 Task: Add a signature Erin Martin containing With warm thanks and appreciation, Erin Martin to email address softage.10@softage.net and add a label Performance reviews
Action: Mouse moved to (101, 125)
Screenshot: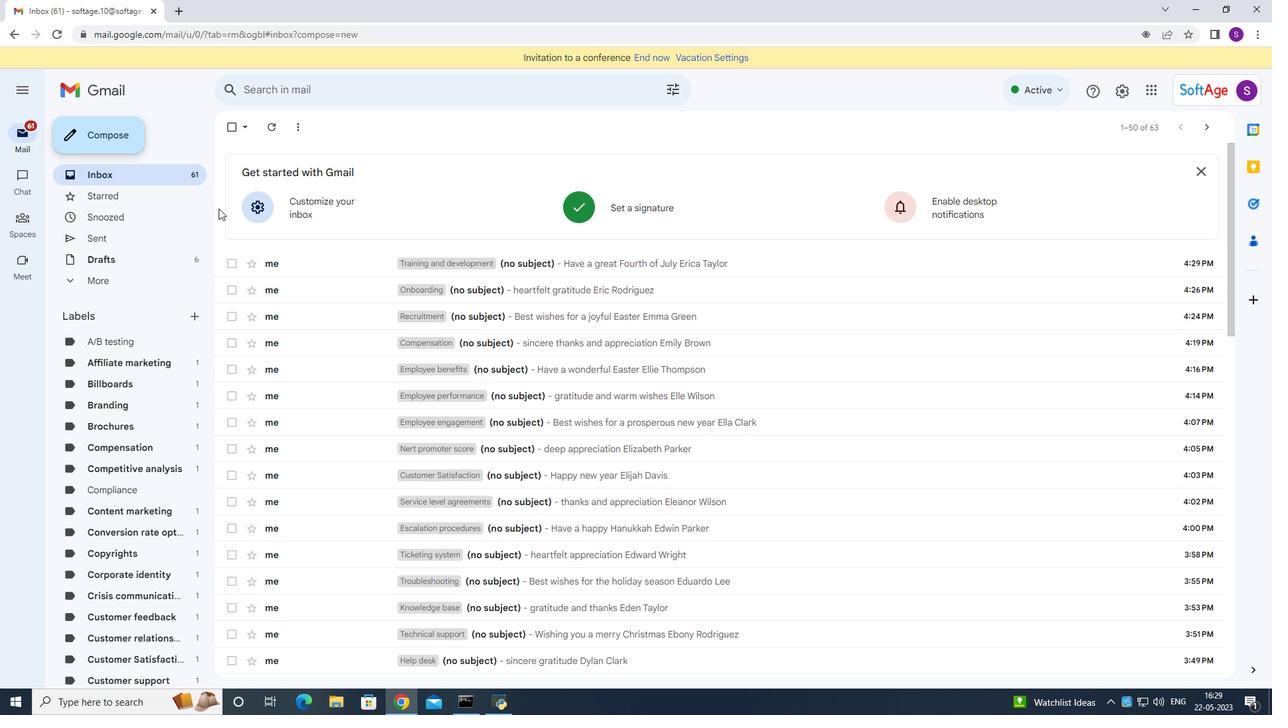 
Action: Mouse pressed left at (101, 125)
Screenshot: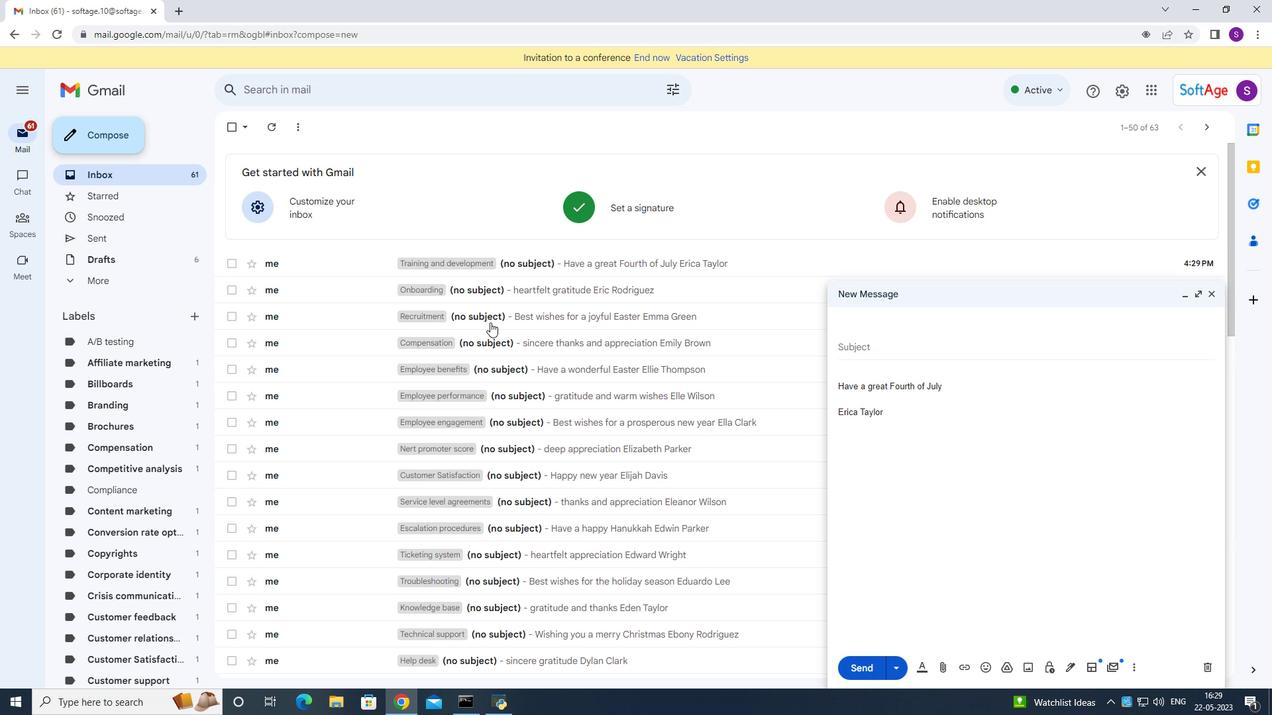 
Action: Mouse moved to (884, 328)
Screenshot: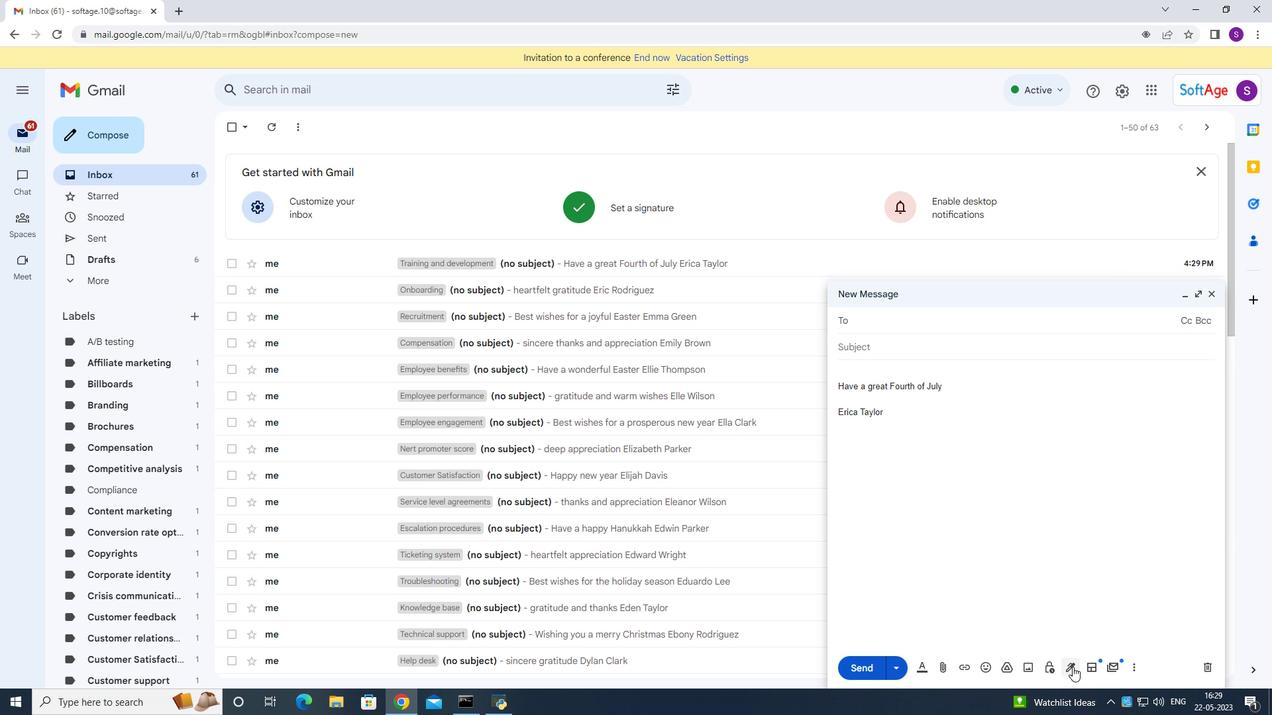 
Action: Key pressed <Key.shift>Erin<Key.space><Key.shift>Martin<Key.space>
Screenshot: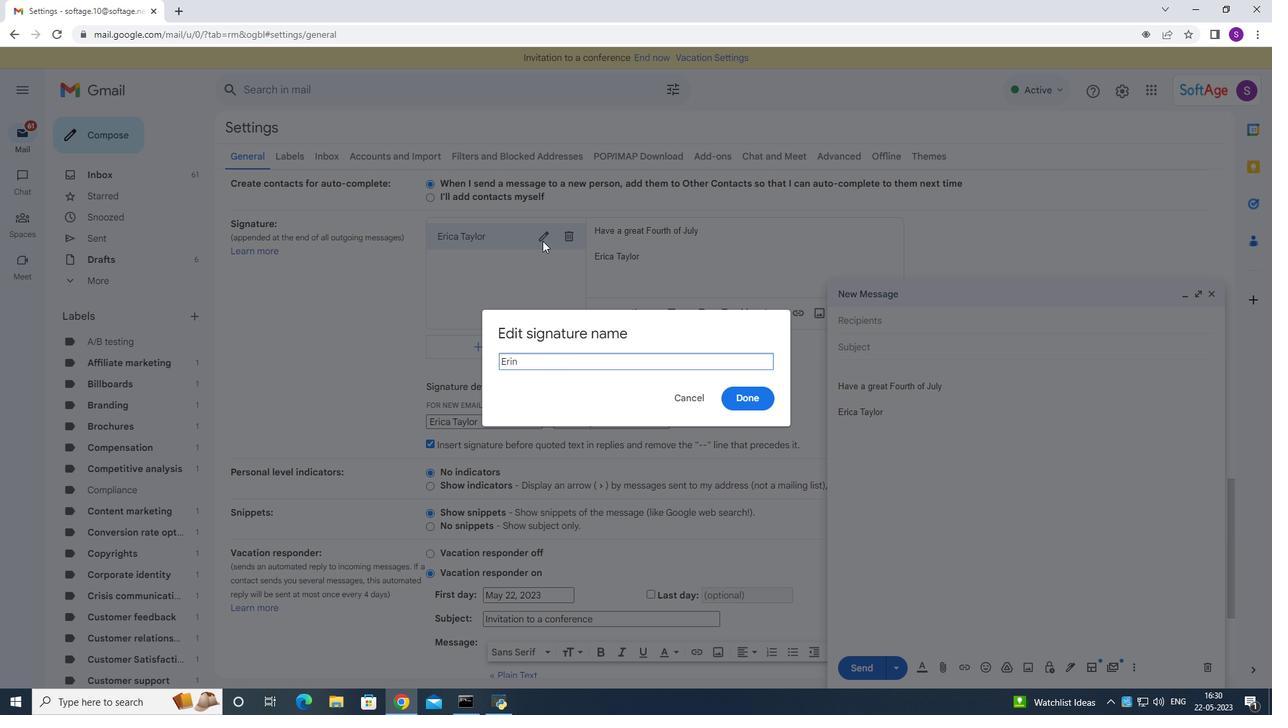 
Action: Mouse moved to (84, 132)
Screenshot: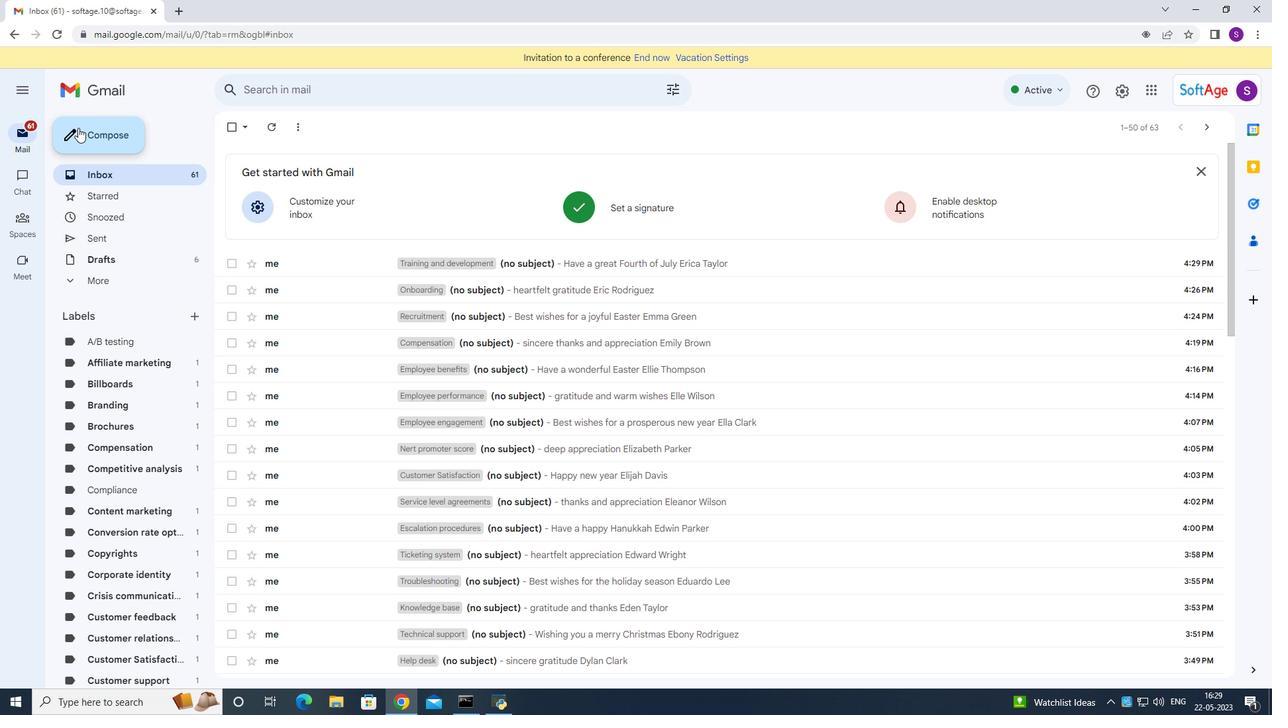 
Action: Mouse pressed left at (84, 132)
Screenshot: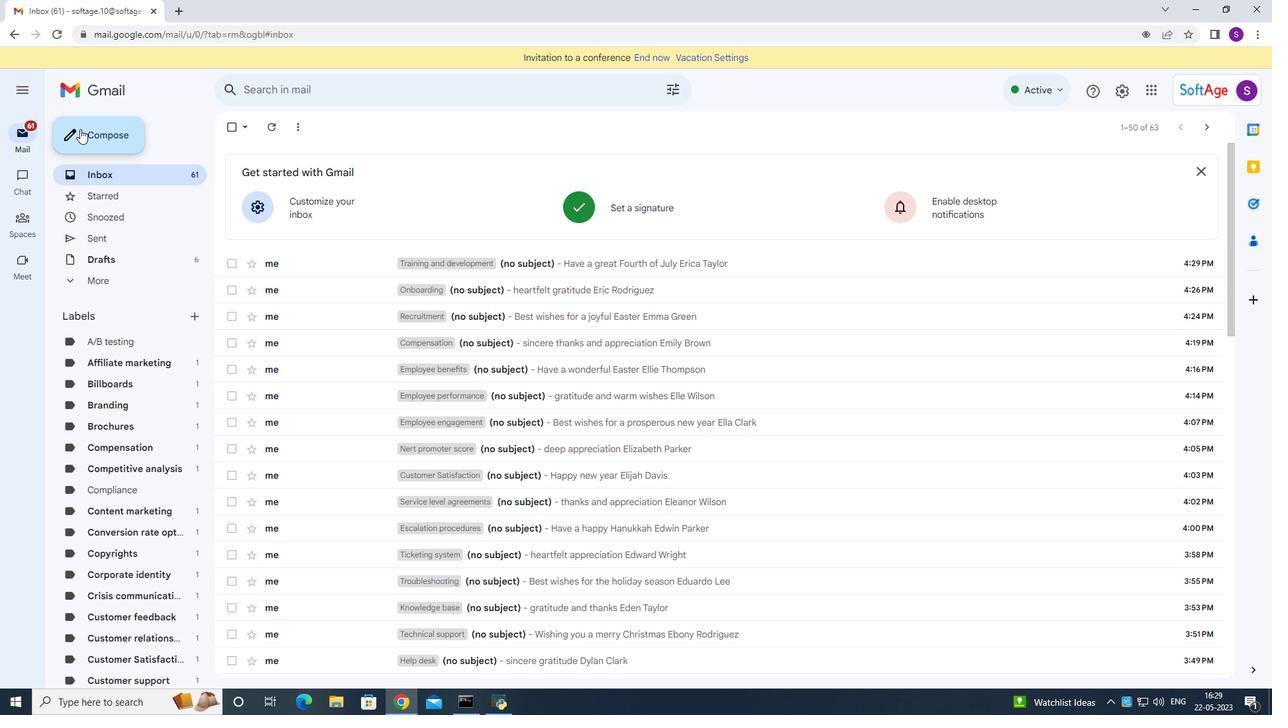 
Action: Mouse moved to (1073, 667)
Screenshot: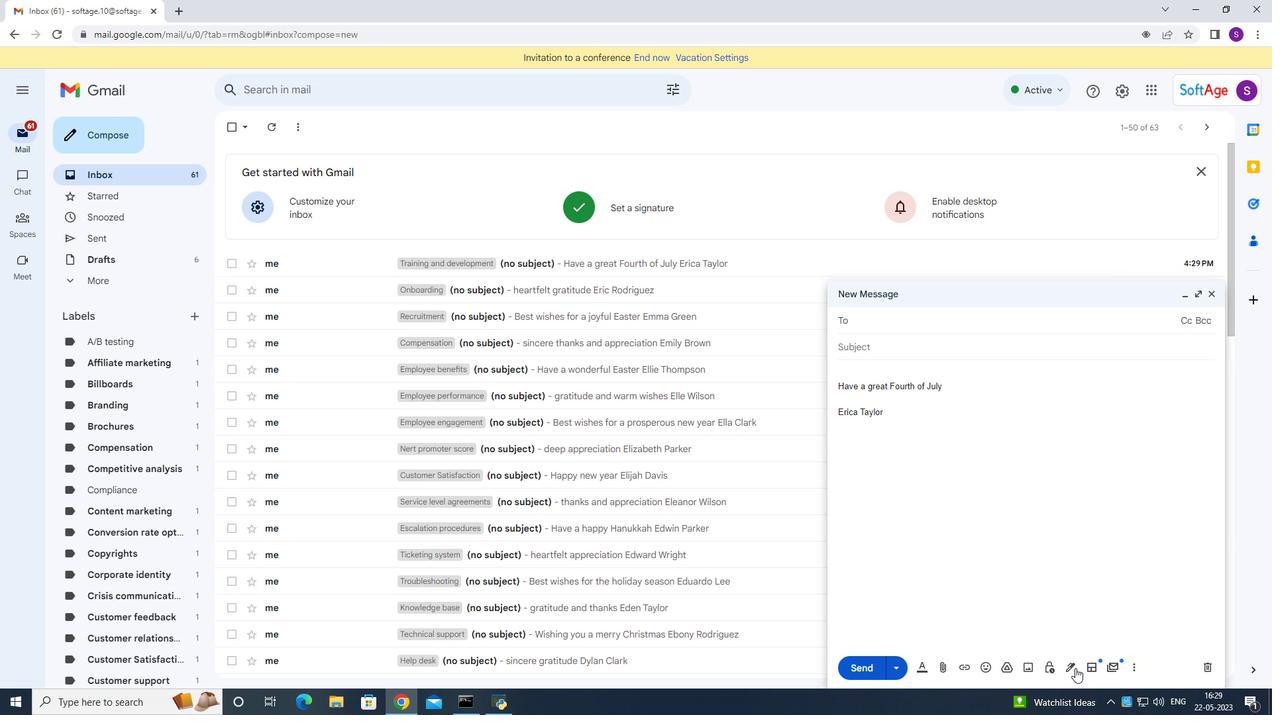 
Action: Mouse pressed left at (1073, 667)
Screenshot: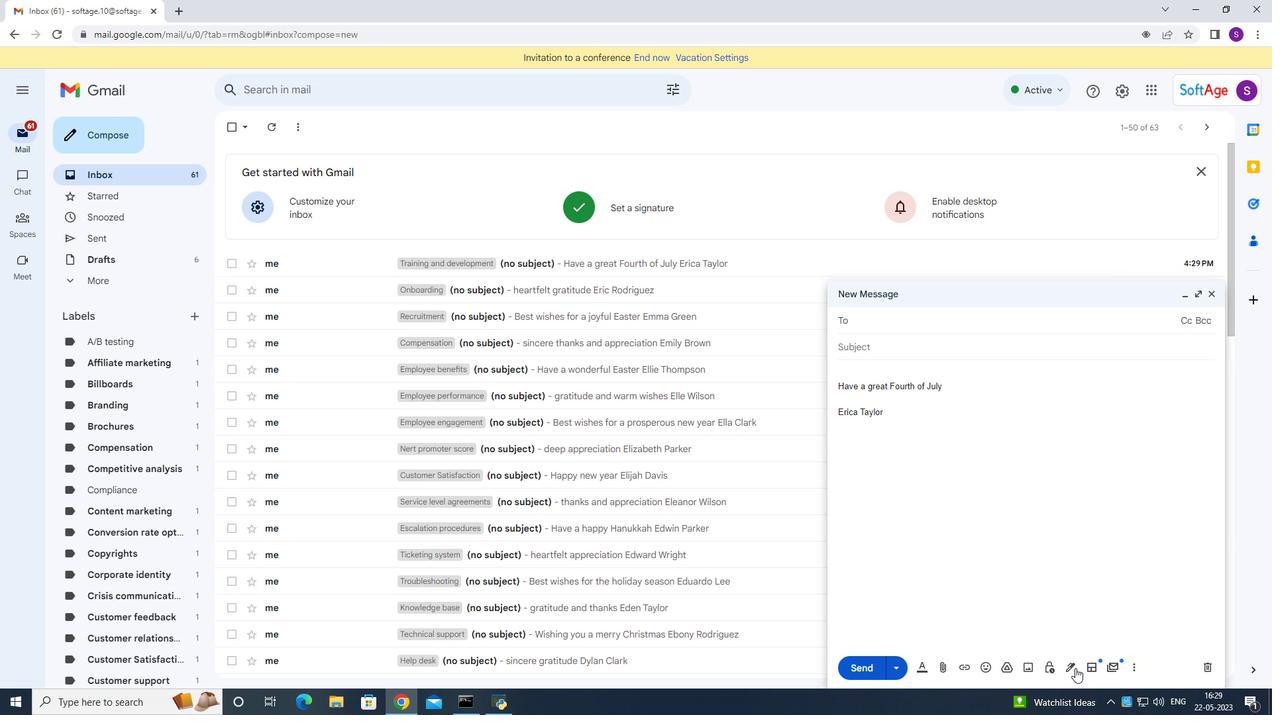 
Action: Mouse moved to (1104, 596)
Screenshot: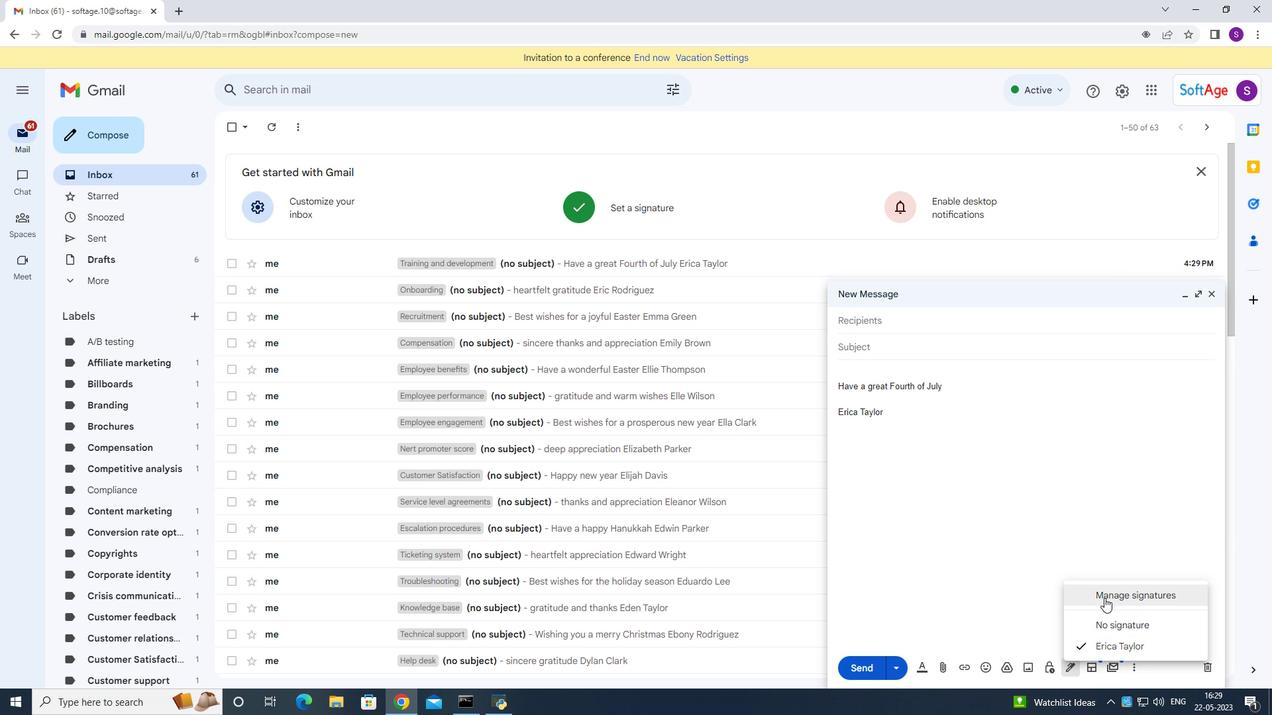 
Action: Mouse pressed left at (1104, 596)
Screenshot: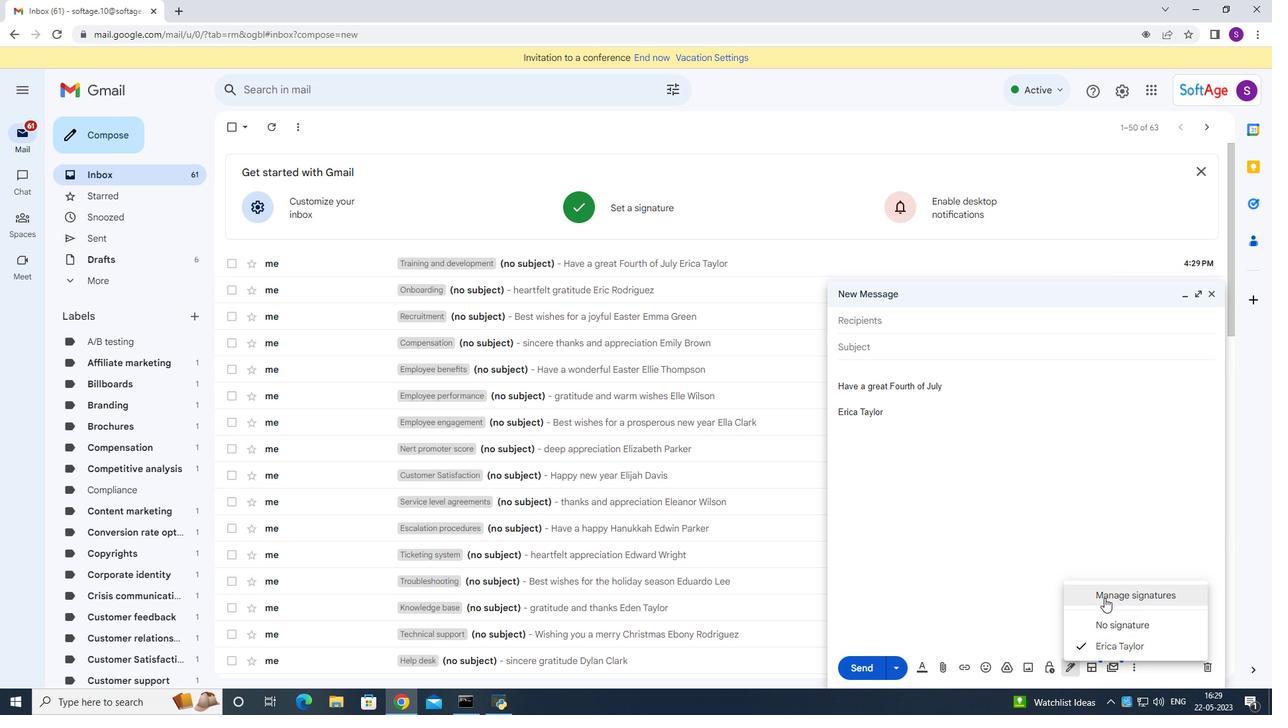
Action: Mouse moved to (518, 334)
Screenshot: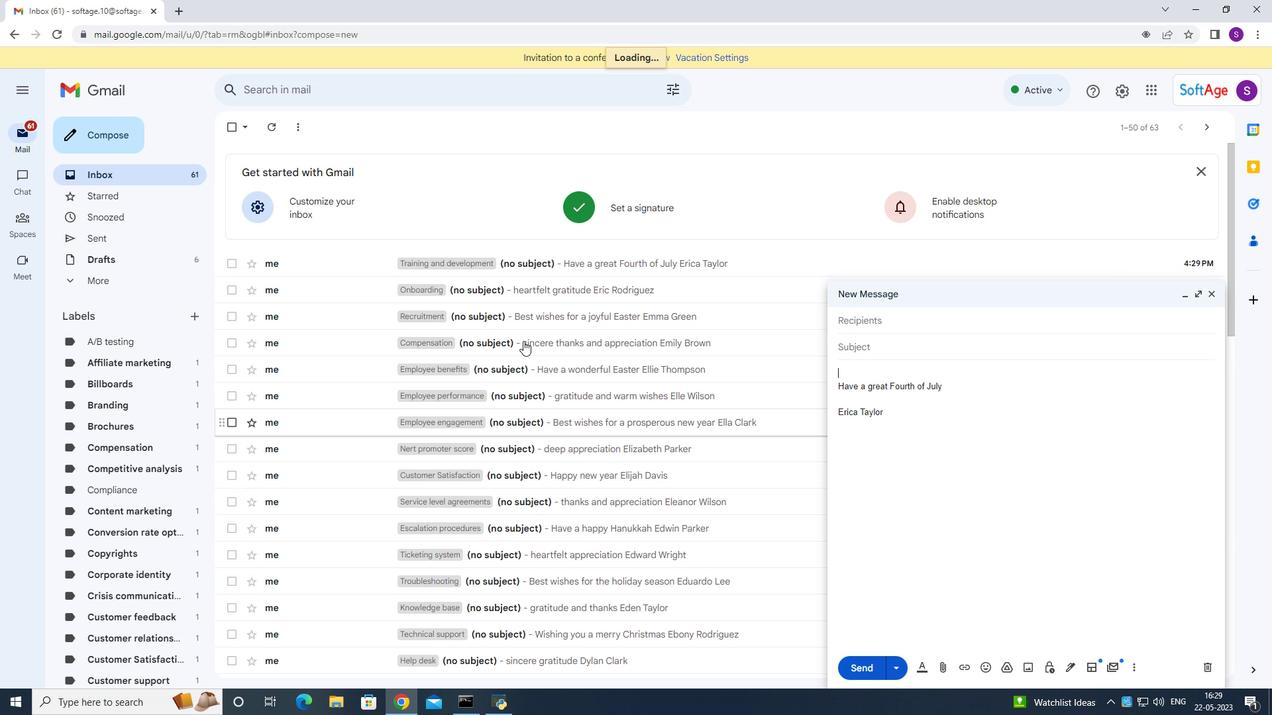 
Action: Mouse scrolled (518, 333) with delta (0, 0)
Screenshot: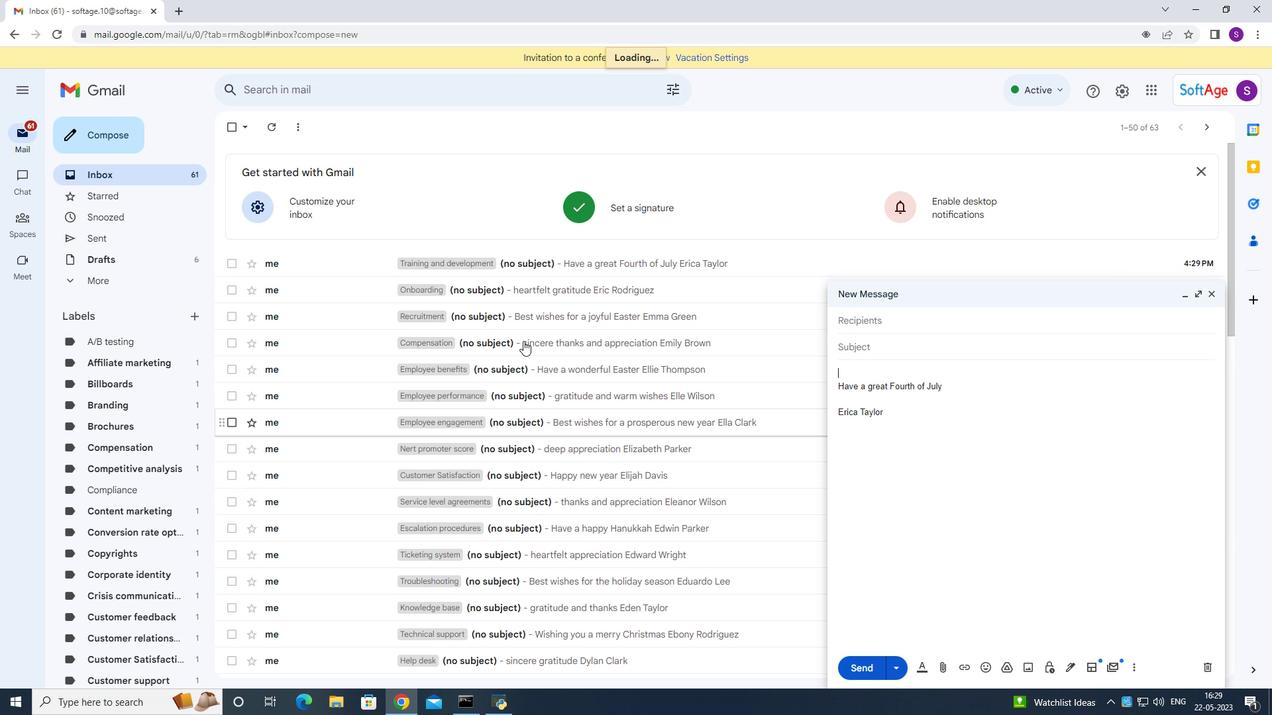 
Action: Mouse moved to (518, 334)
Screenshot: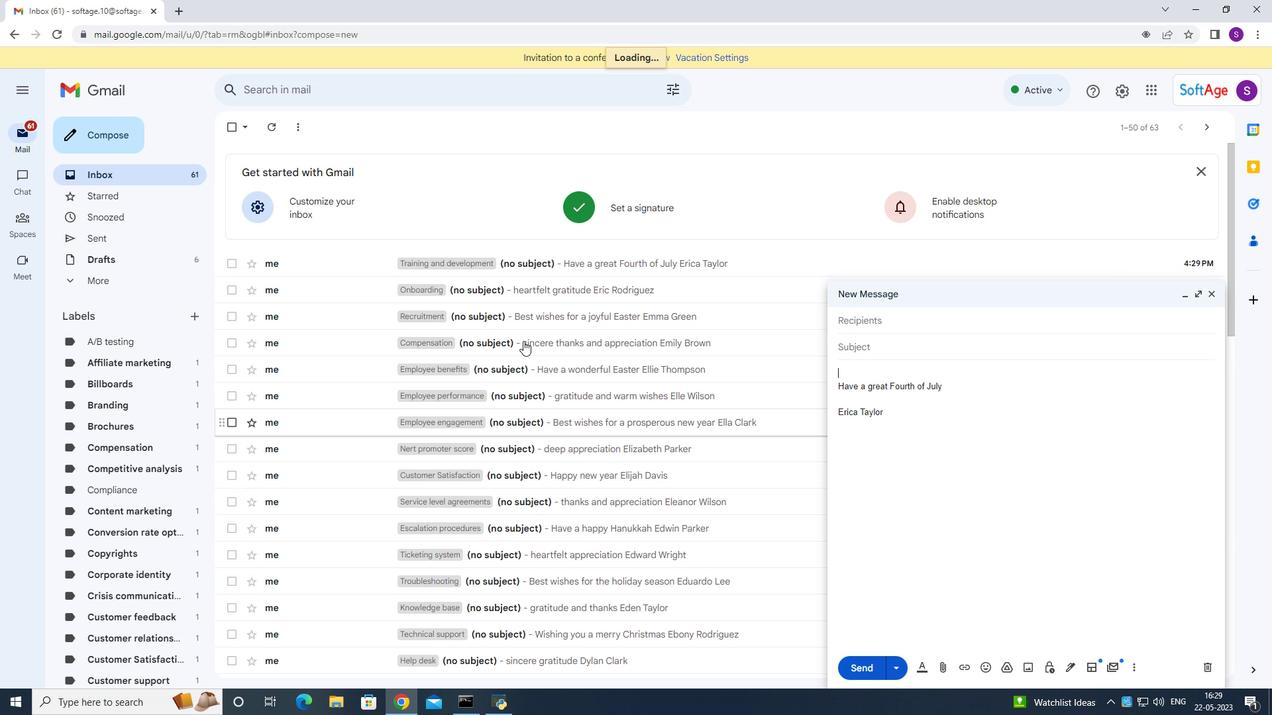 
Action: Mouse scrolled (518, 333) with delta (0, 0)
Screenshot: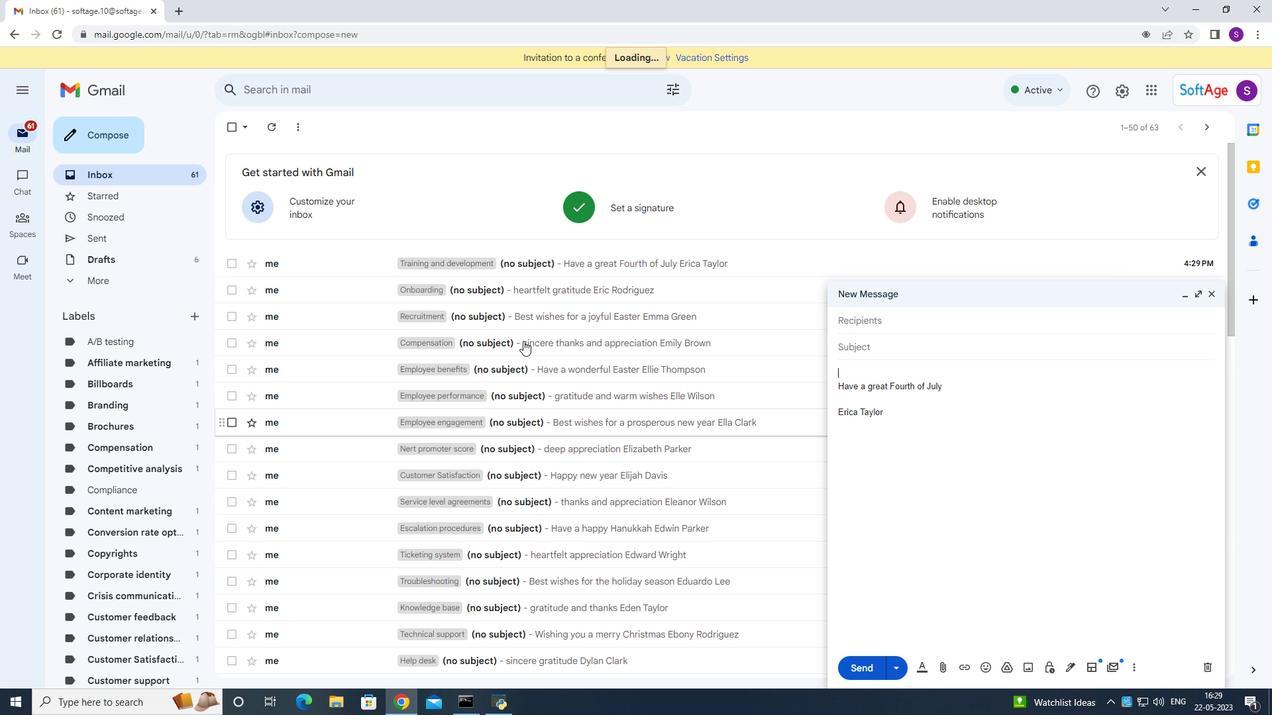 
Action: Mouse moved to (519, 334)
Screenshot: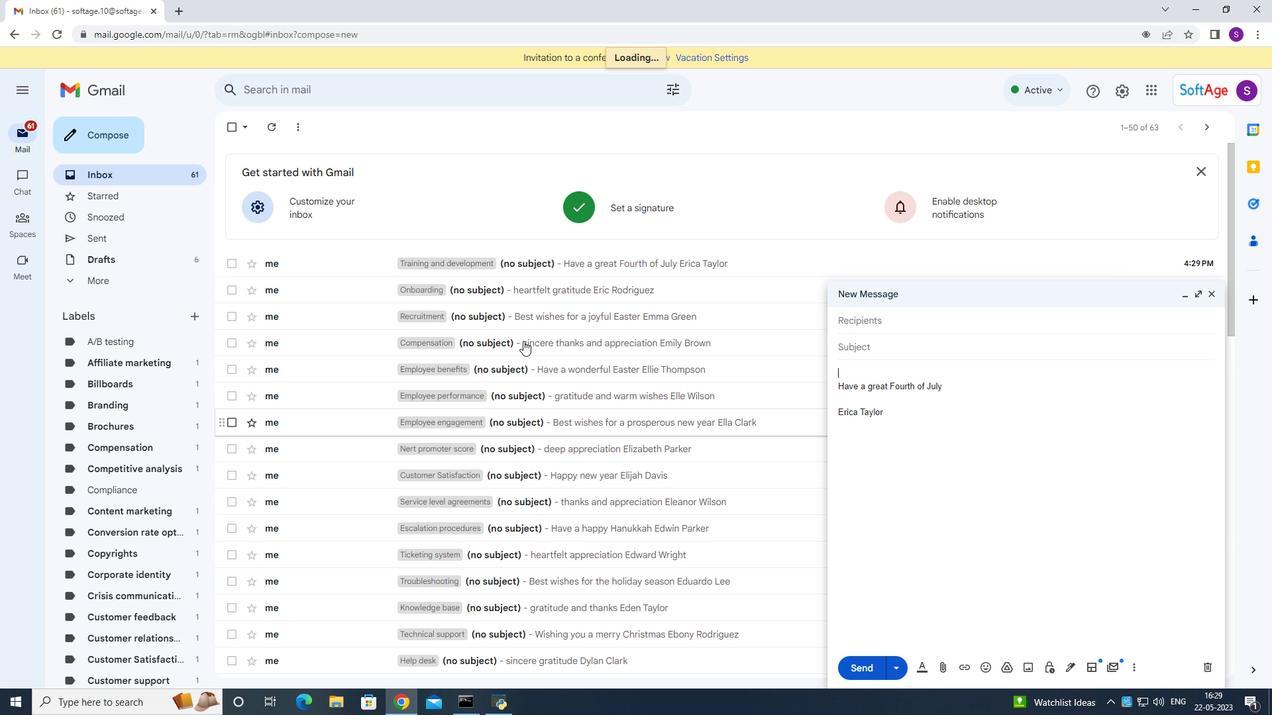 
Action: Mouse scrolled (519, 333) with delta (0, 0)
Screenshot: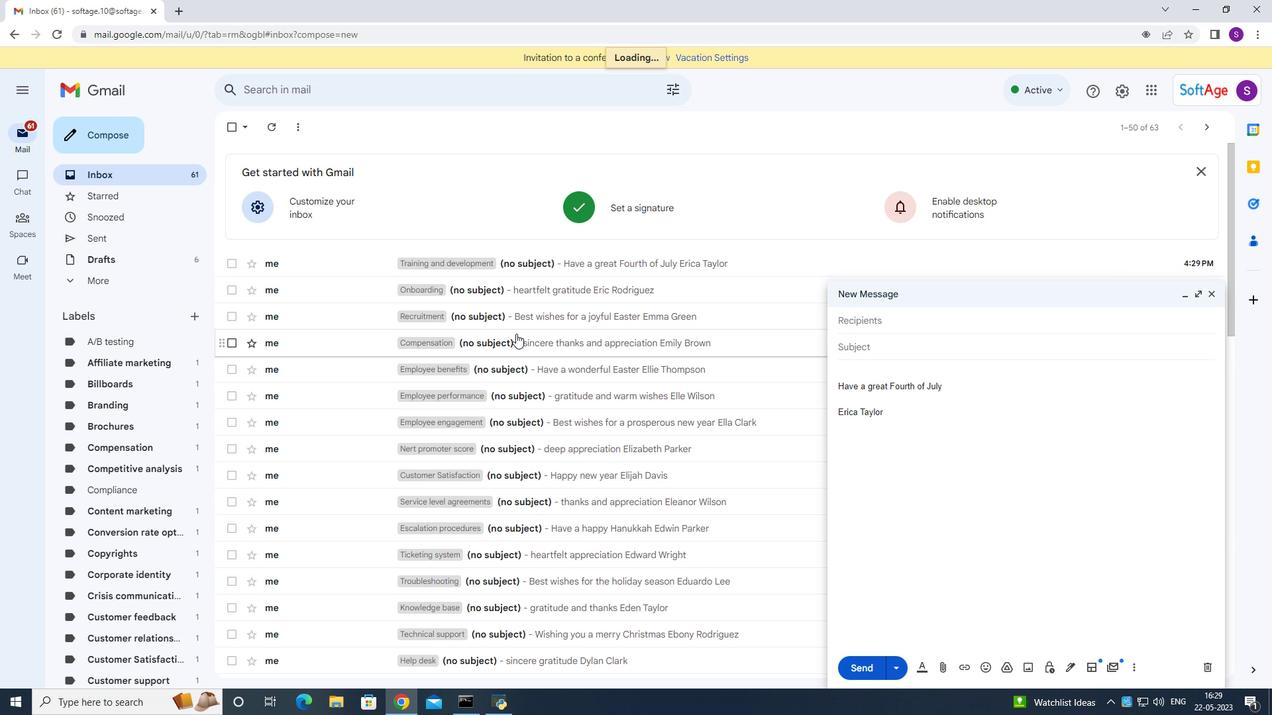 
Action: Mouse moved to (520, 334)
Screenshot: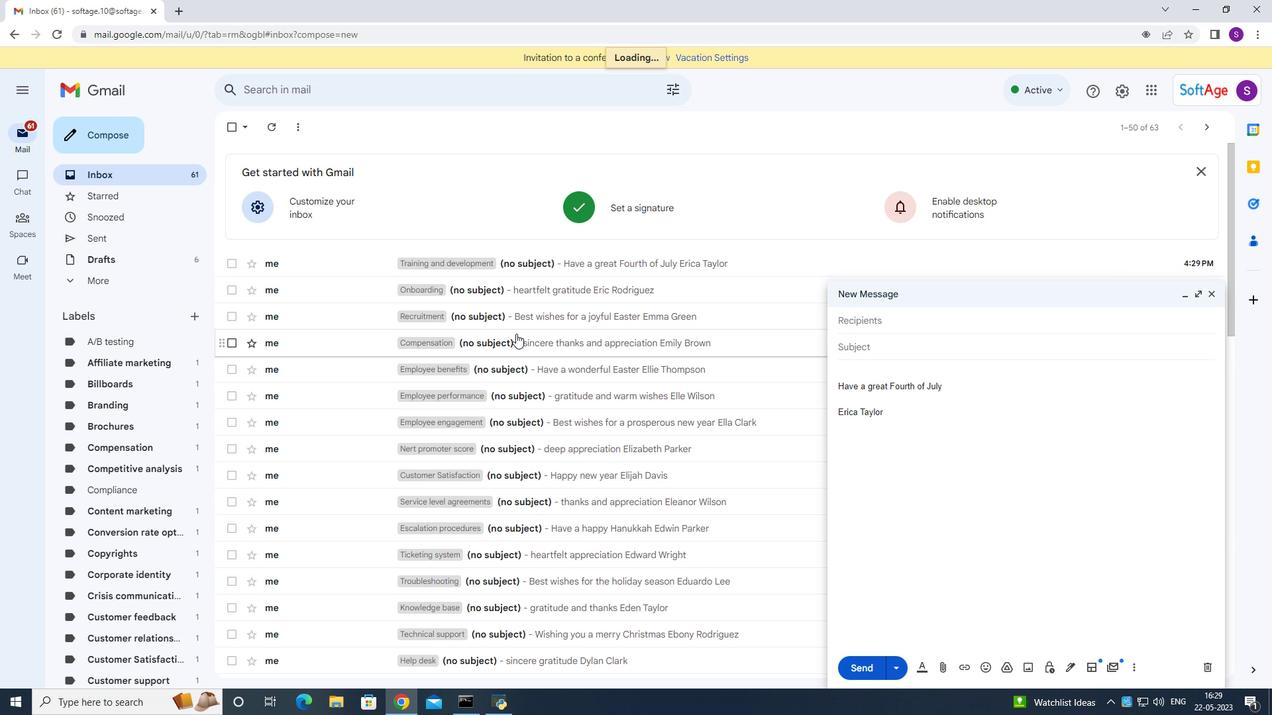 
Action: Mouse scrolled (520, 333) with delta (0, 0)
Screenshot: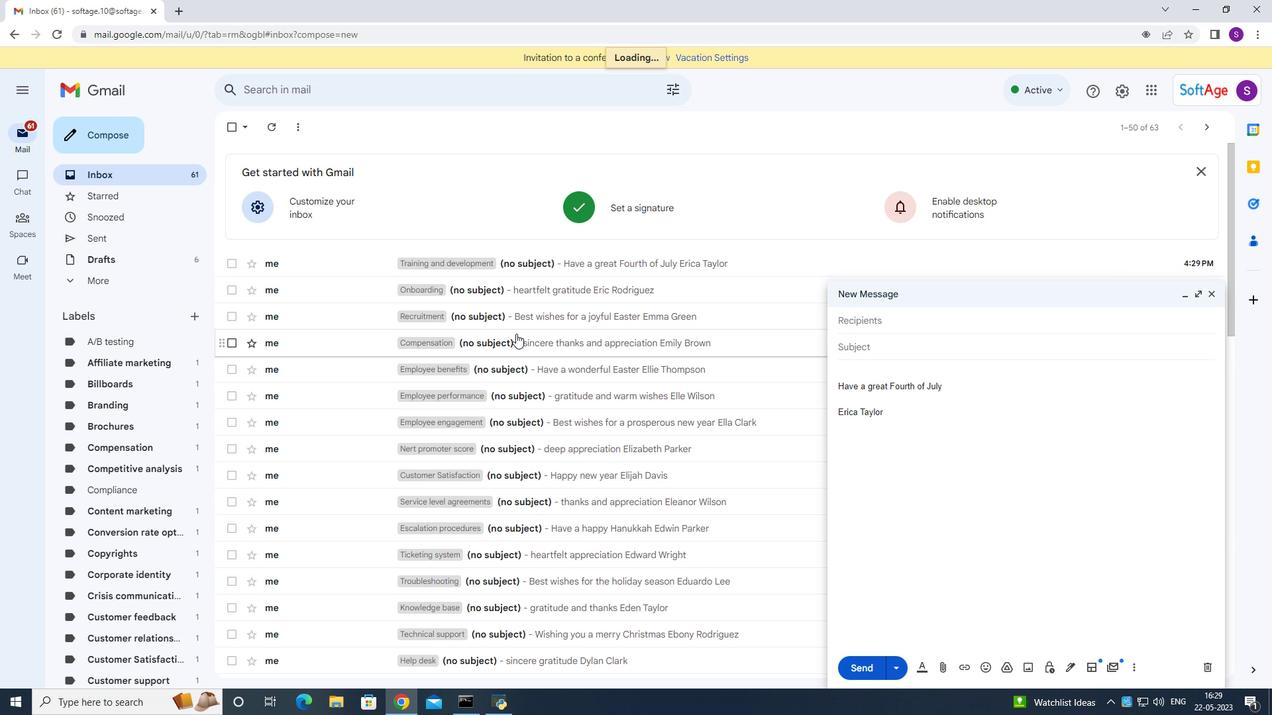
Action: Mouse moved to (520, 334)
Screenshot: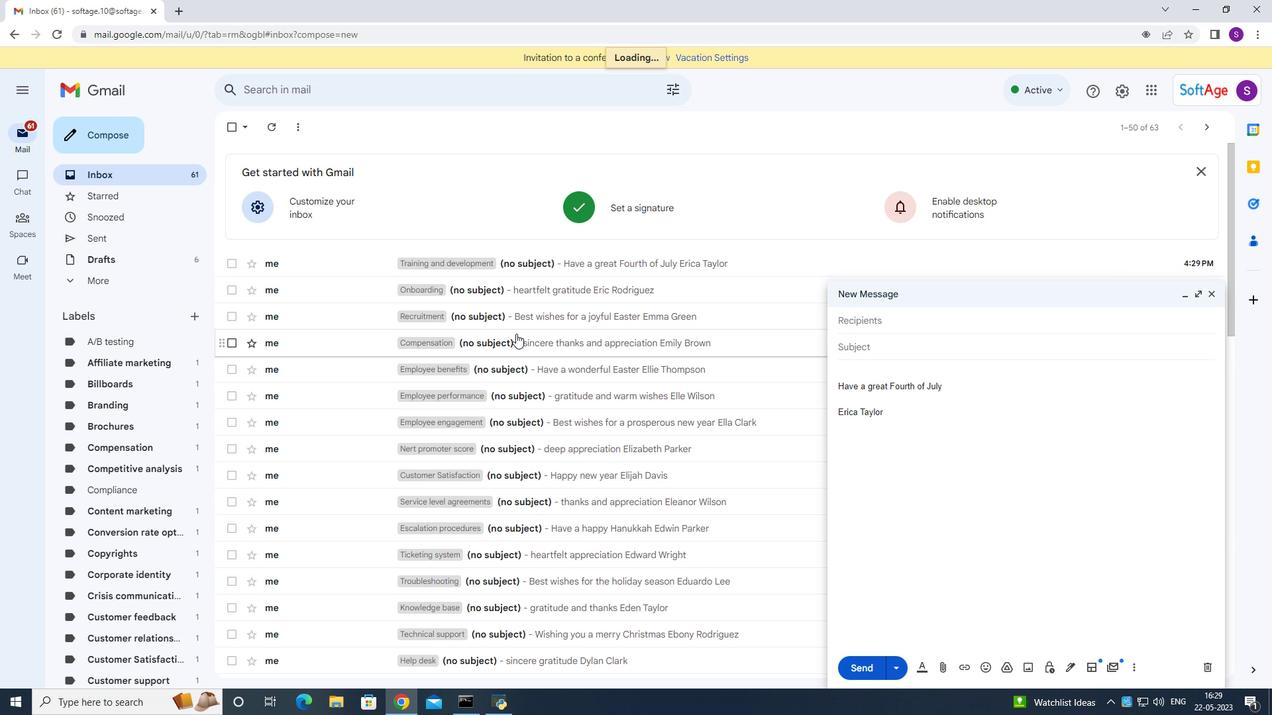 
Action: Mouse scrolled (520, 334) with delta (0, 0)
Screenshot: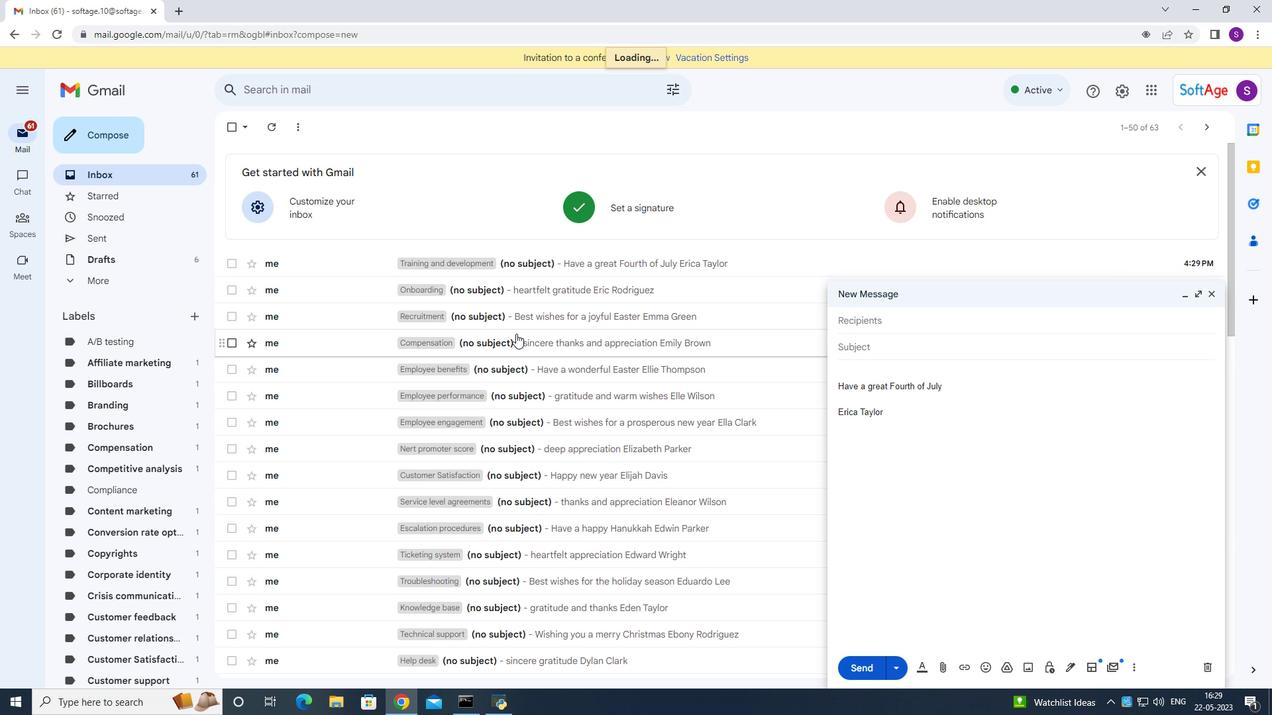 
Action: Mouse moved to (526, 337)
Screenshot: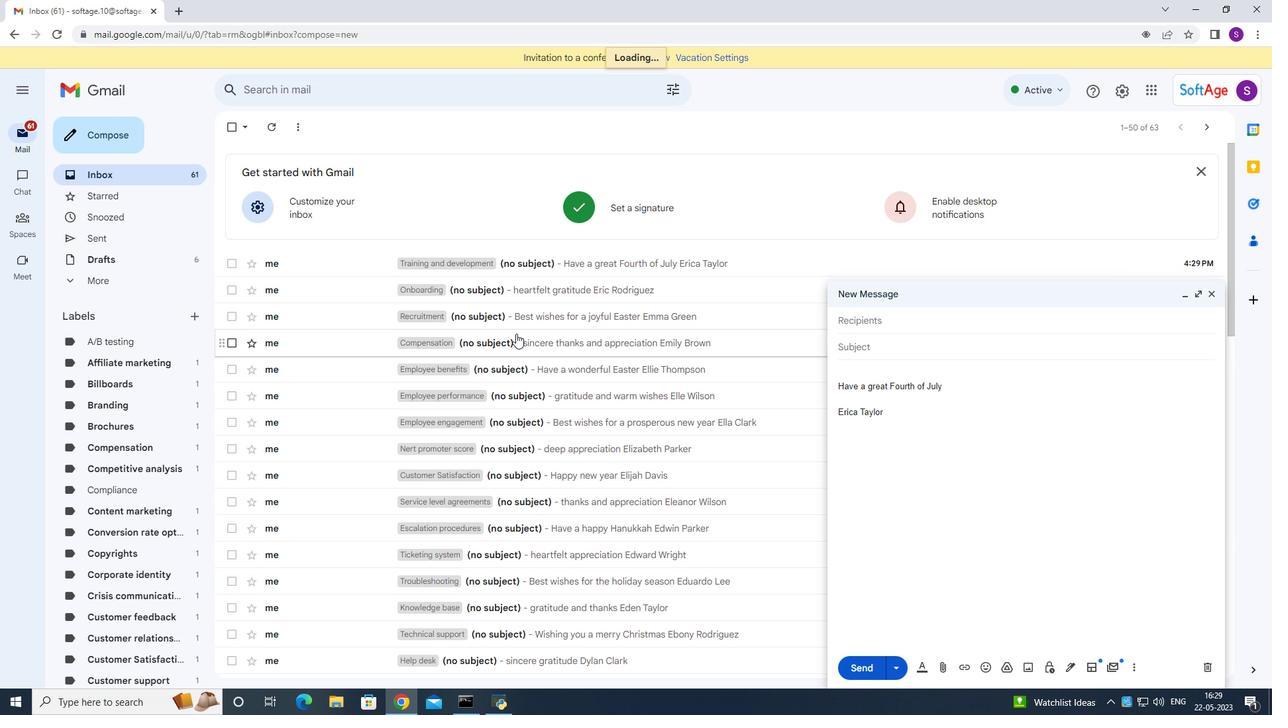 
Action: Mouse scrolled (526, 336) with delta (0, 0)
Screenshot: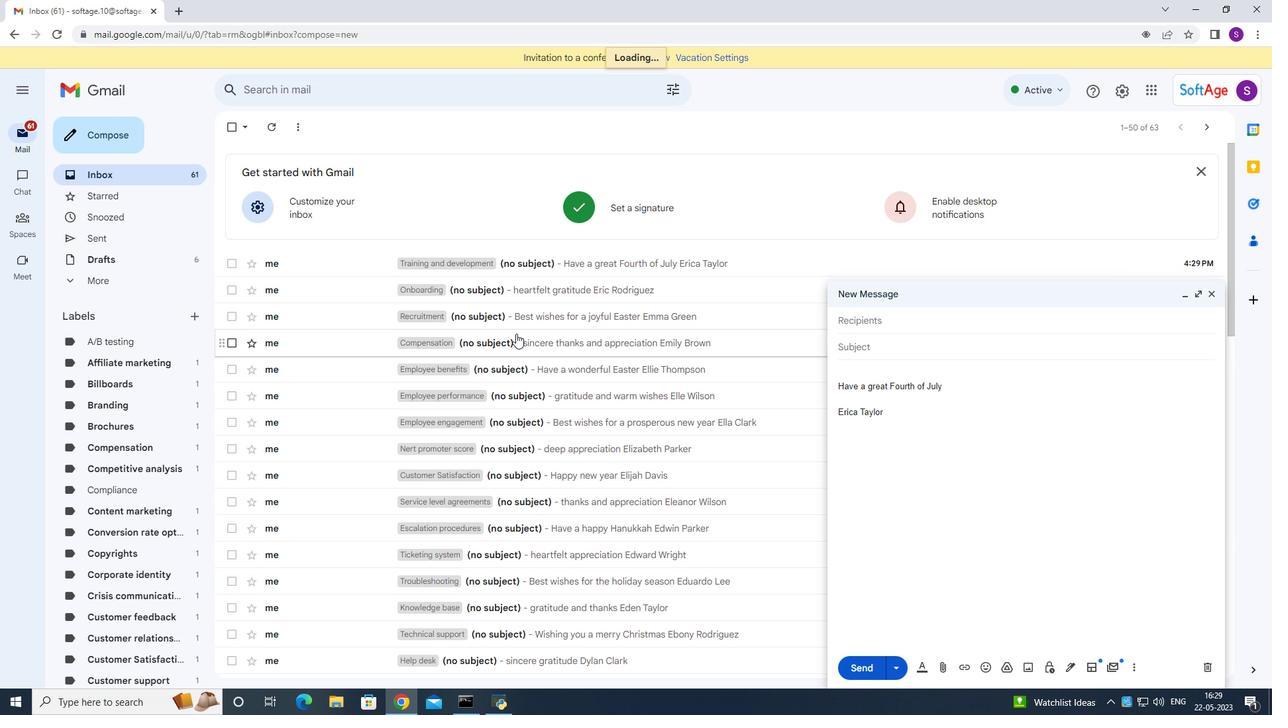 
Action: Mouse moved to (625, 385)
Screenshot: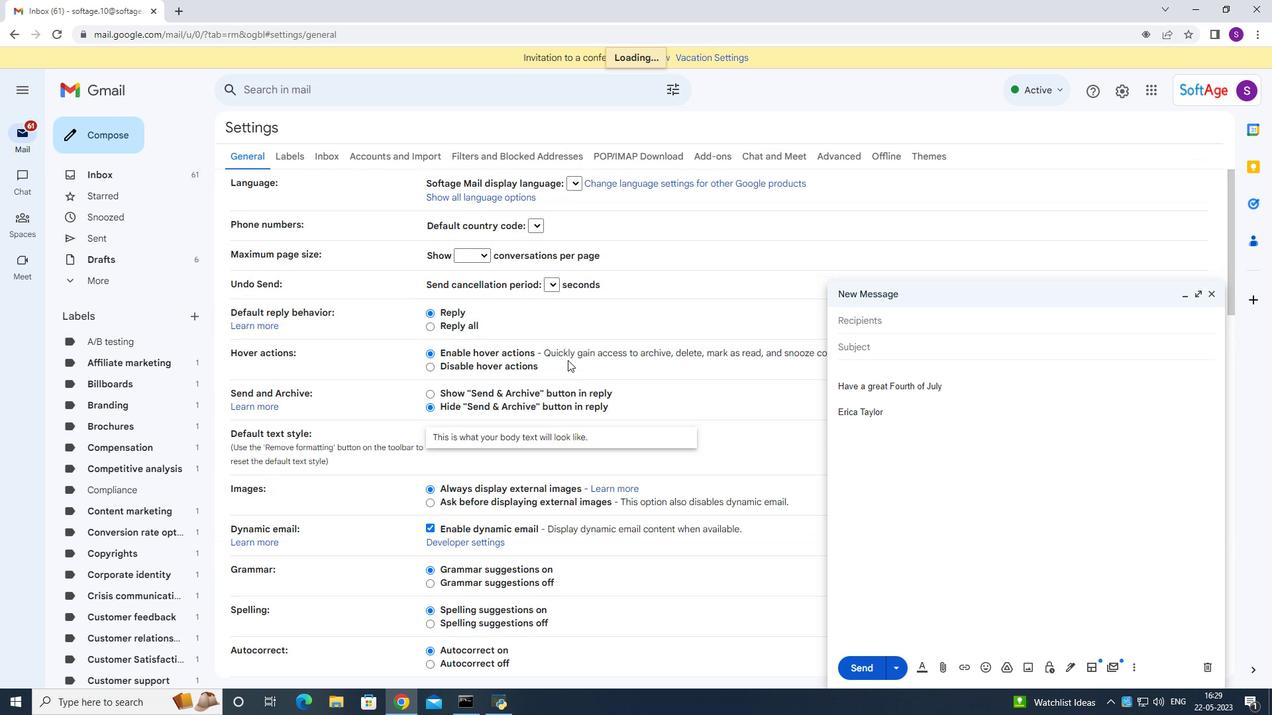 
Action: Mouse scrolled (625, 383) with delta (0, 0)
Screenshot: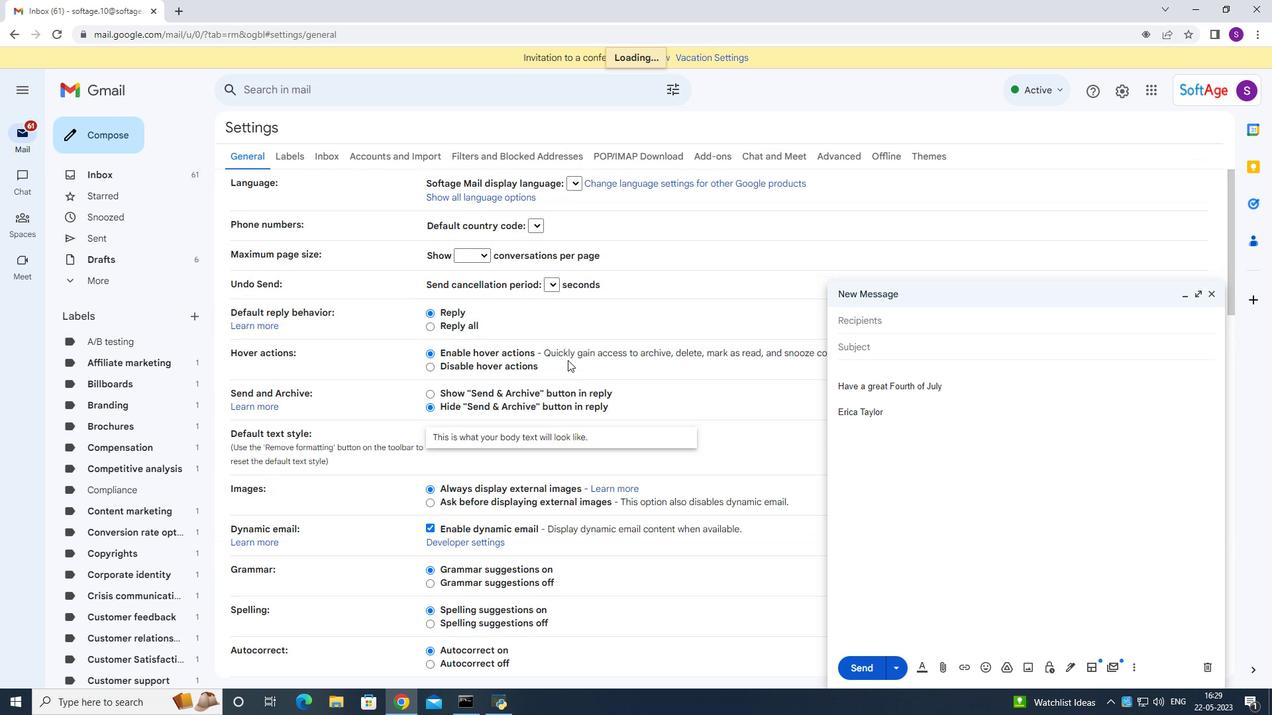 
Action: Mouse moved to (625, 385)
Screenshot: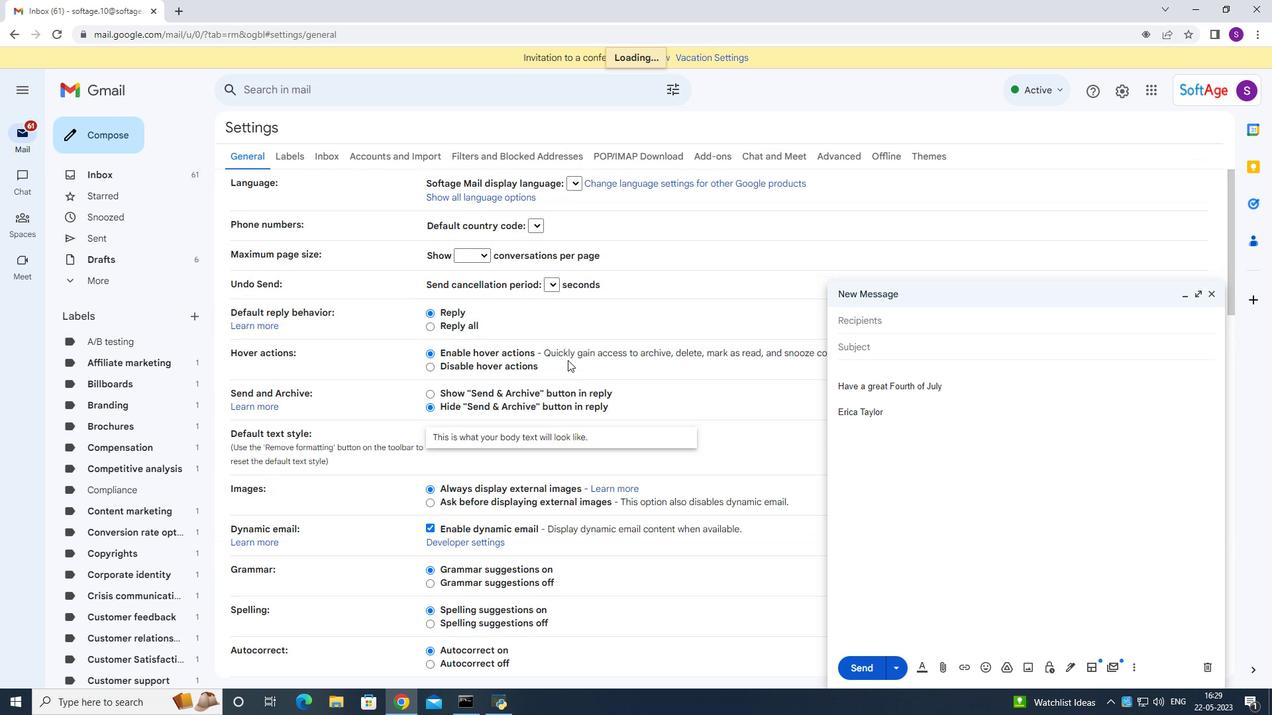 
Action: Mouse scrolled (625, 385) with delta (0, 0)
Screenshot: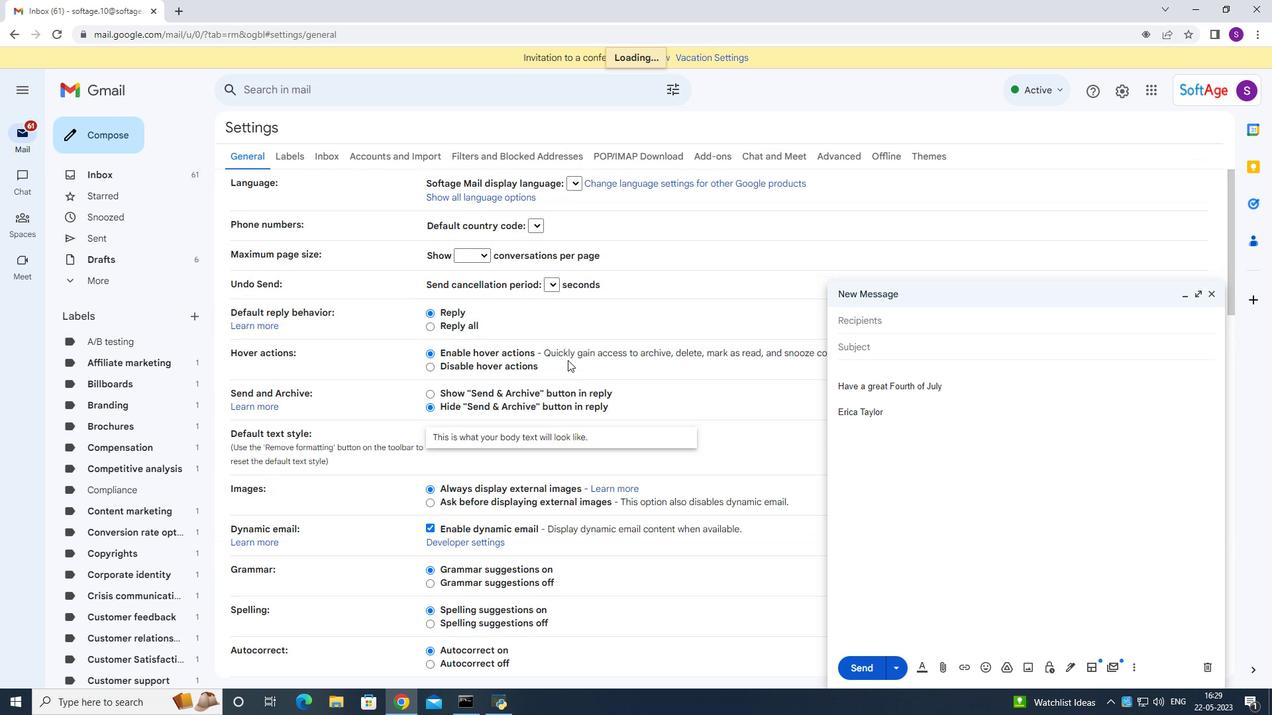 
Action: Mouse scrolled (625, 385) with delta (0, 0)
Screenshot: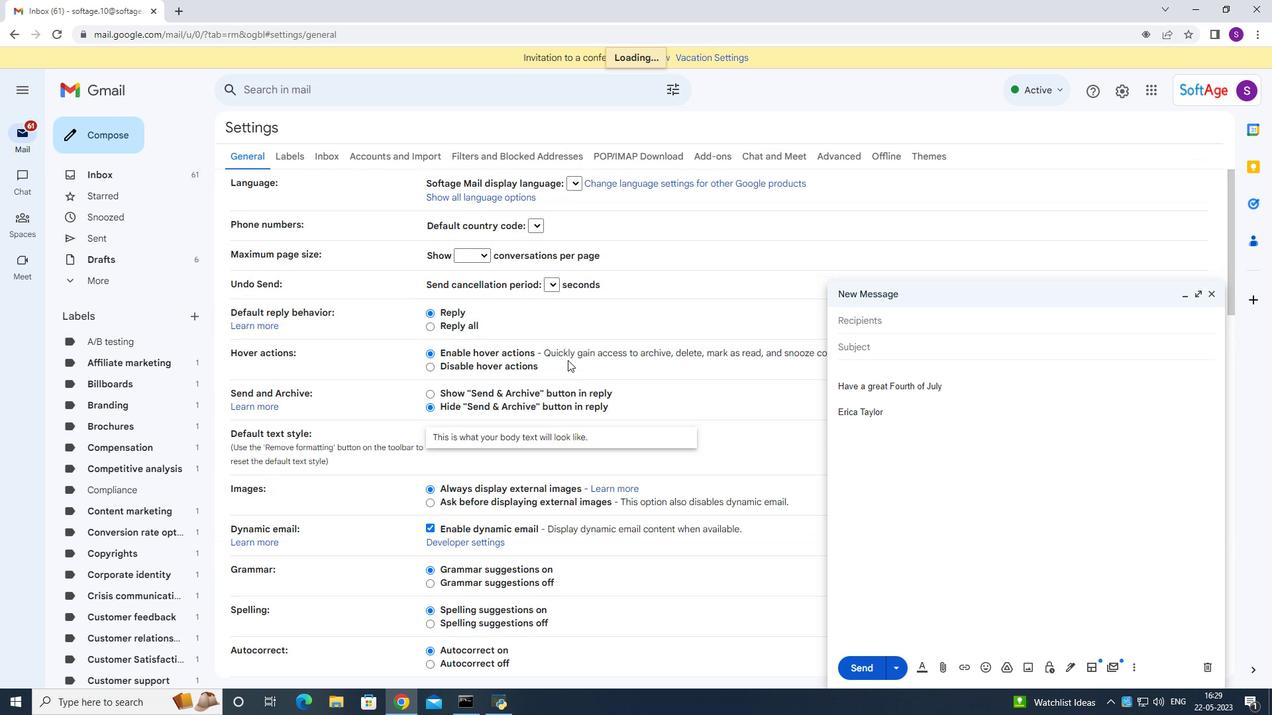 
Action: Mouse scrolled (625, 385) with delta (0, 0)
Screenshot: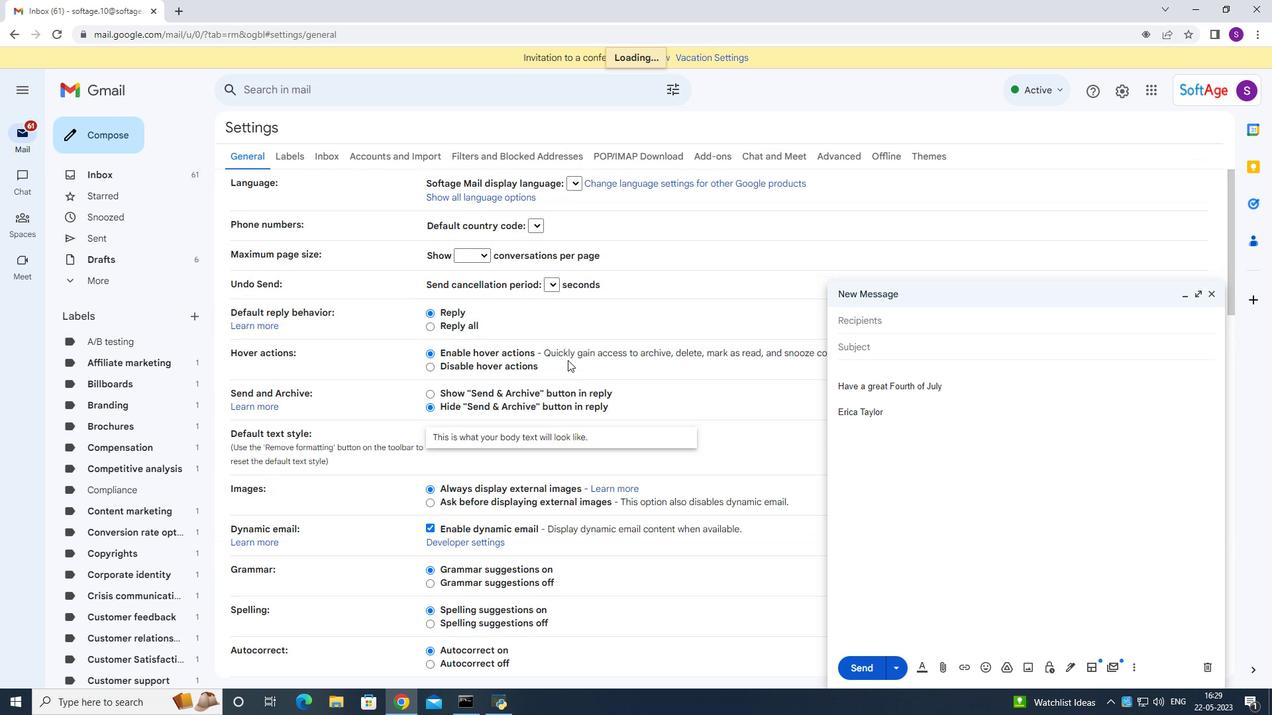 
Action: Mouse scrolled (625, 385) with delta (0, 0)
Screenshot: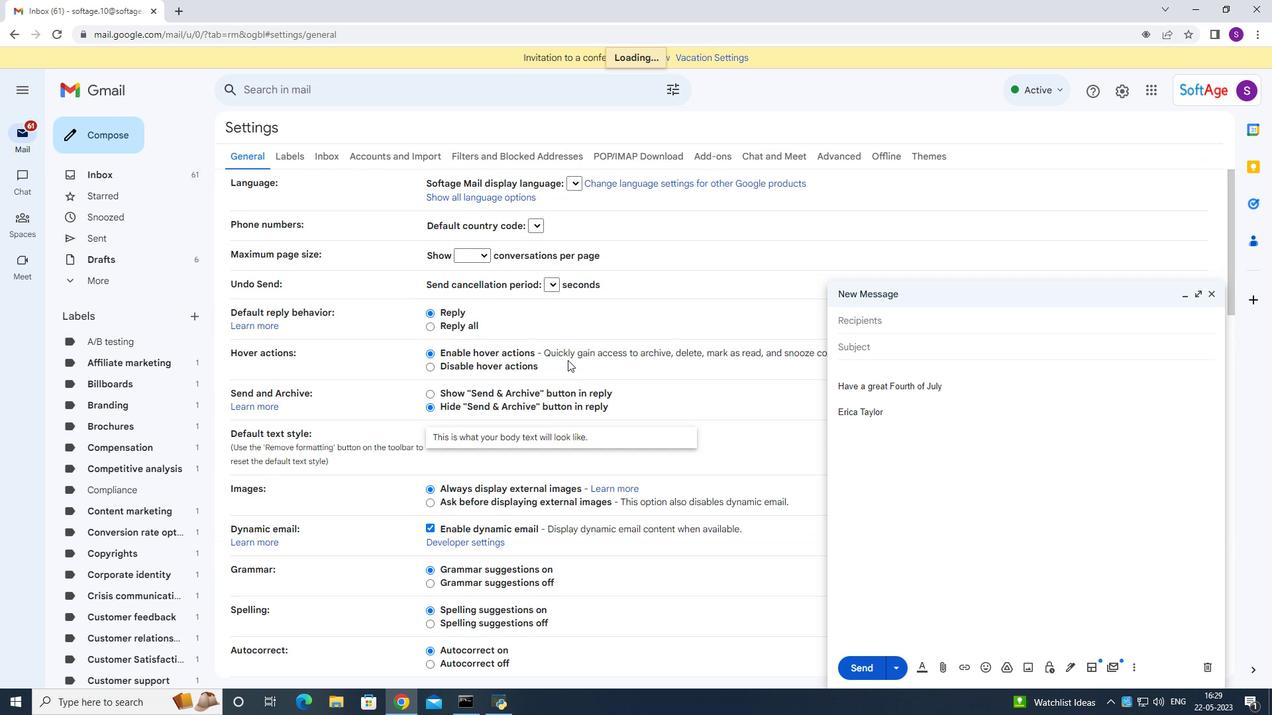 
Action: Mouse moved to (625, 391)
Screenshot: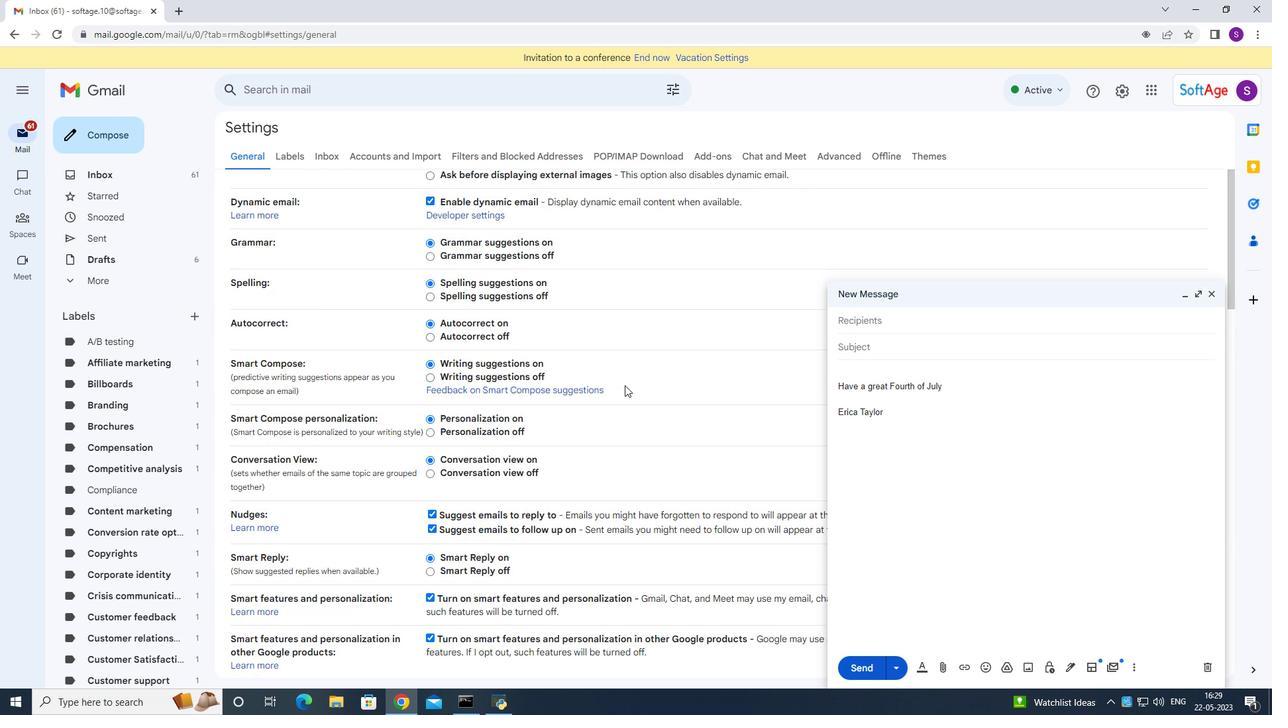 
Action: Mouse scrolled (625, 390) with delta (0, 0)
Screenshot: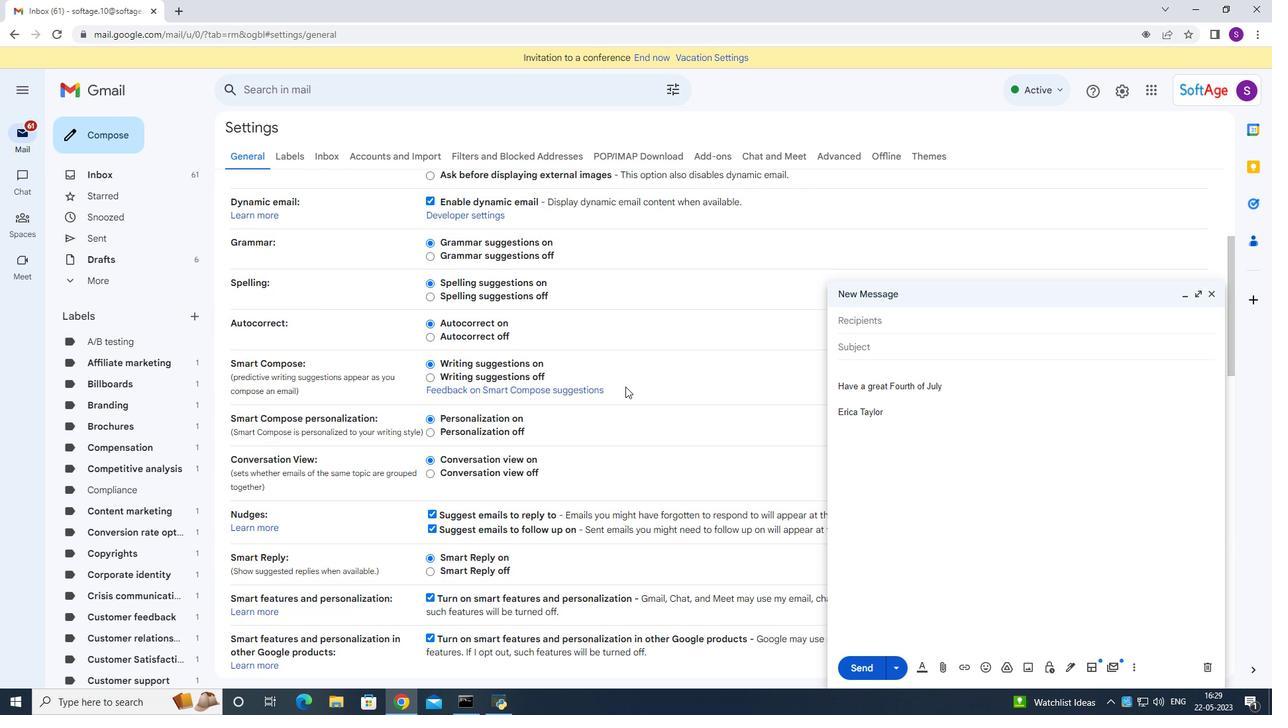 
Action: Mouse moved to (625, 392)
Screenshot: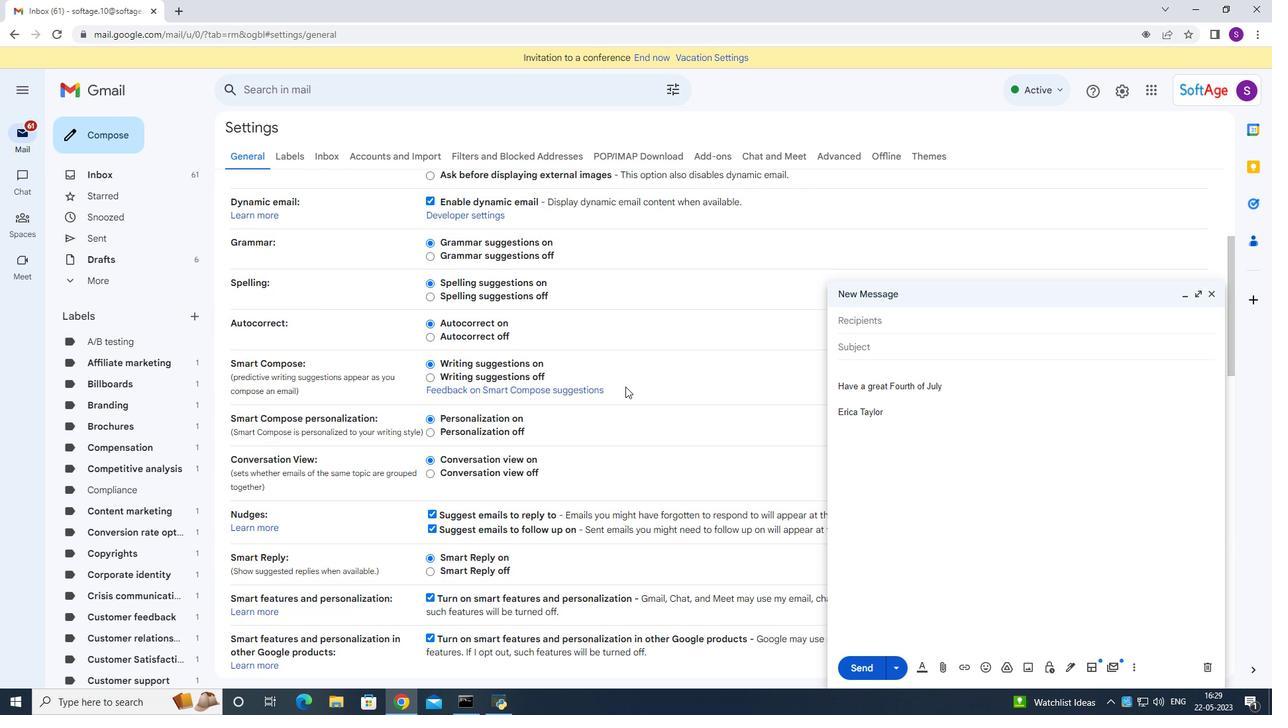 
Action: Mouse scrolled (625, 391) with delta (0, 0)
Screenshot: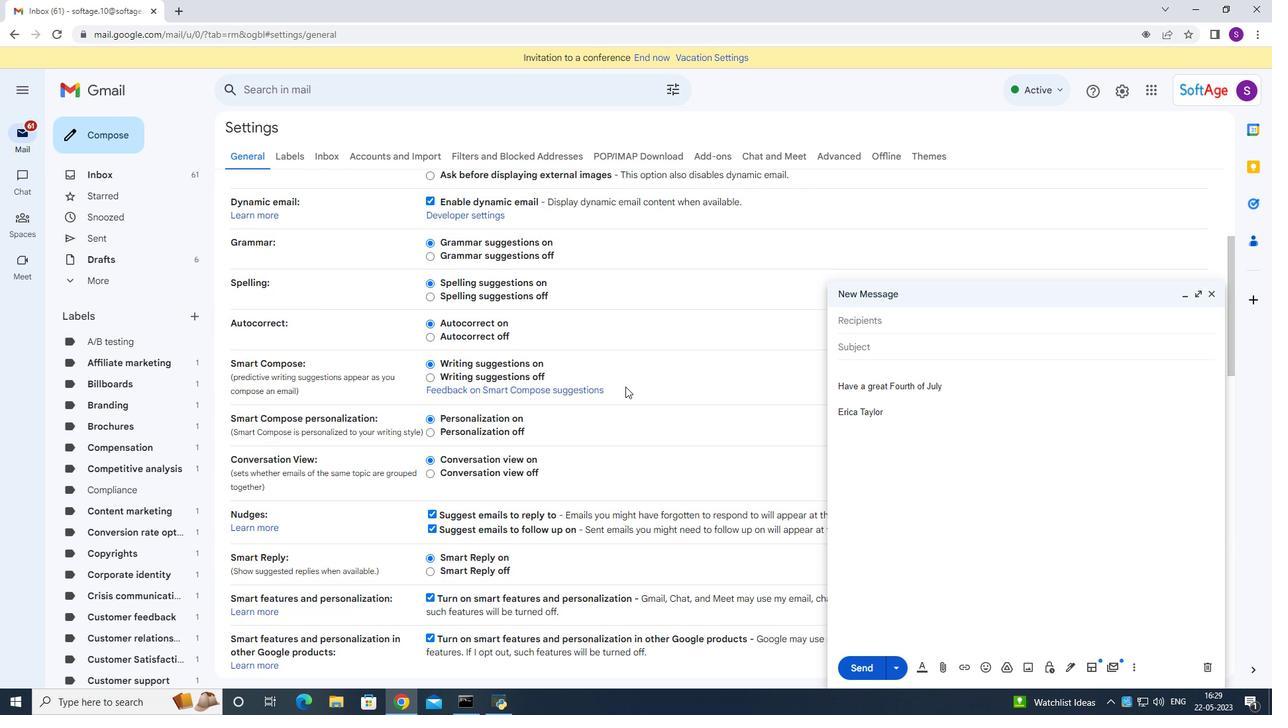 
Action: Mouse moved to (625, 393)
Screenshot: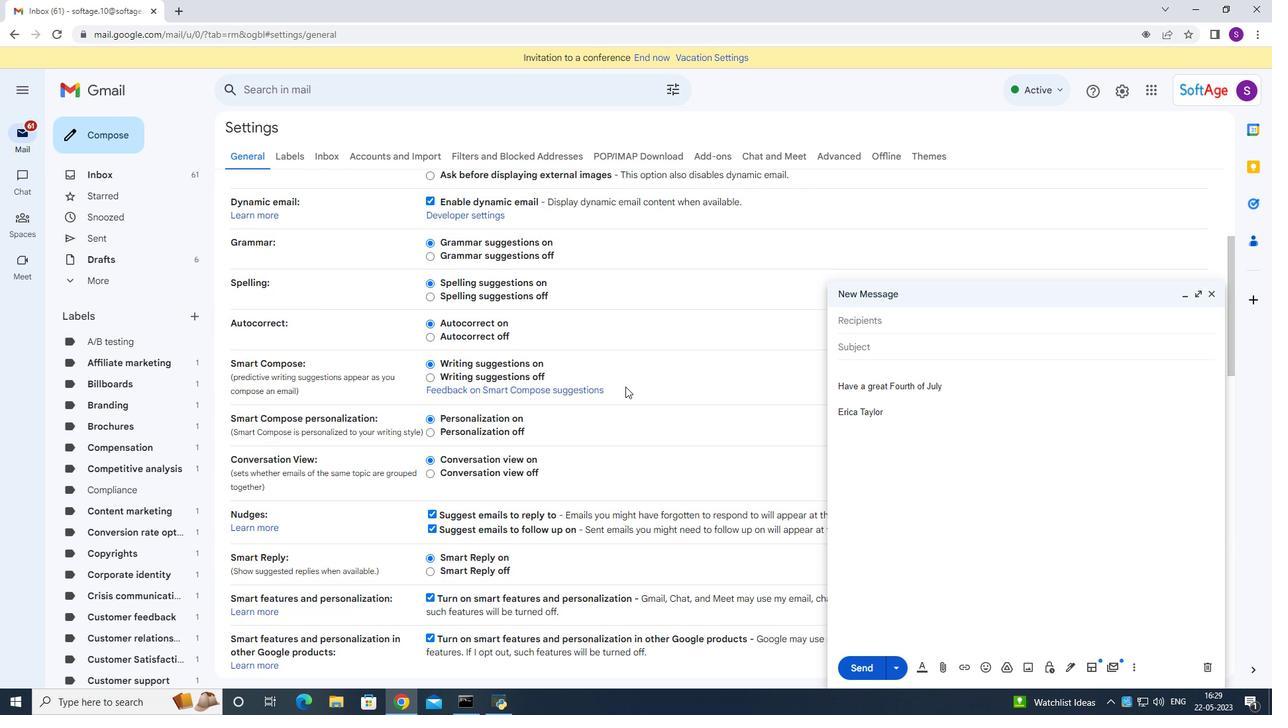 
Action: Mouse scrolled (625, 392) with delta (0, 0)
Screenshot: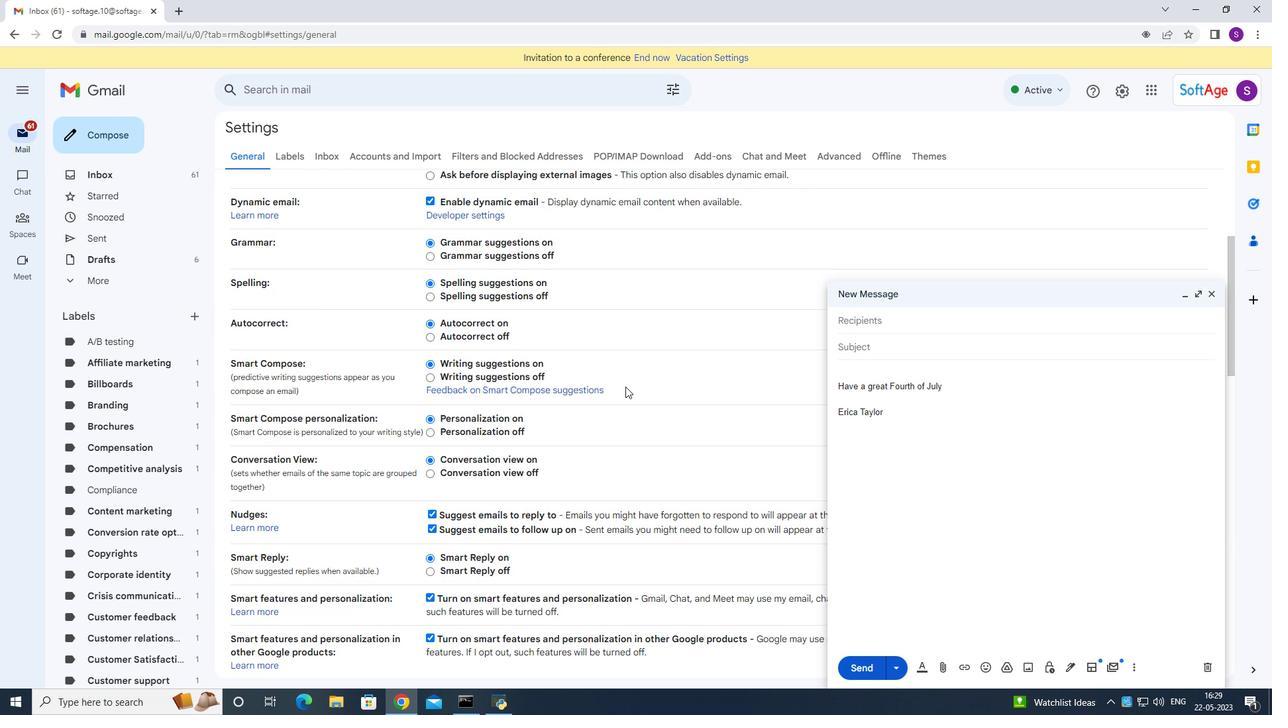 
Action: Mouse scrolled (625, 392) with delta (0, 0)
Screenshot: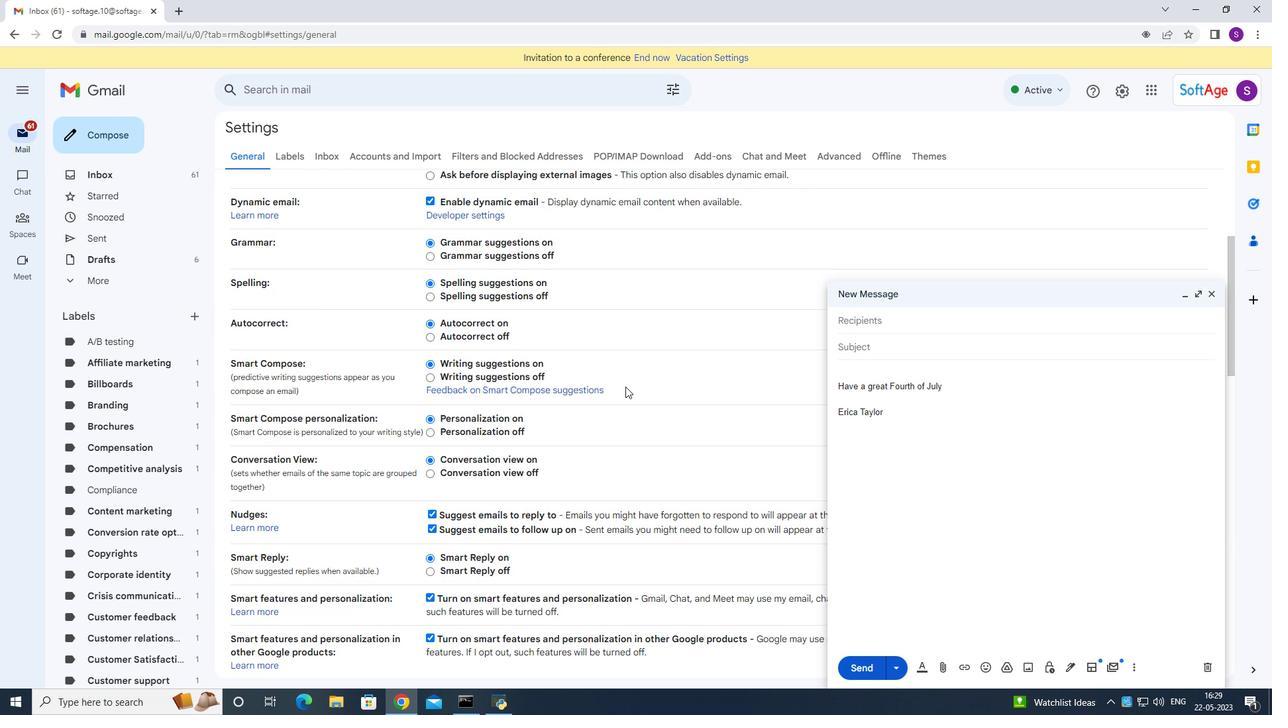 
Action: Mouse scrolled (625, 392) with delta (0, 0)
Screenshot: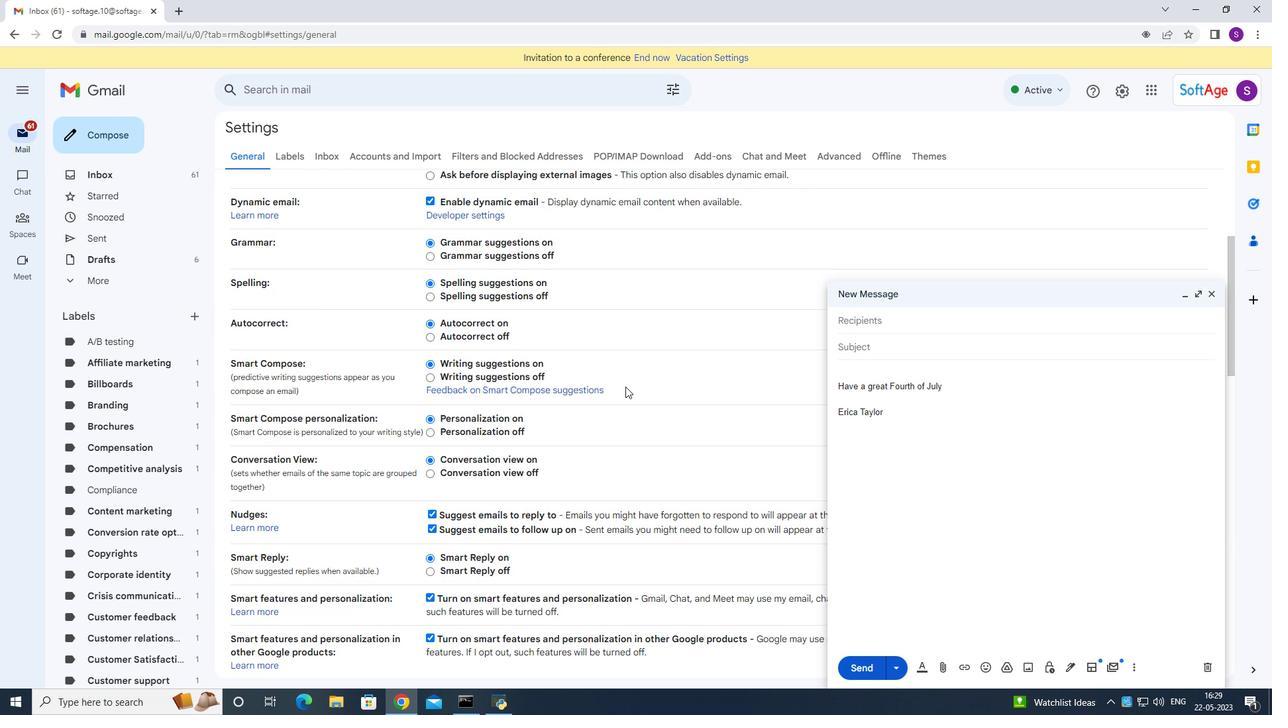 
Action: Mouse moved to (625, 393)
Screenshot: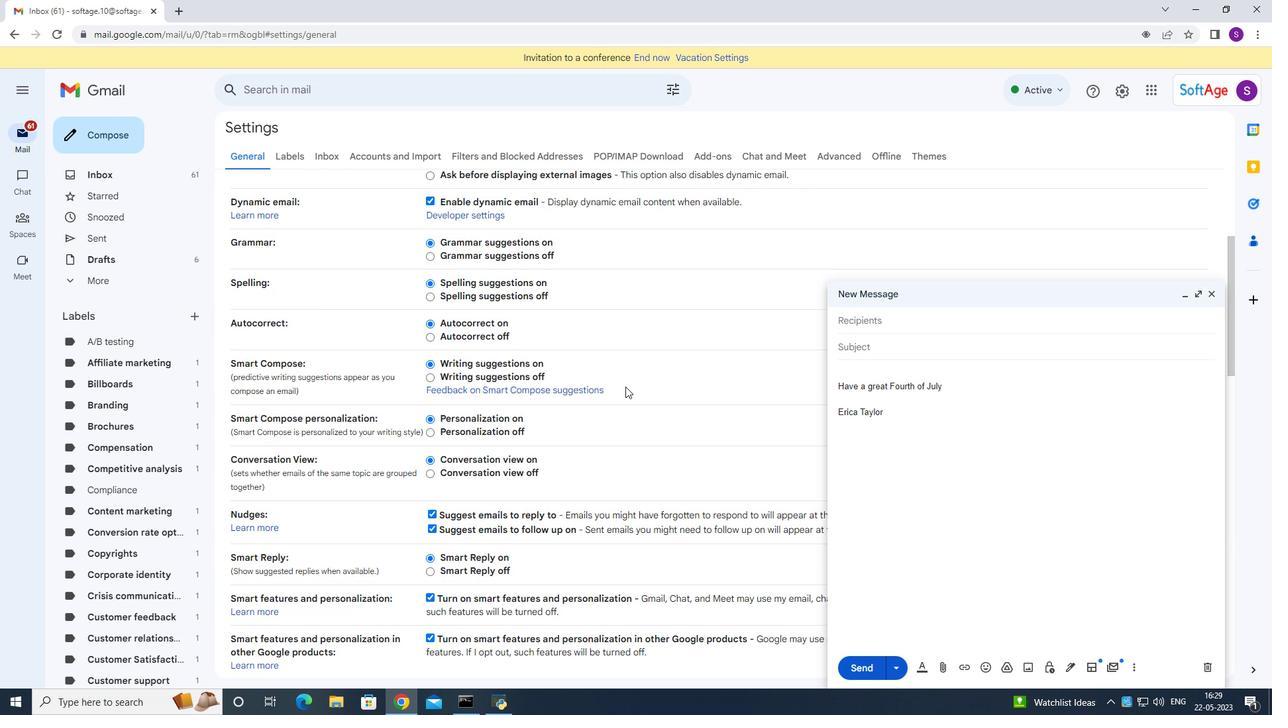 
Action: Mouse scrolled (625, 393) with delta (0, 0)
Screenshot: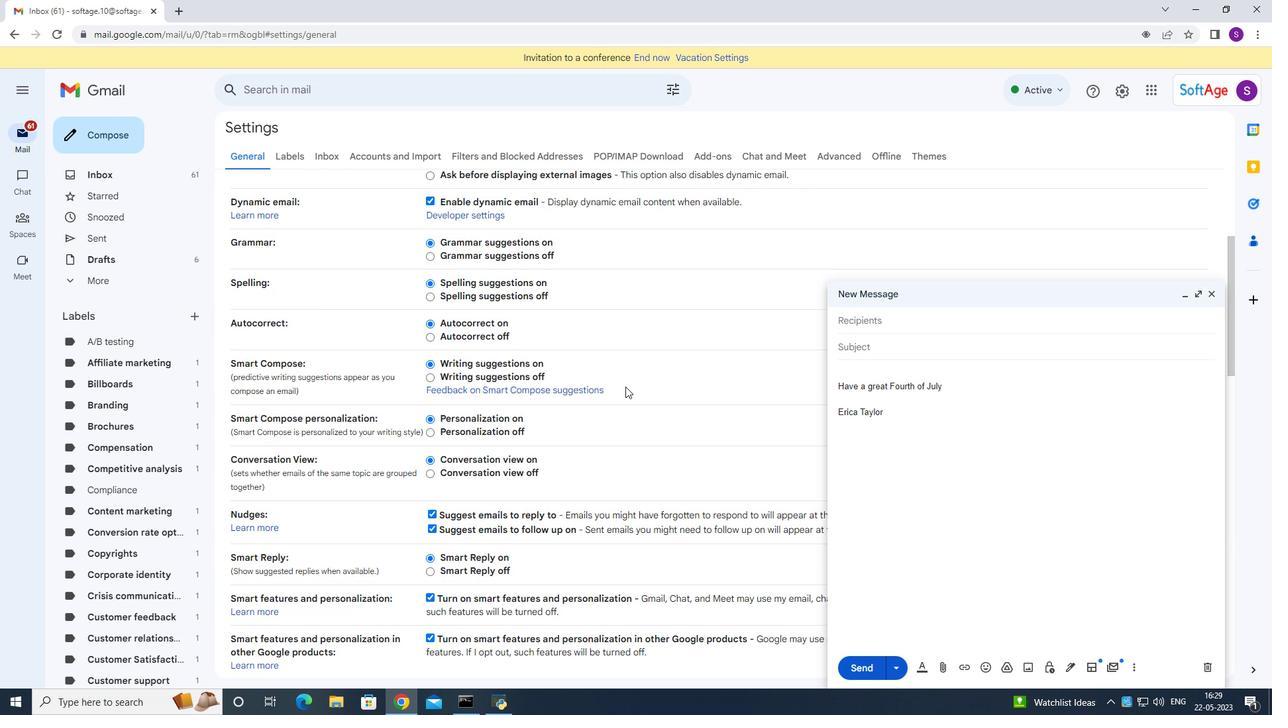 
Action: Mouse moved to (613, 414)
Screenshot: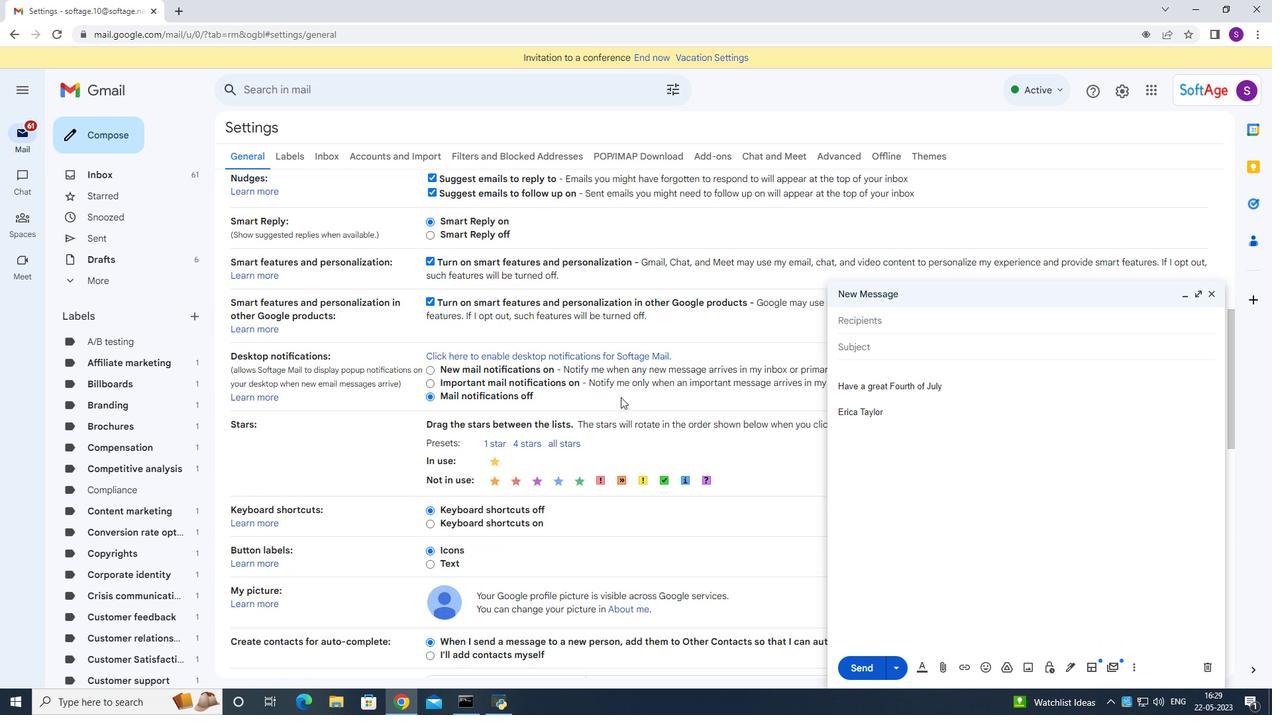 
Action: Mouse scrolled (613, 413) with delta (0, 0)
Screenshot: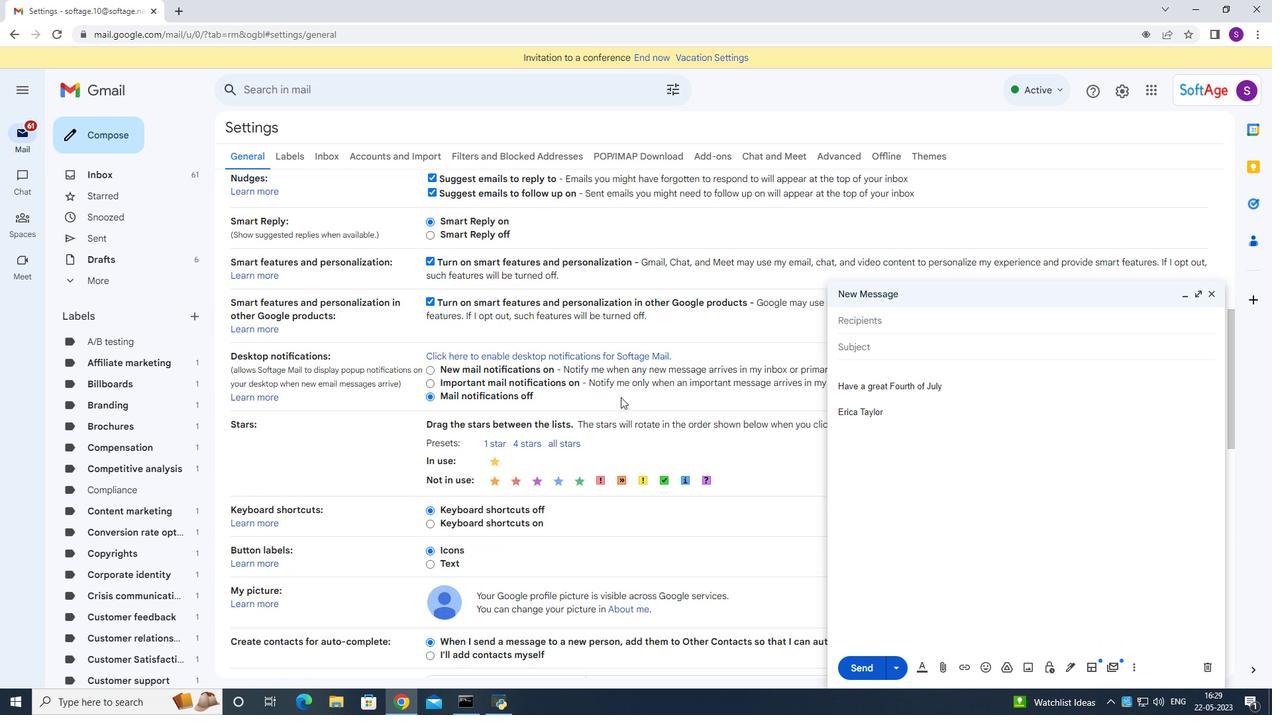 
Action: Mouse moved to (613, 415)
Screenshot: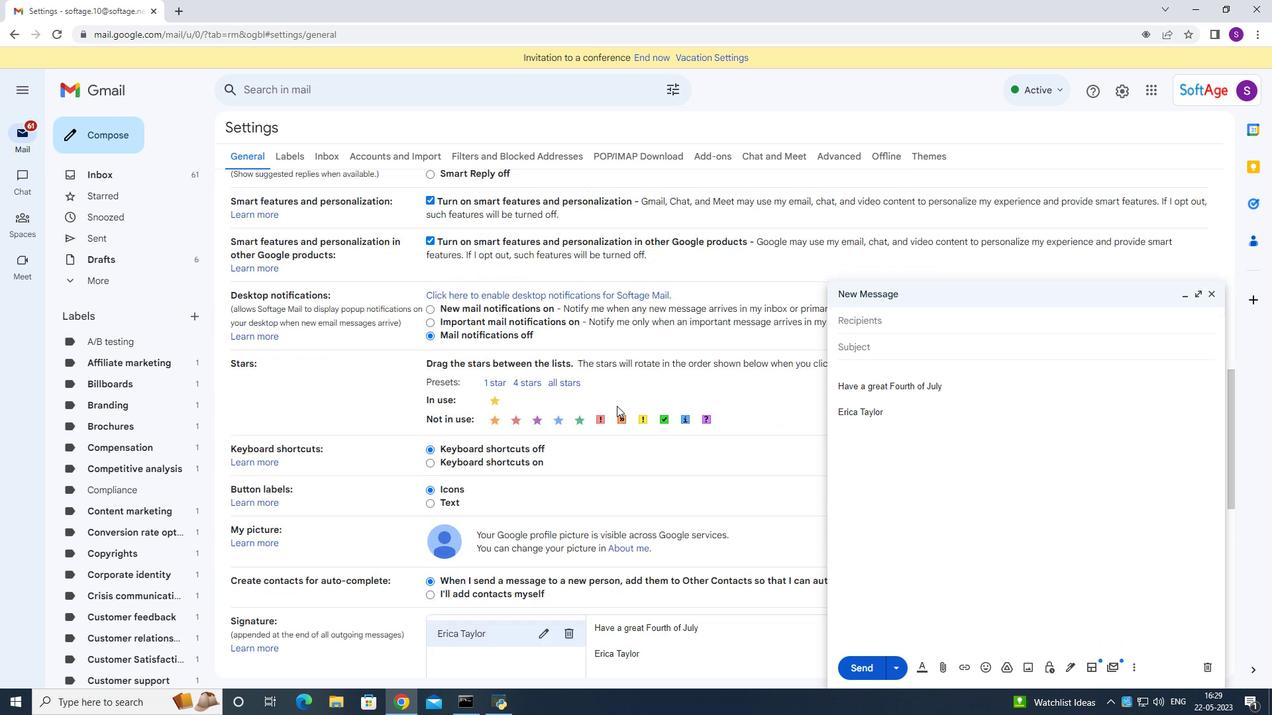 
Action: Mouse scrolled (613, 414) with delta (0, 0)
Screenshot: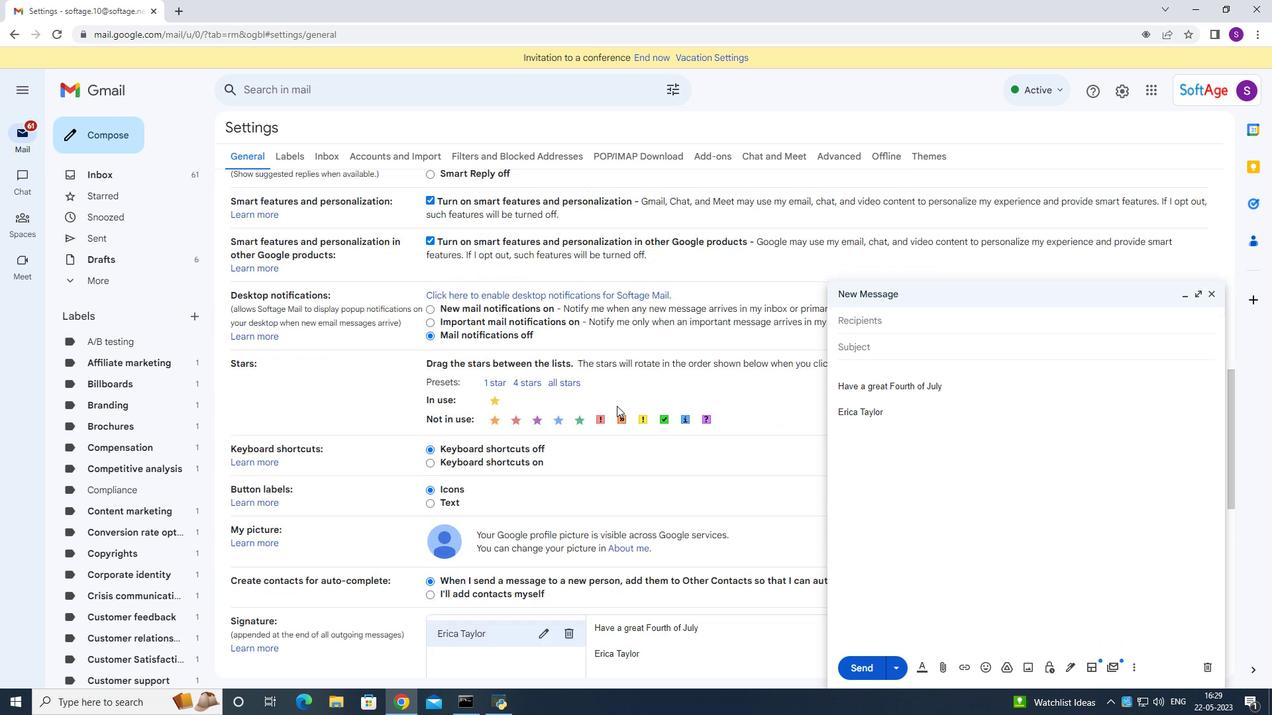 
Action: Mouse moved to (612, 415)
Screenshot: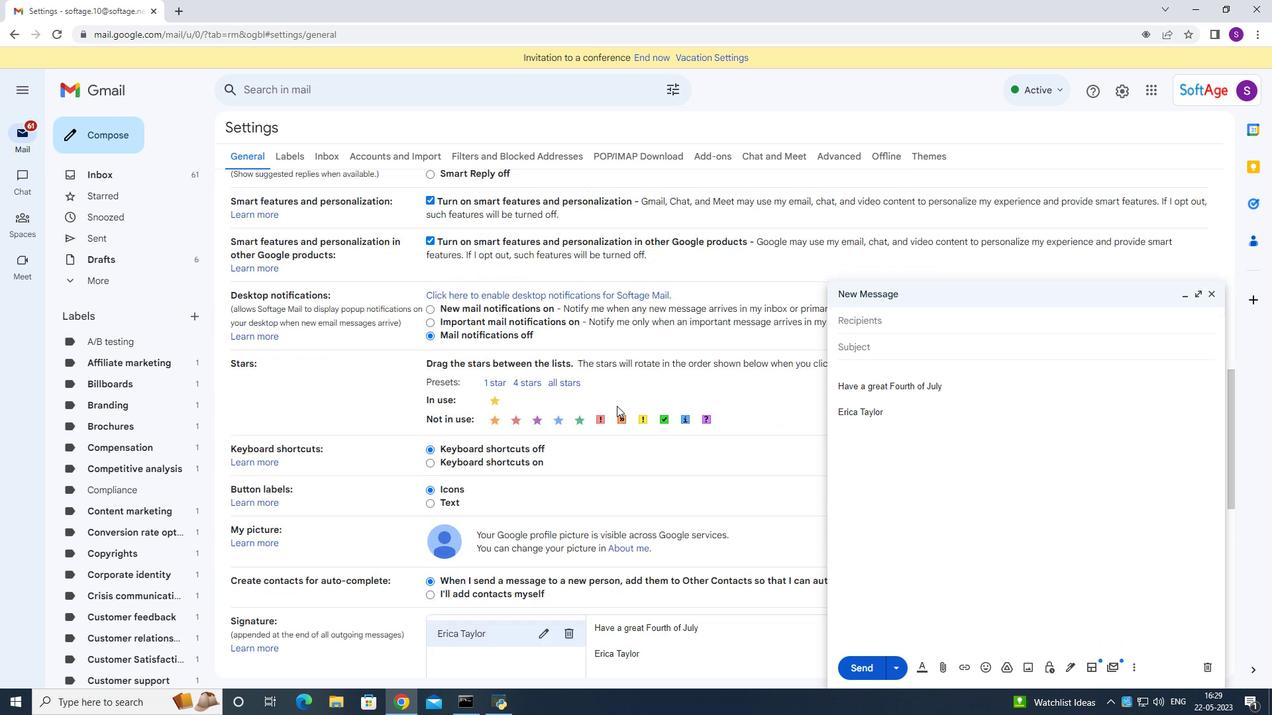 
Action: Mouse scrolled (612, 414) with delta (0, 0)
Screenshot: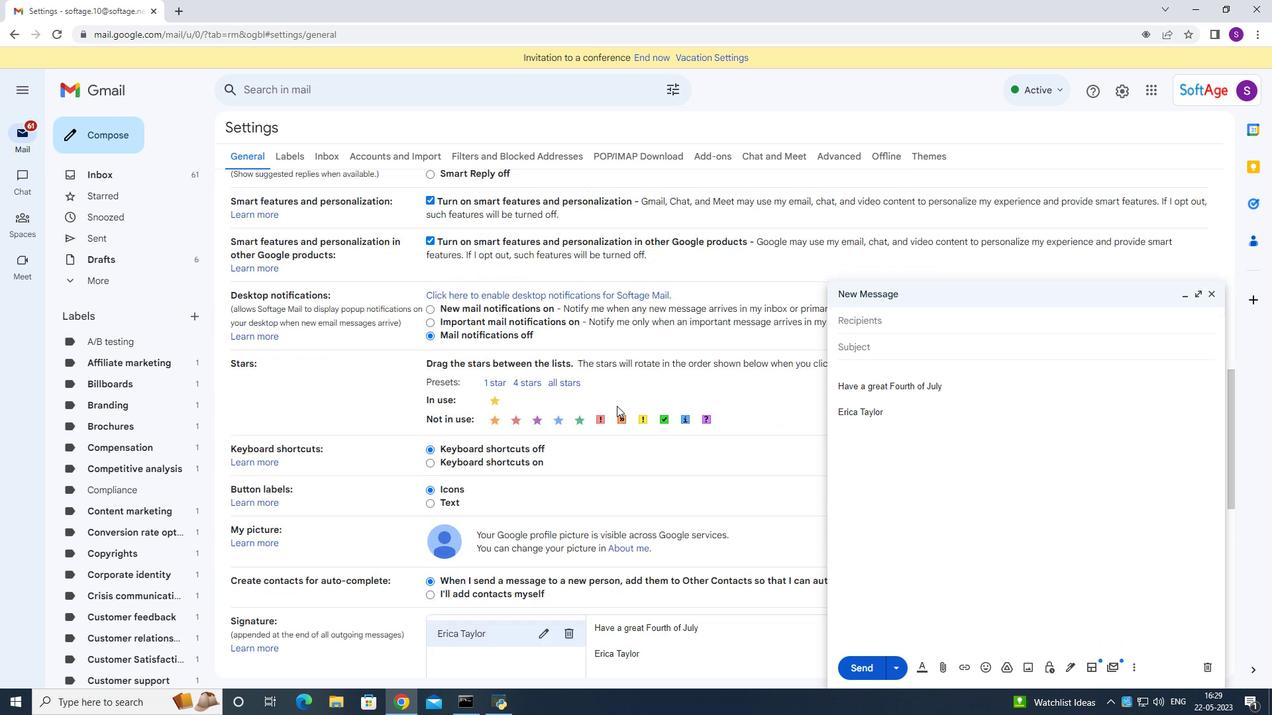 
Action: Mouse moved to (612, 416)
Screenshot: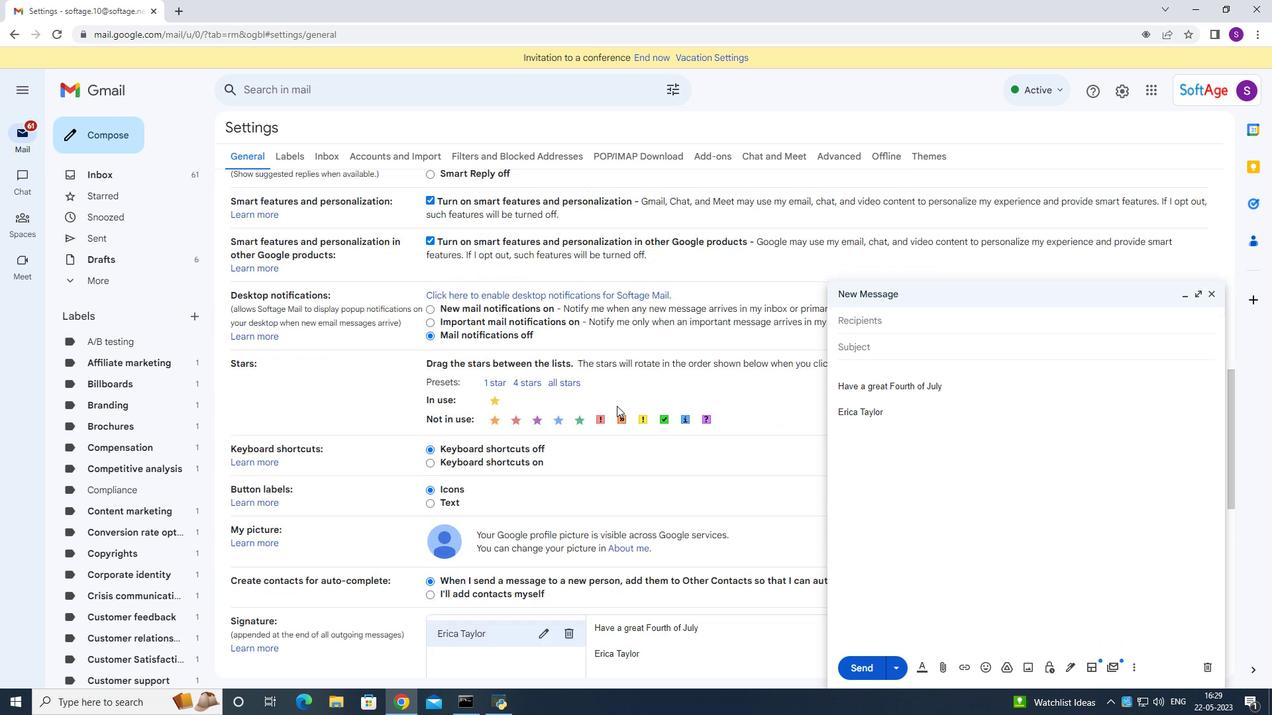 
Action: Mouse scrolled (612, 415) with delta (0, 0)
Screenshot: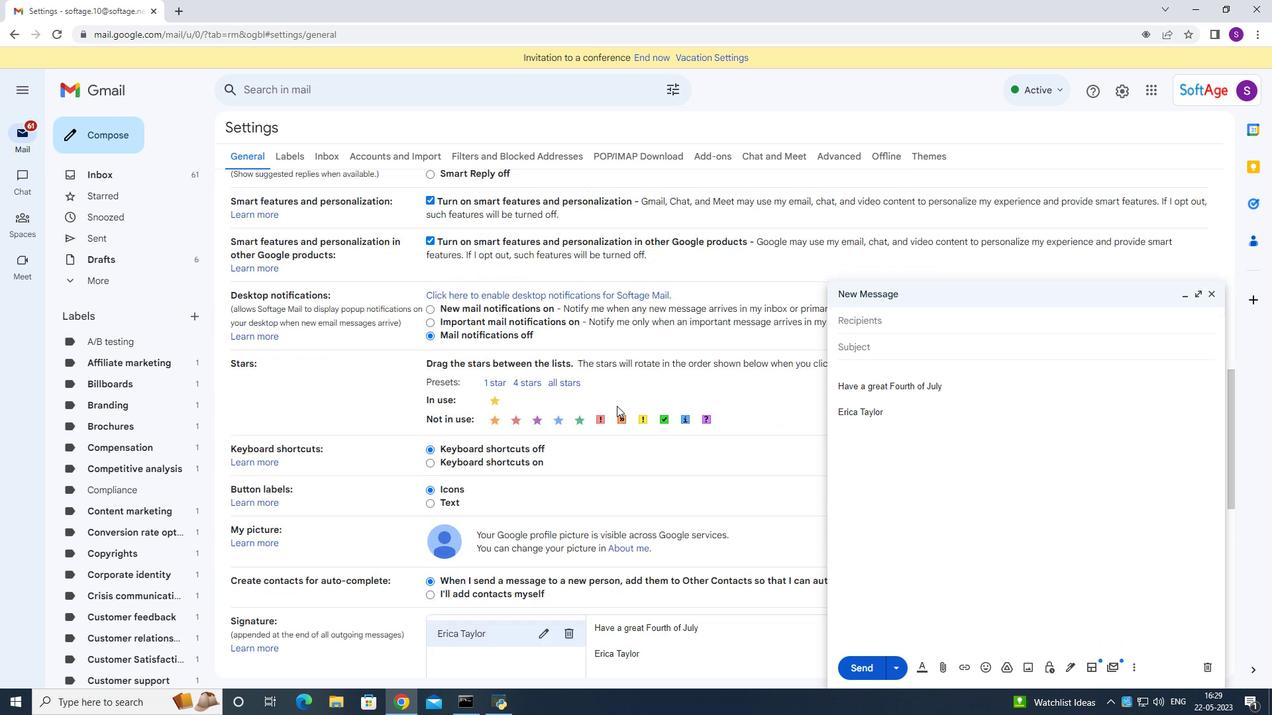 
Action: Mouse moved to (612, 416)
Screenshot: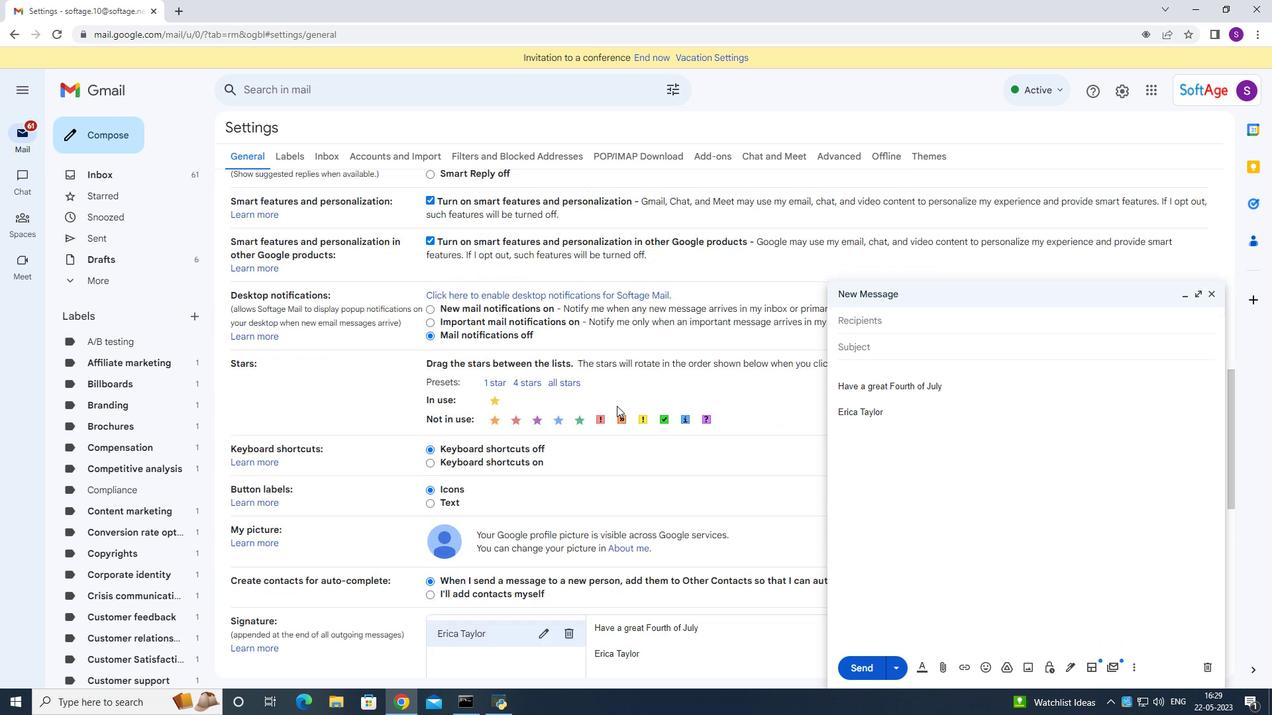 
Action: Mouse scrolled (612, 415) with delta (0, 0)
Screenshot: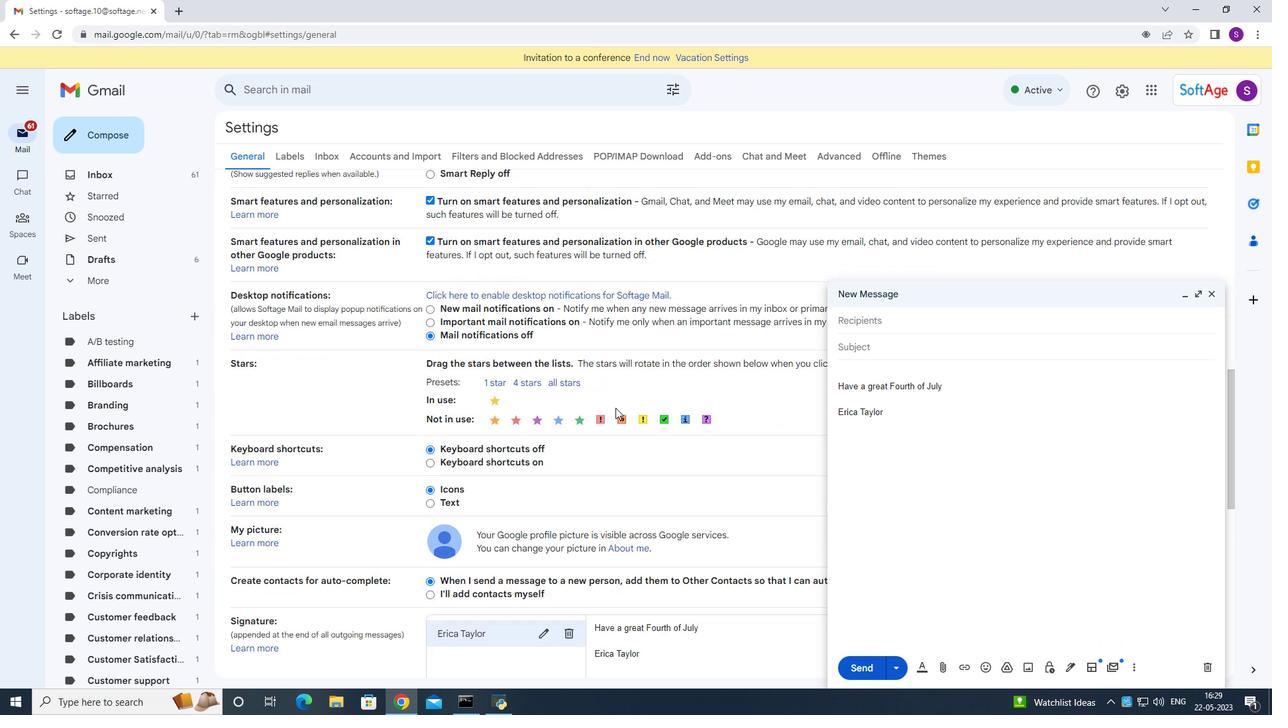 
Action: Mouse moved to (611, 416)
Screenshot: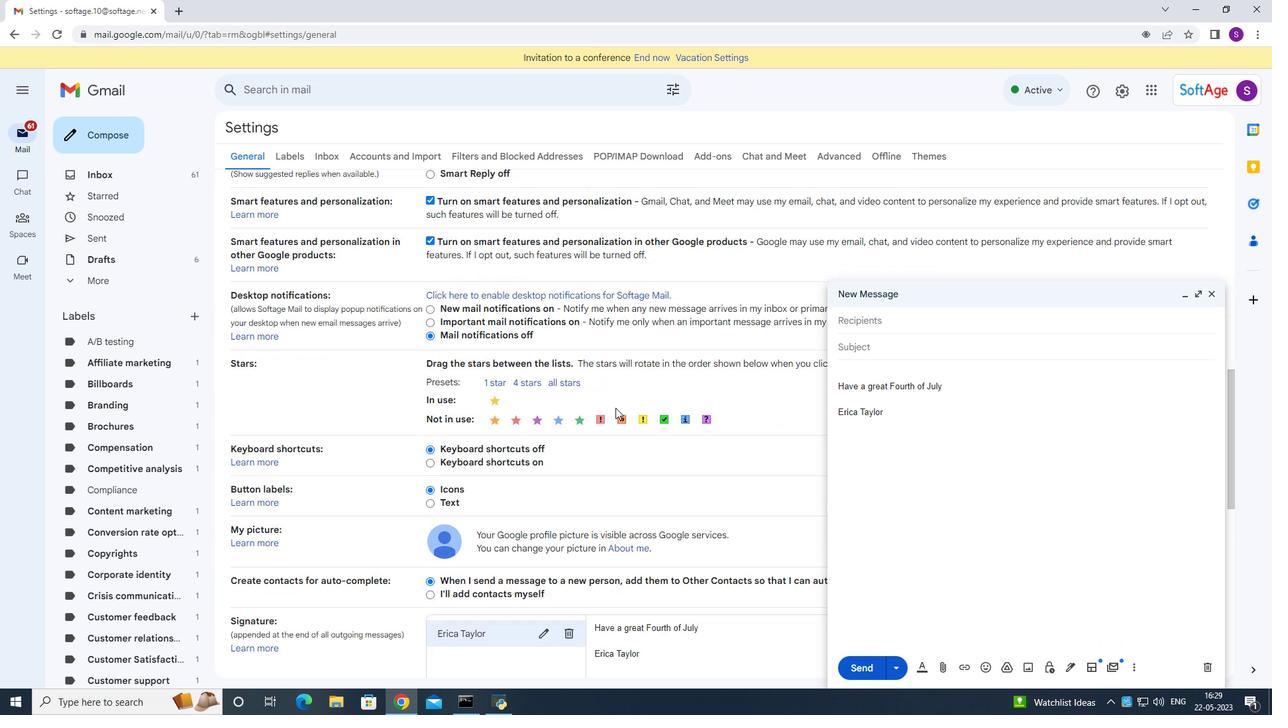 
Action: Mouse scrolled (611, 415) with delta (0, 0)
Screenshot: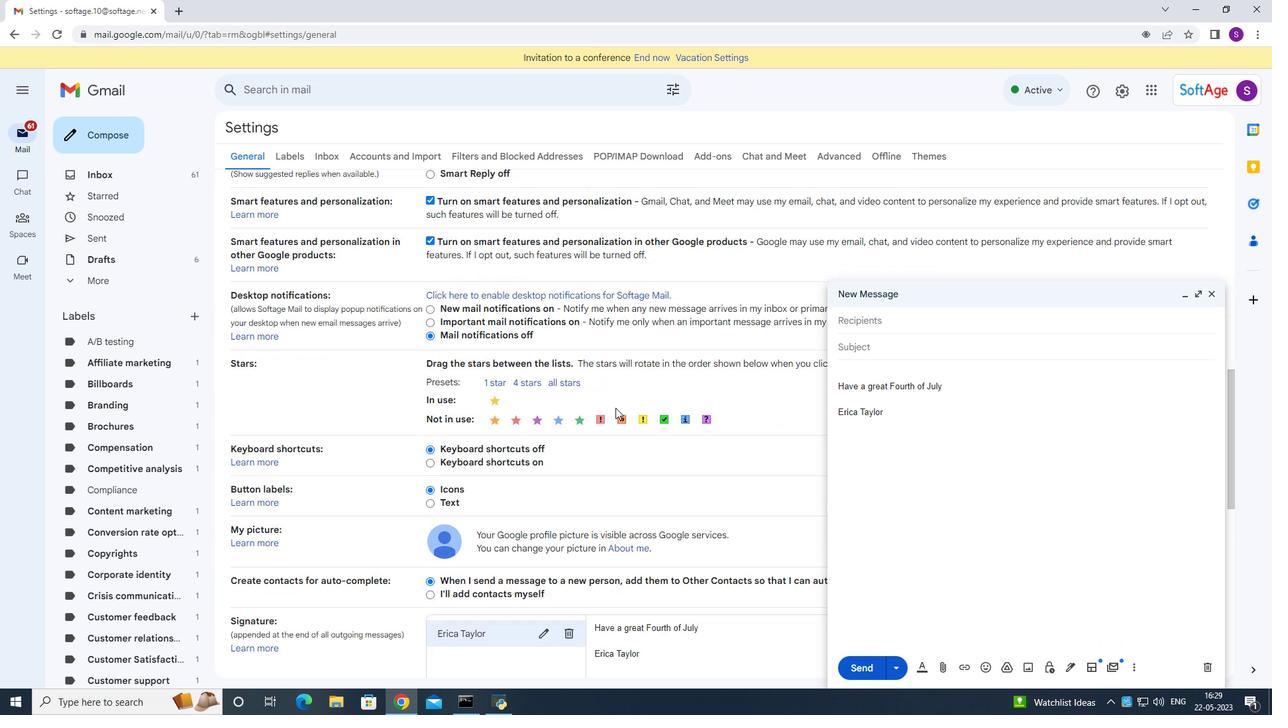 
Action: Mouse moved to (542, 241)
Screenshot: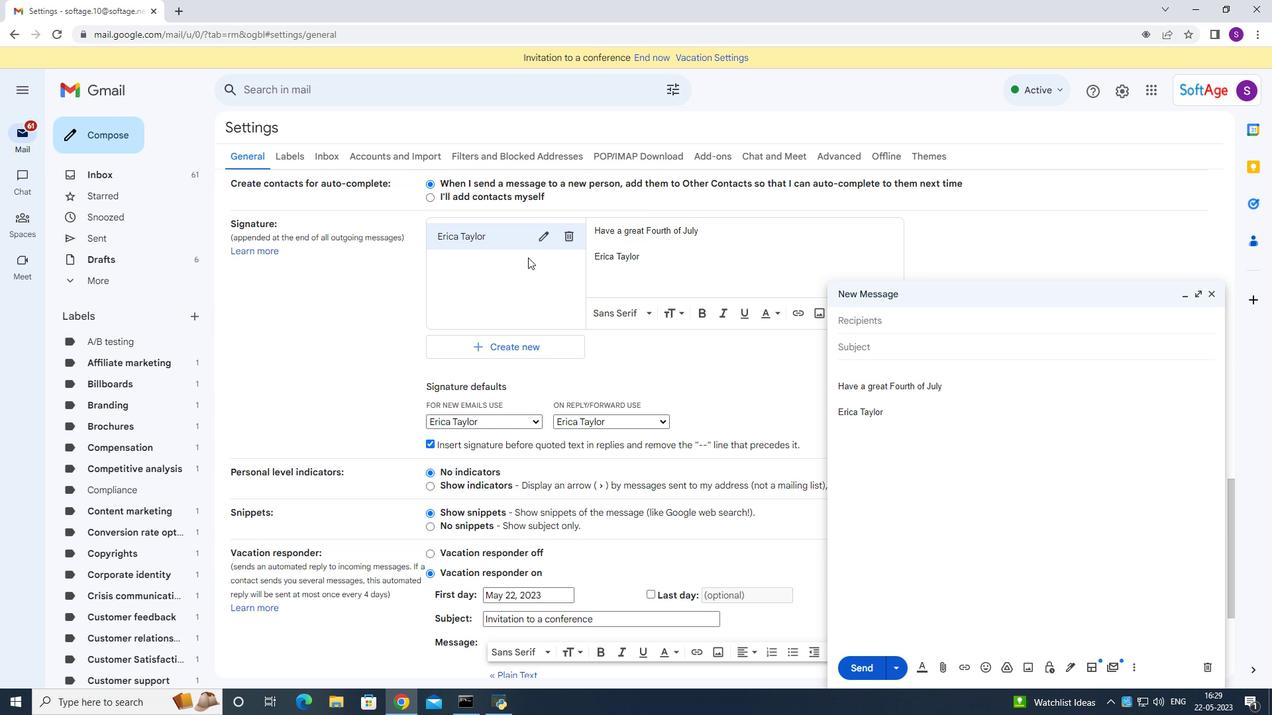 
Action: Mouse pressed left at (542, 241)
Screenshot: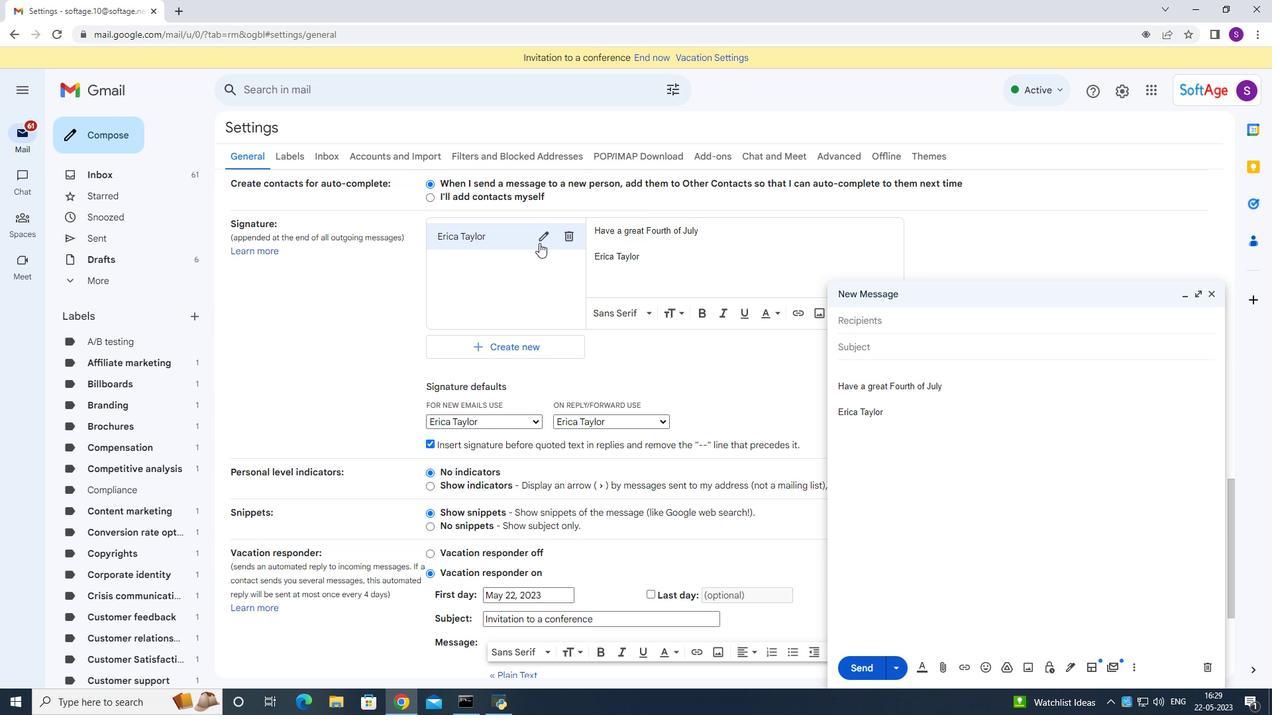 
Action: Key pressed ctrl+A<Key.backspace><Key.shift><Key.shift><Key.shift><Key.shift>Erin<Key.space><Key.shift>MA<Key.backspace>artin<Key.space>
Screenshot: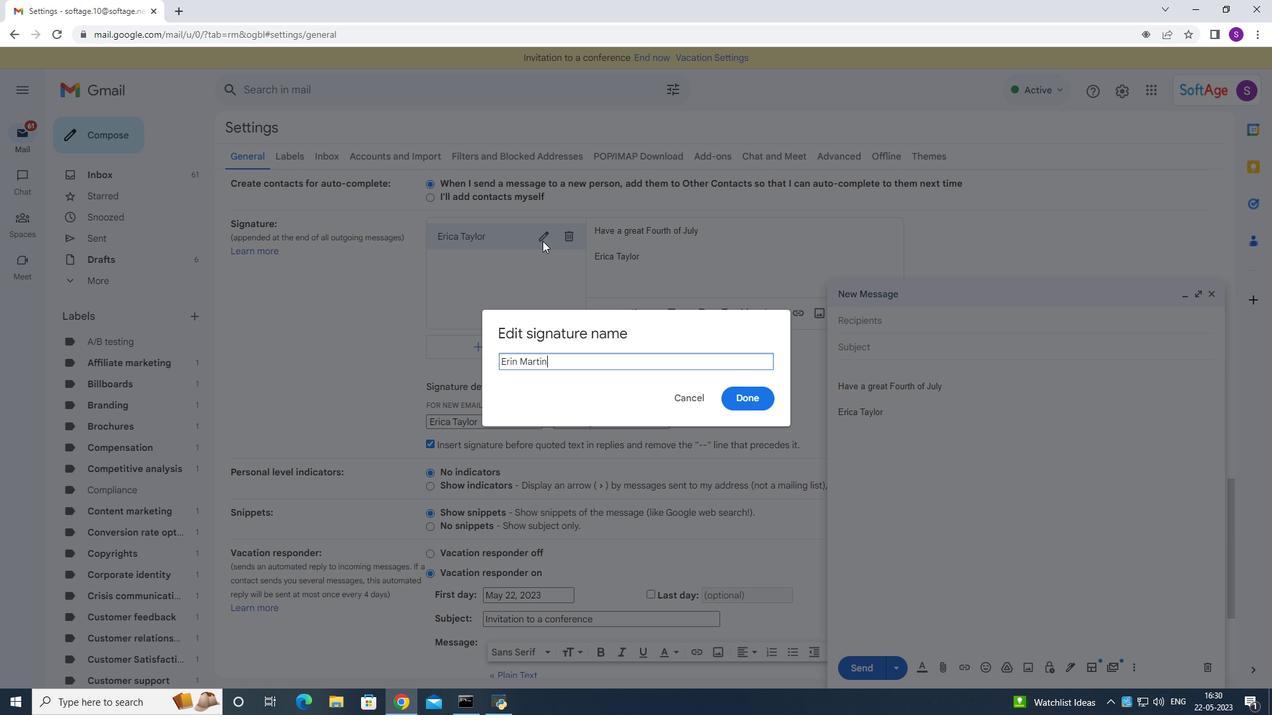 
Action: Mouse moved to (758, 393)
Screenshot: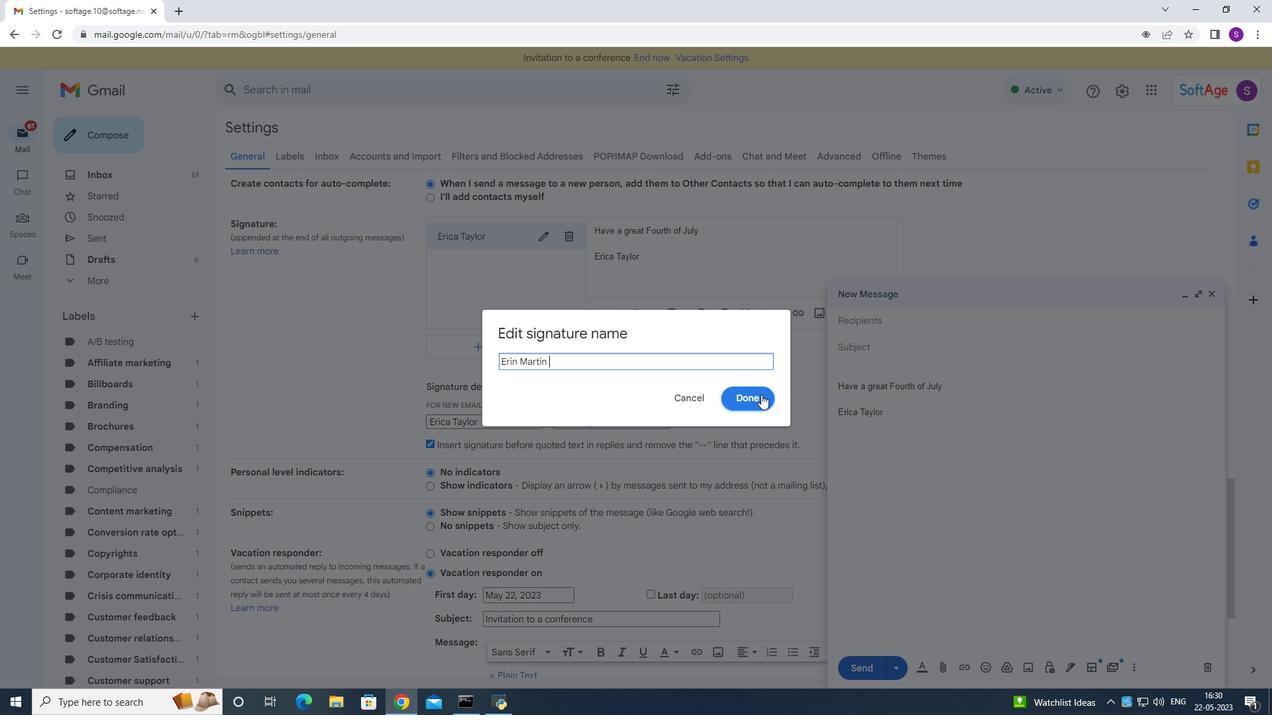 
Action: Mouse pressed left at (758, 393)
Screenshot: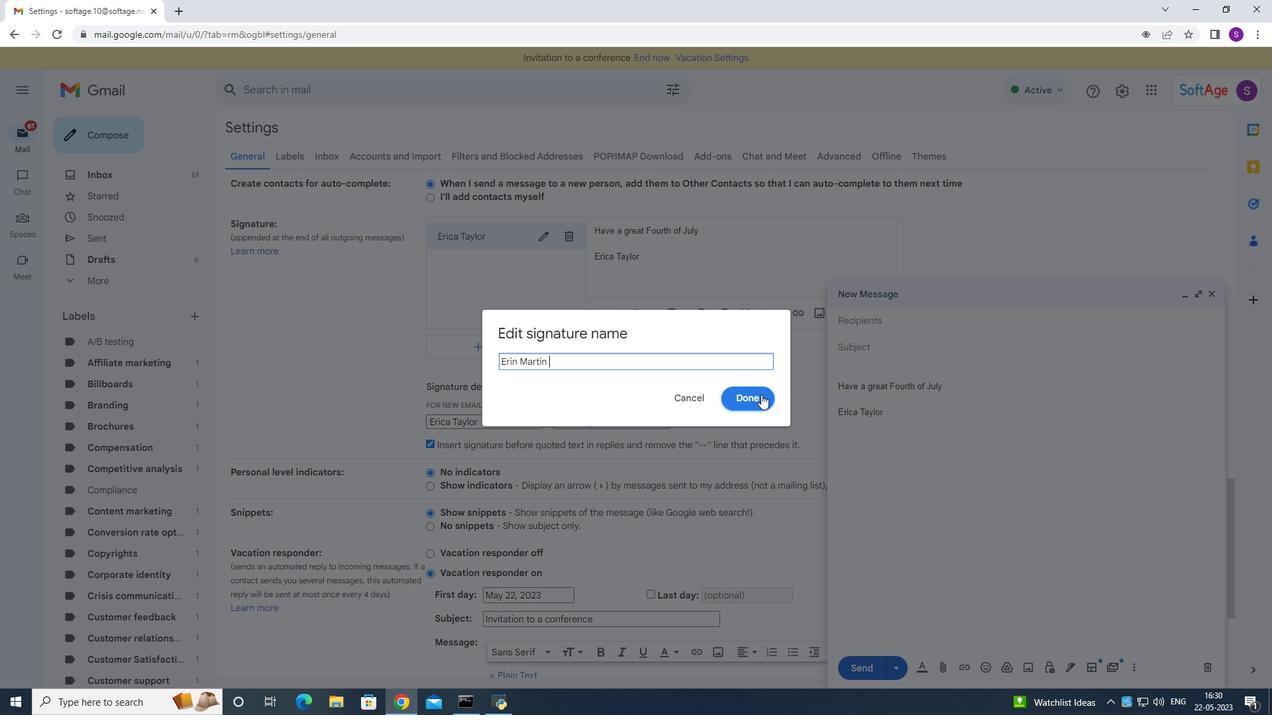 
Action: Mouse moved to (756, 275)
Screenshot: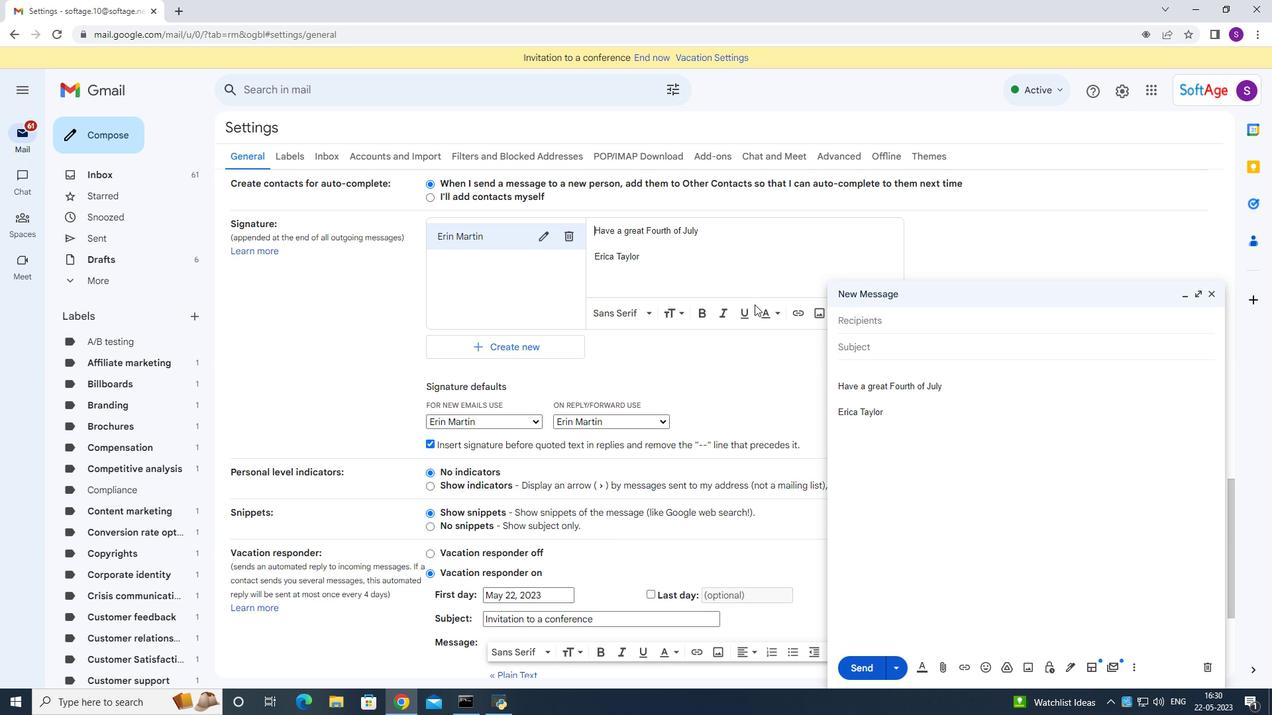 
Action: Mouse pressed left at (756, 275)
Screenshot: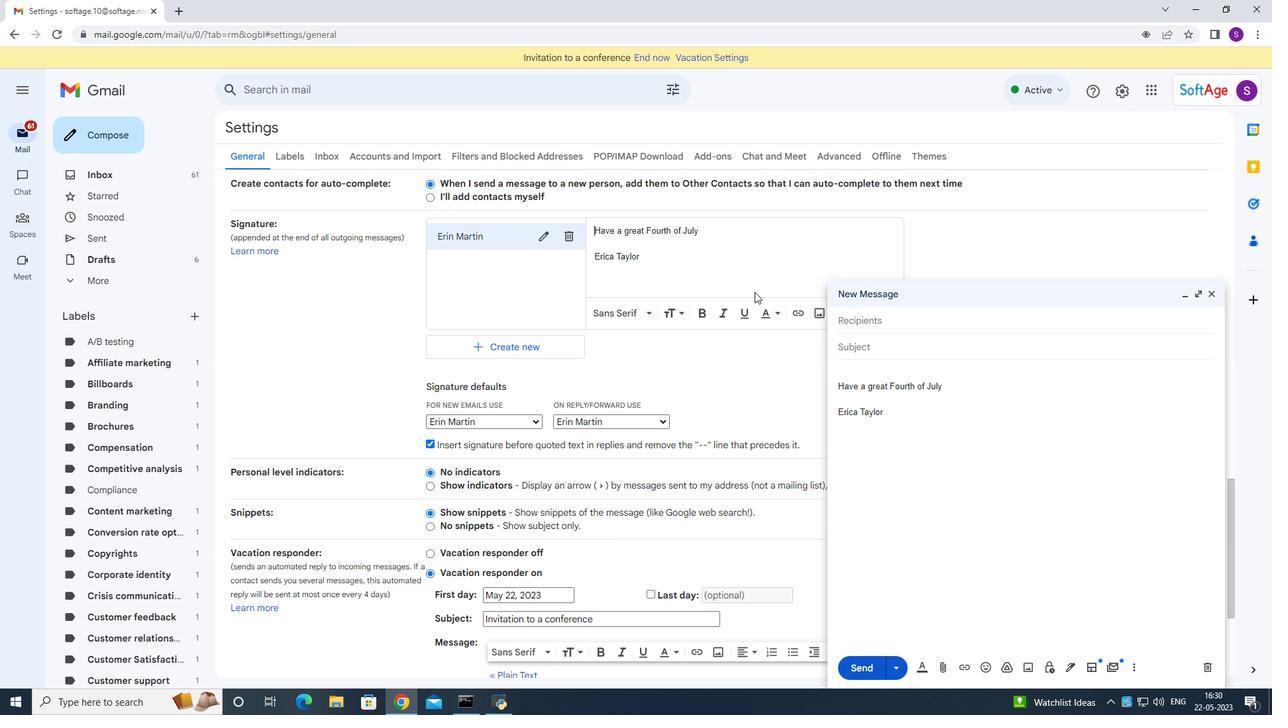 
Action: Key pressed ctrl+A<Key.backspace><Key.shift><Key.shift><Key.shift>W<Key.backspace>warm<Key.space>tha<Key.backspace>anks<Key.space>and<Key.space>apperciation<Key.space><Key.backspace><Key.backspace><Key.backspace><Key.backspace>ion<Key.space>
Screenshot: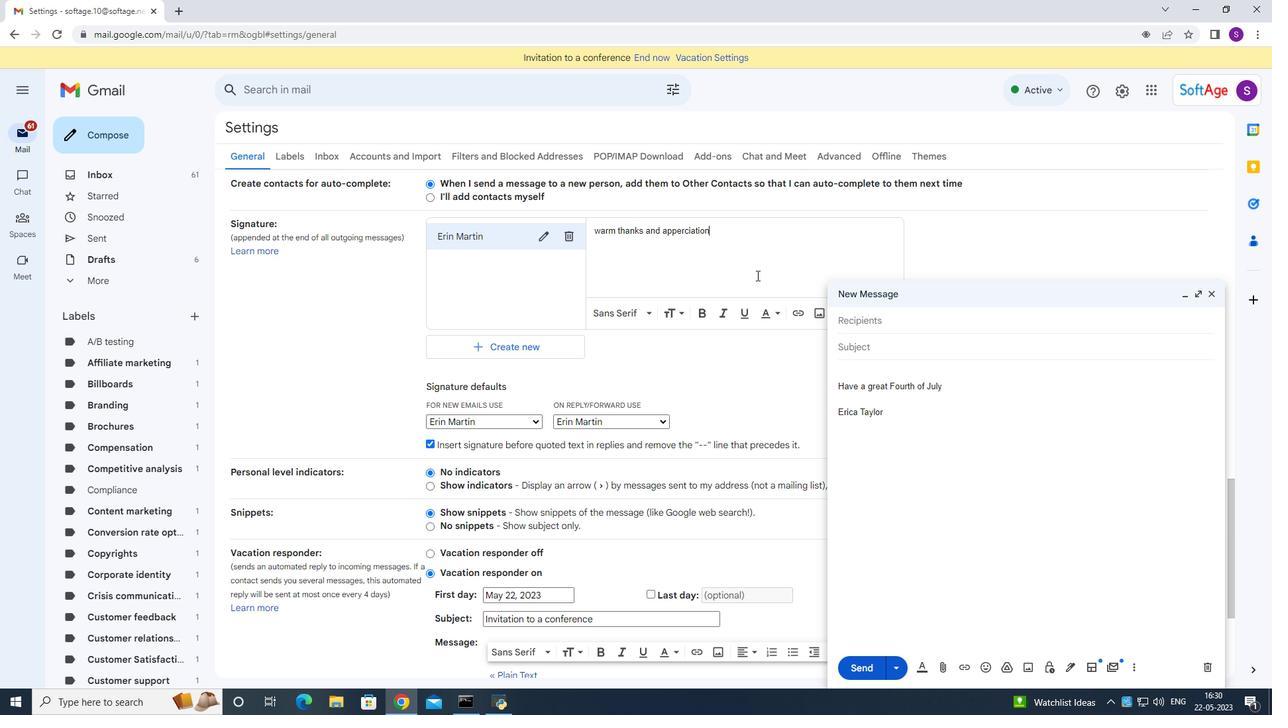 
Action: Mouse moved to (745, 257)
Screenshot: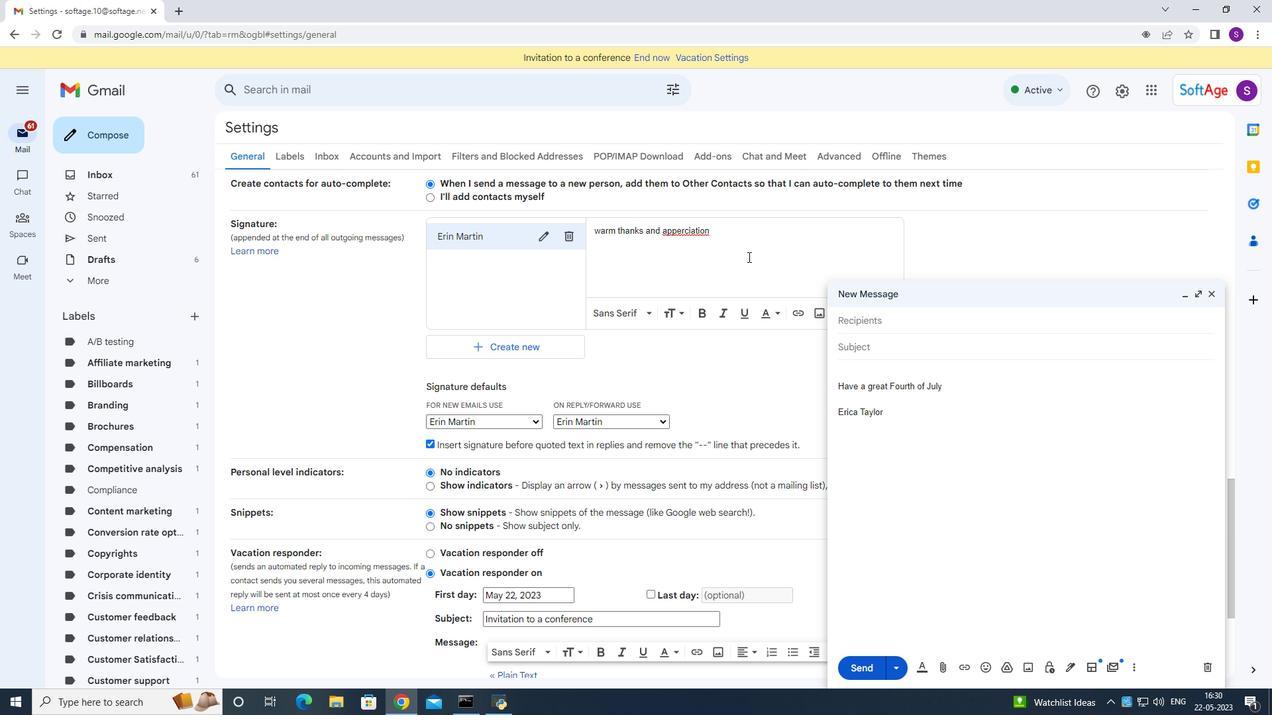 
Action: Key pressed <Key.backspace>
Screenshot: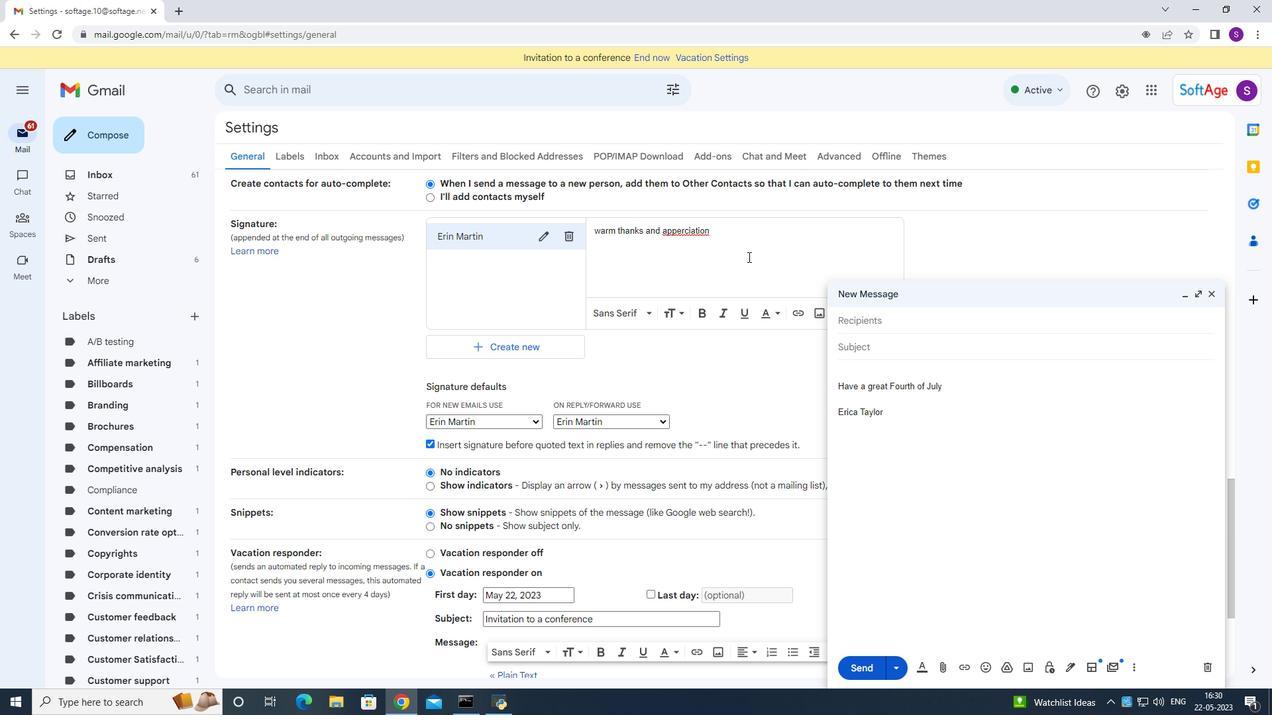 
Action: Mouse moved to (713, 244)
Screenshot: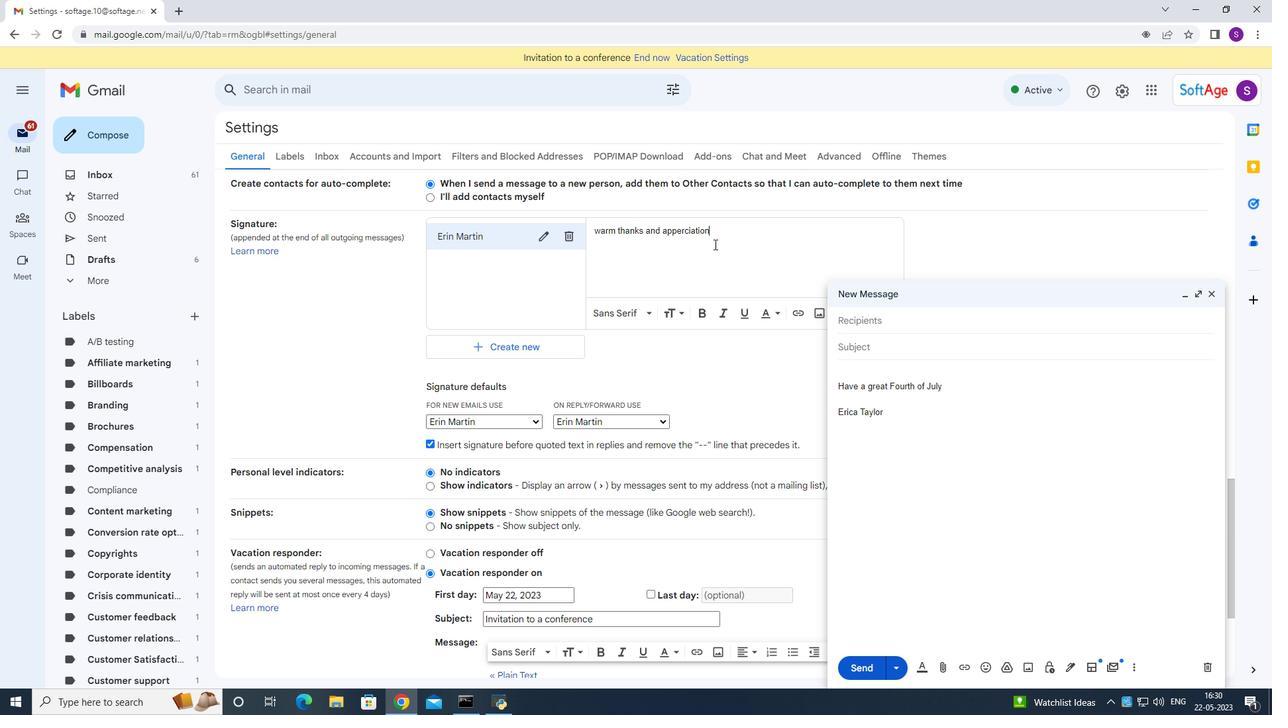 
Action: Key pressed <Key.backspace><Key.backspace><Key.backspace><Key.backspace><Key.backspace><Key.backspace><Key.backspace><Key.backspace><Key.backspace>reciation<Key.space><Key.enter><Key.enter><Key.shift>Erin<Key.space><Key.shift>Martin<Key.space>
Screenshot: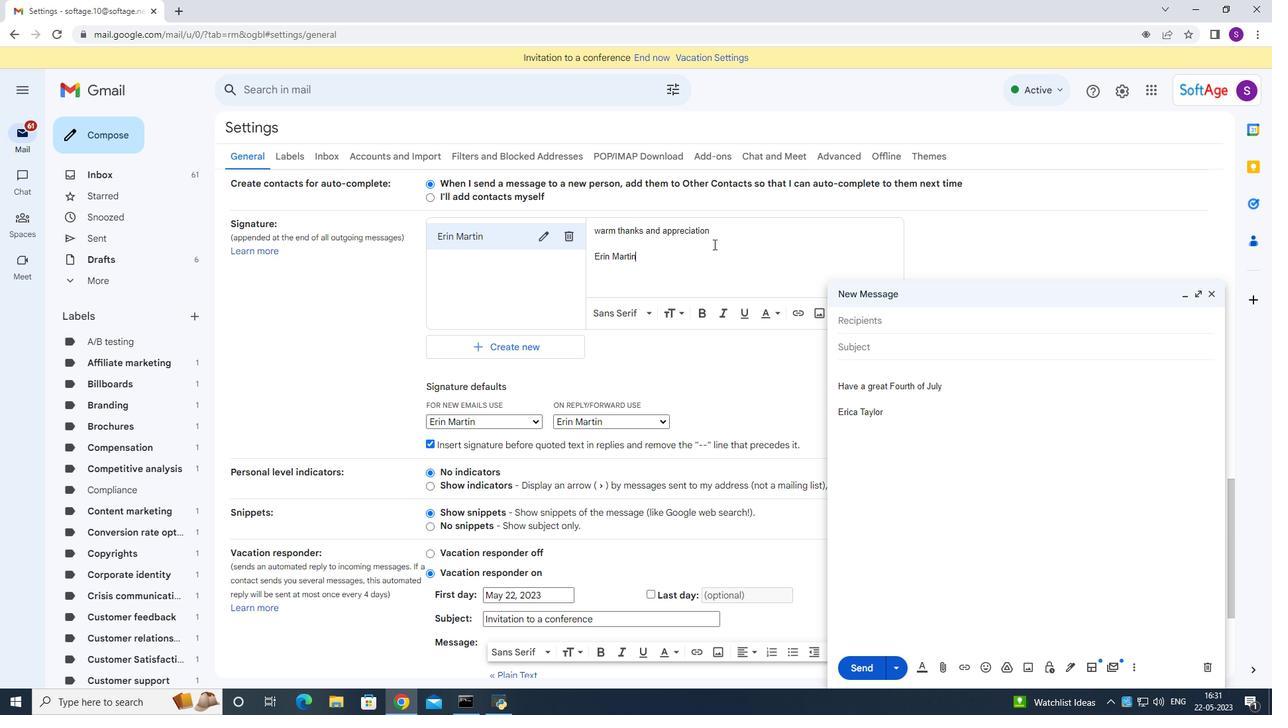 
Action: Mouse moved to (1222, 279)
Screenshot: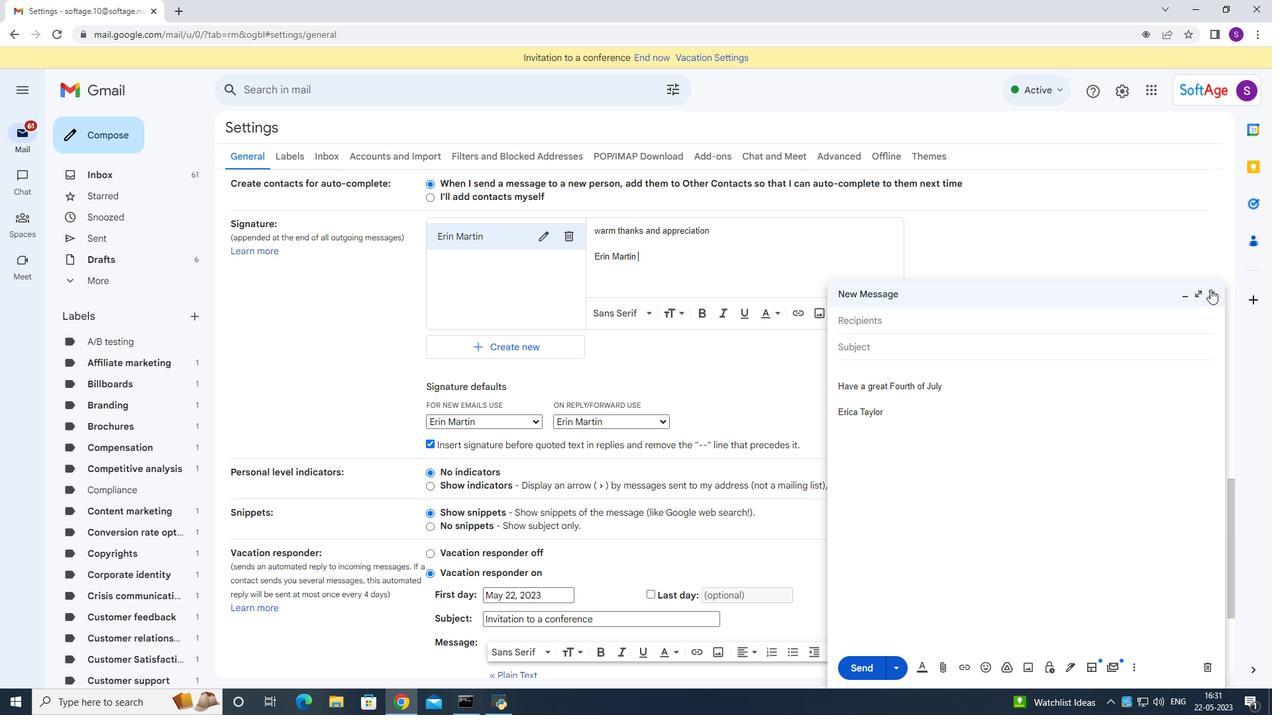 
Action: Mouse pressed left at (1222, 279)
Screenshot: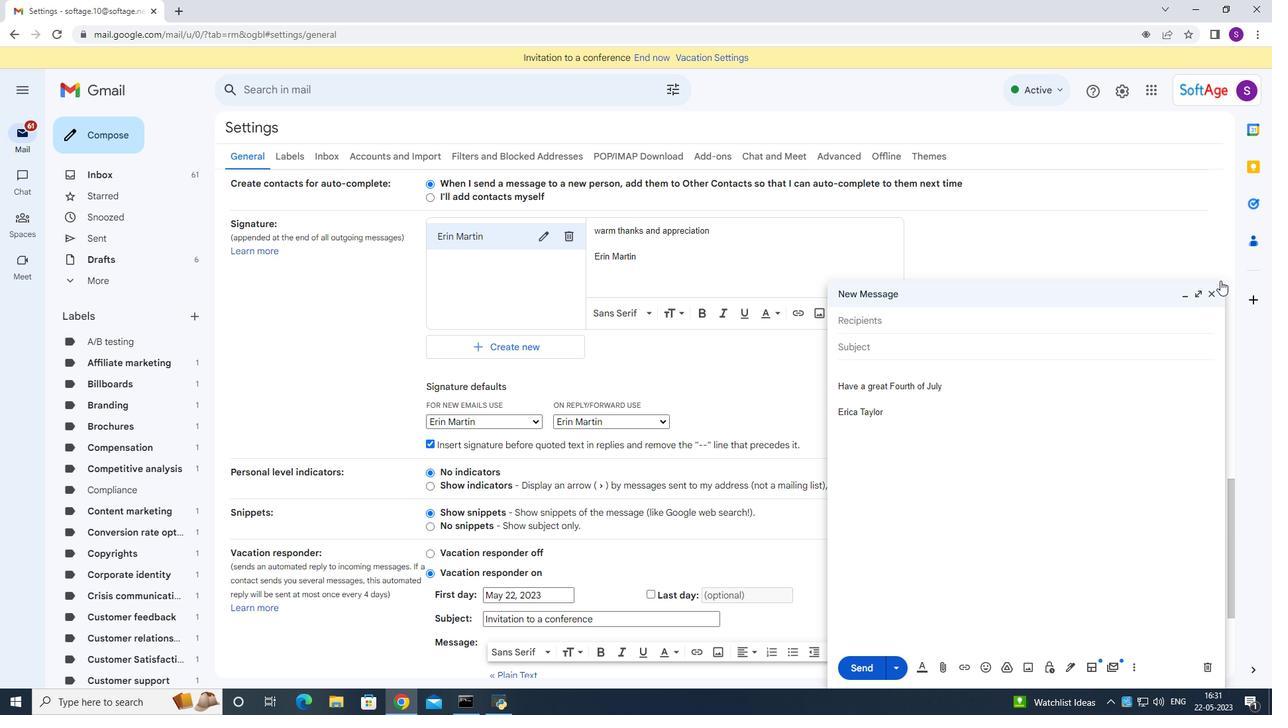 
Action: Mouse moved to (1211, 296)
Screenshot: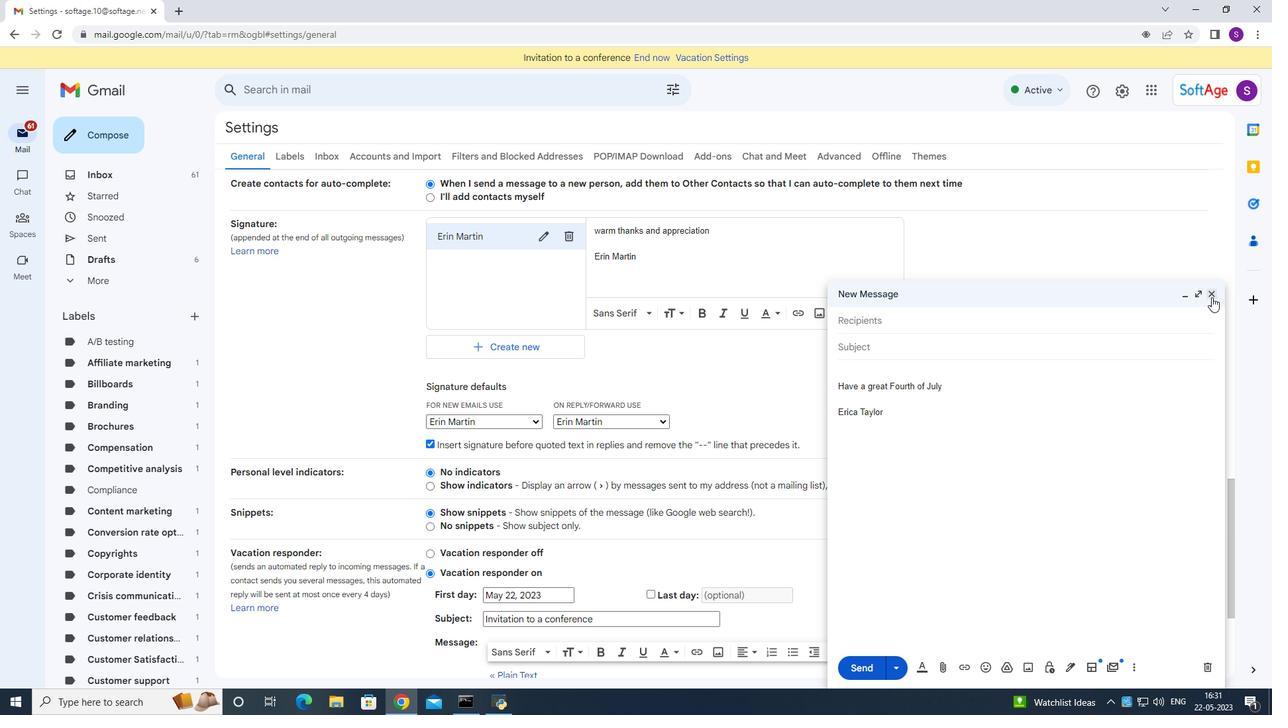 
Action: Mouse pressed left at (1211, 296)
Screenshot: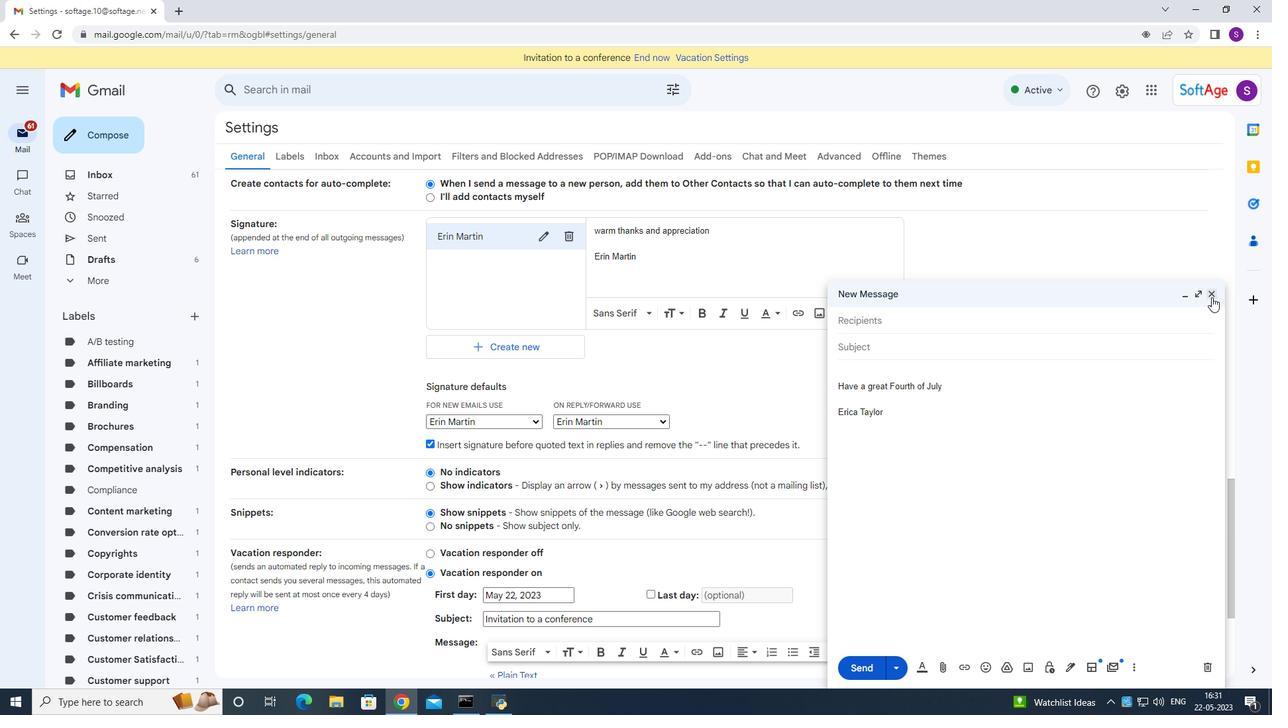 
Action: Mouse moved to (664, 386)
Screenshot: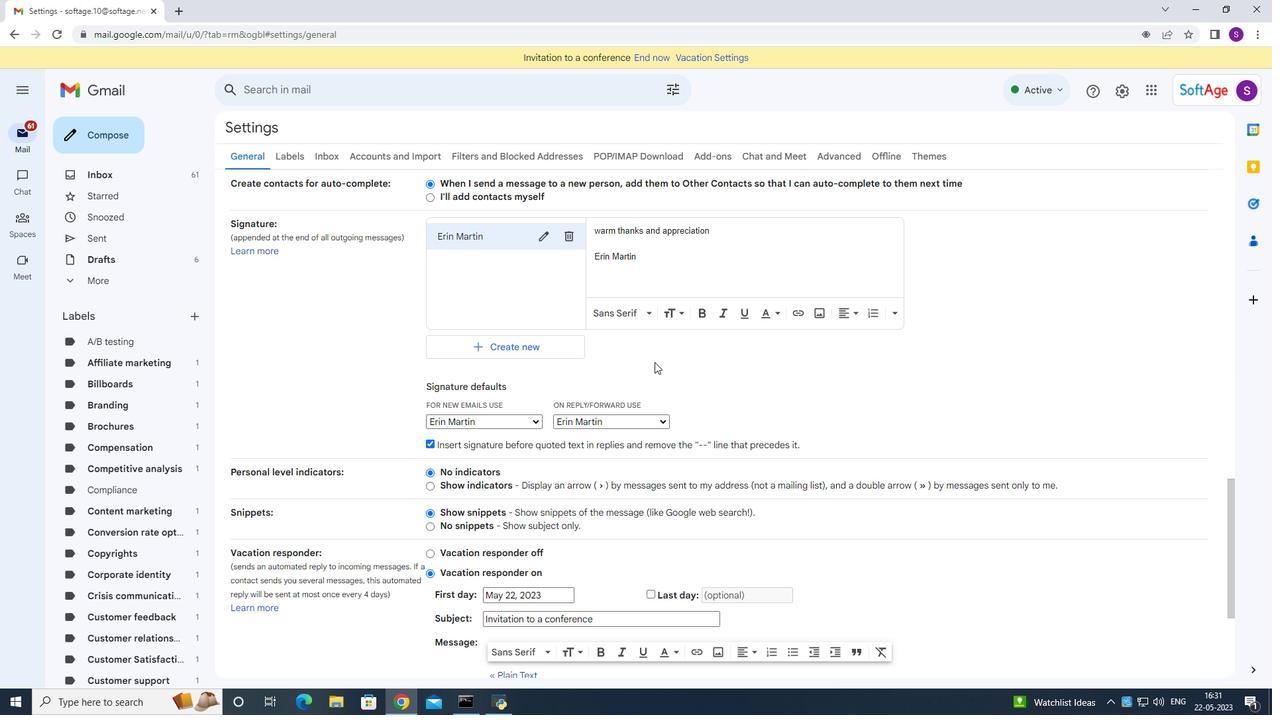 
Action: Mouse scrolled (664, 385) with delta (0, 0)
Screenshot: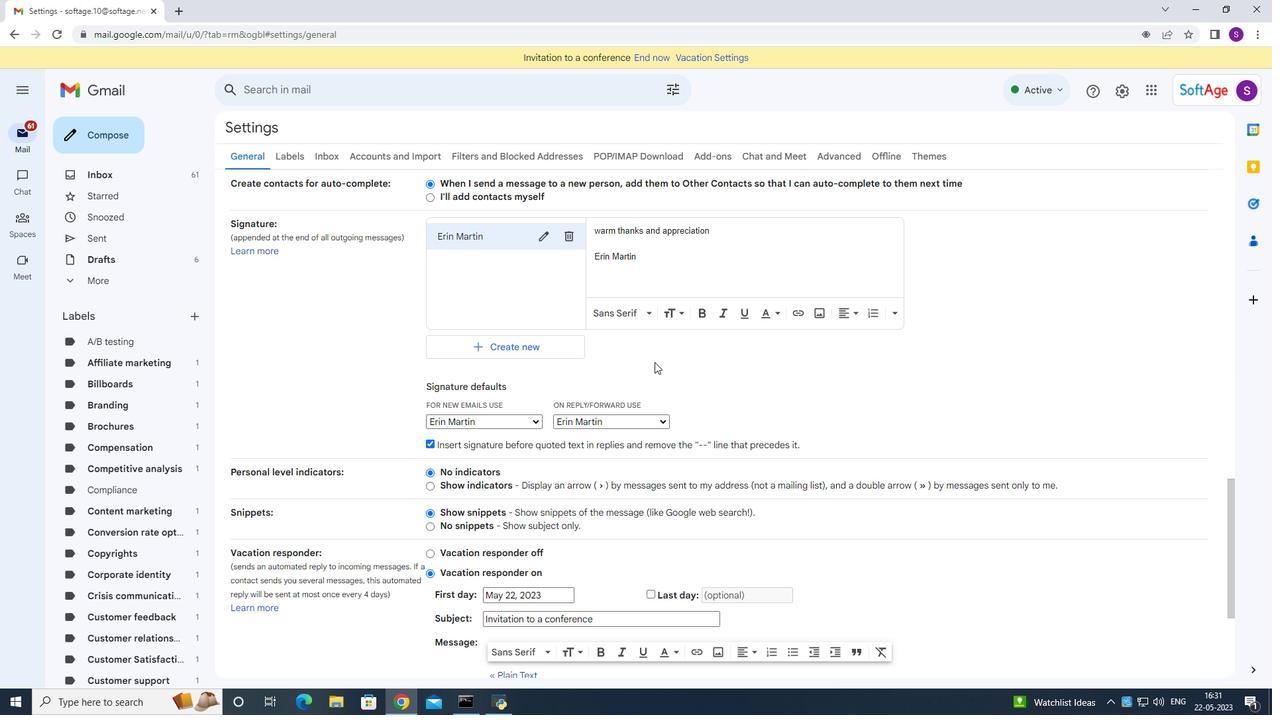 
Action: Mouse moved to (667, 391)
Screenshot: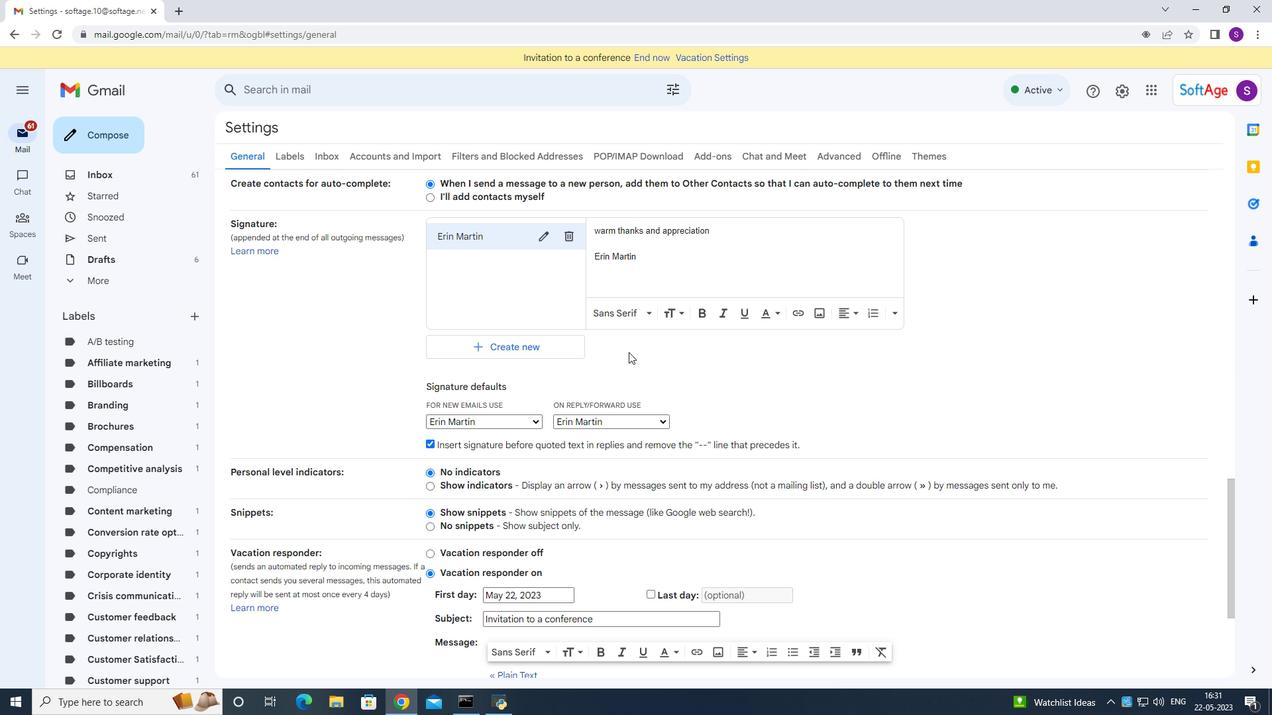 
Action: Mouse scrolled (667, 390) with delta (0, 0)
Screenshot: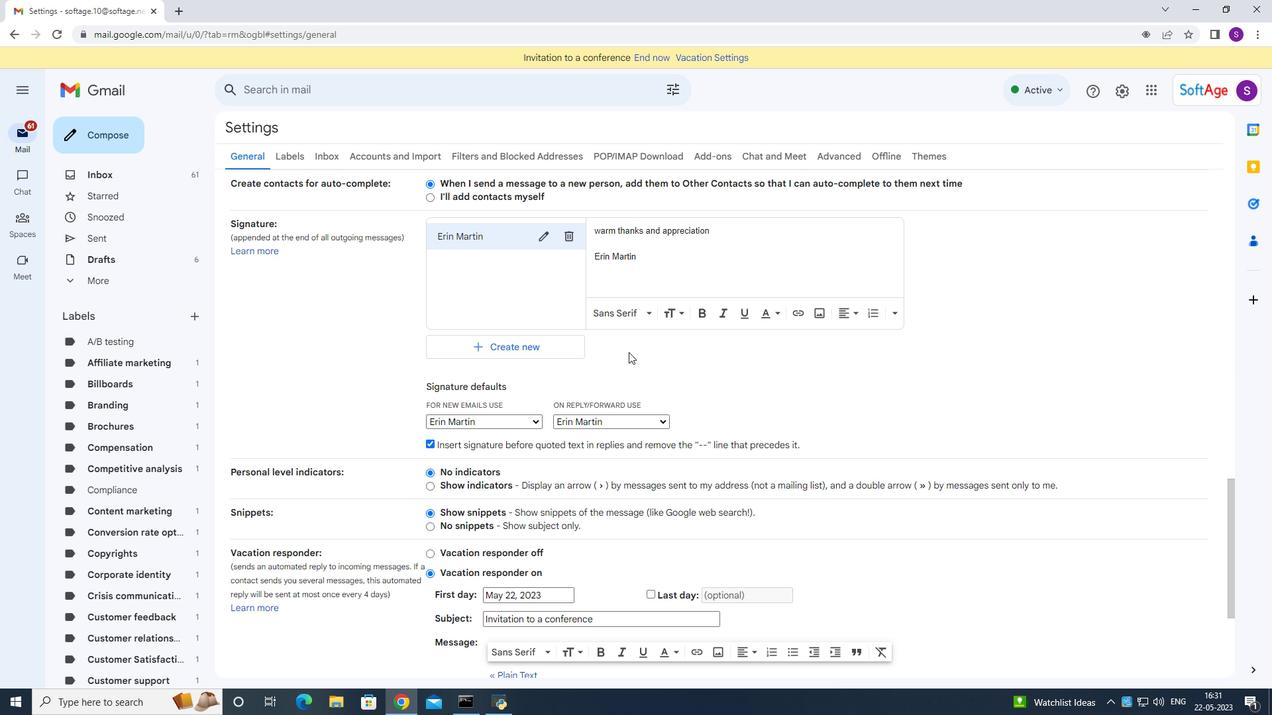 
Action: Mouse moved to (668, 393)
Screenshot: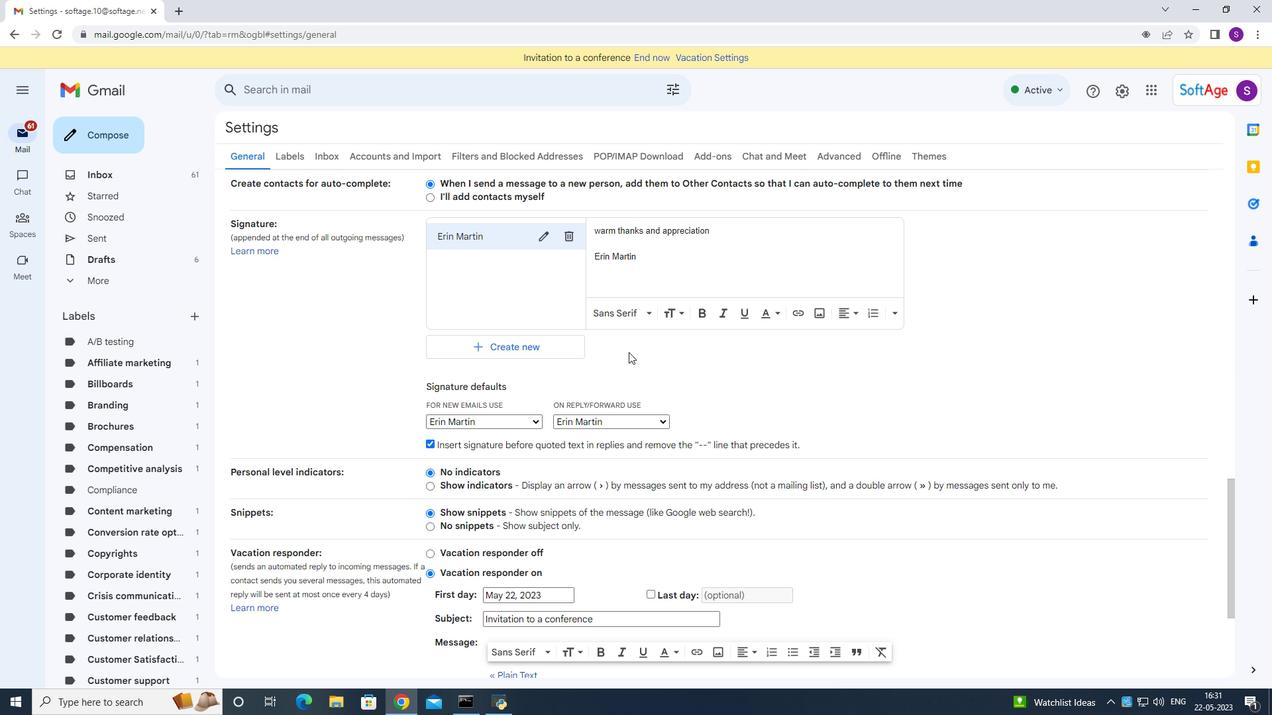 
Action: Mouse scrolled (668, 392) with delta (0, 0)
Screenshot: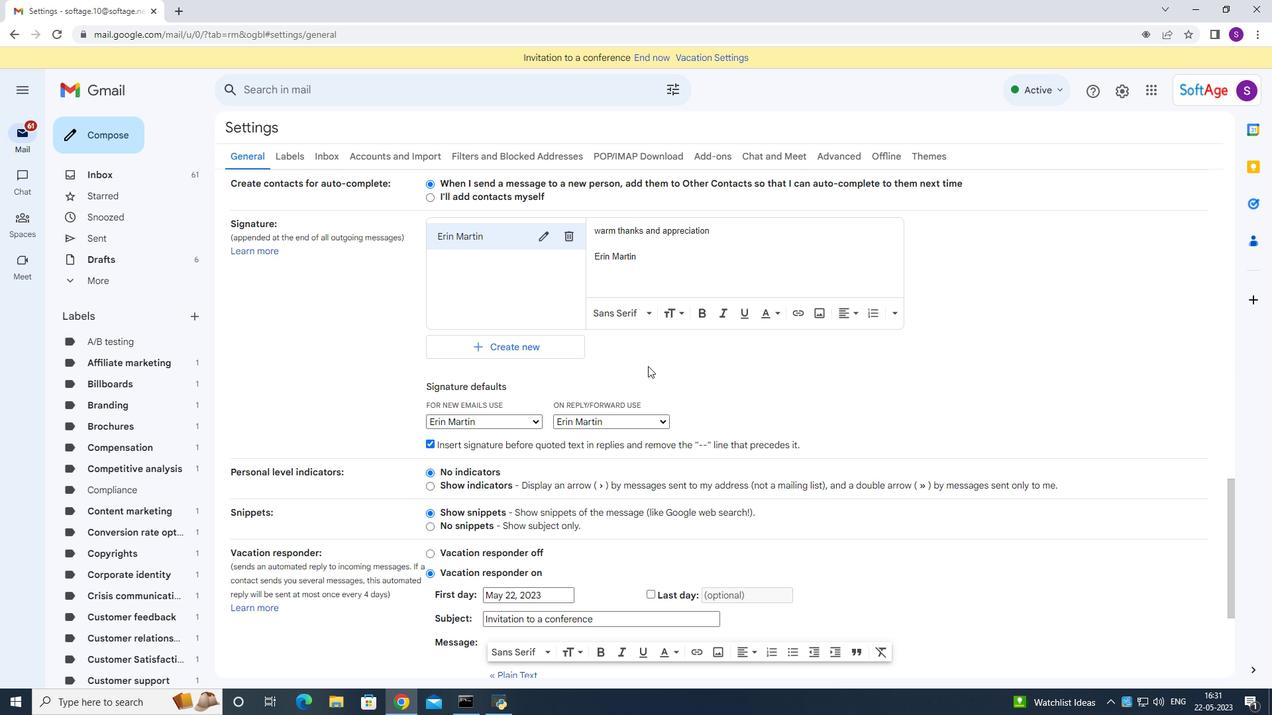
Action: Mouse moved to (668, 393)
Screenshot: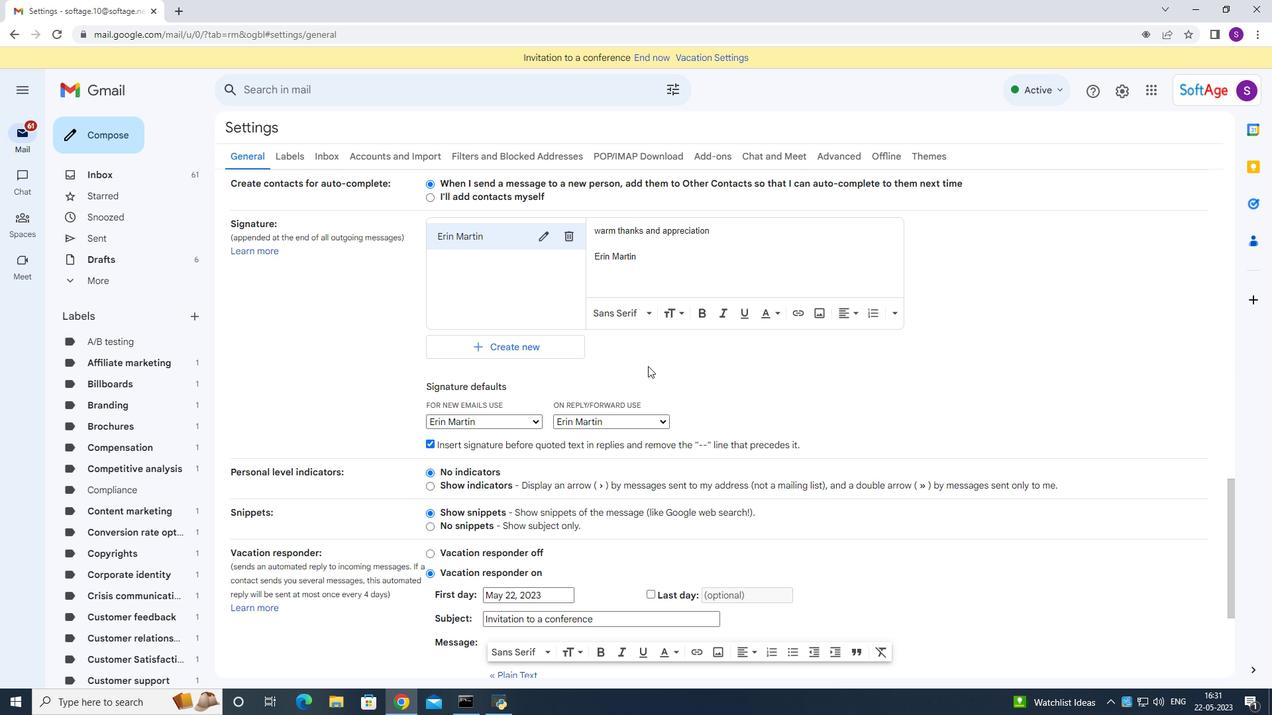 
Action: Mouse scrolled (668, 392) with delta (0, 0)
Screenshot: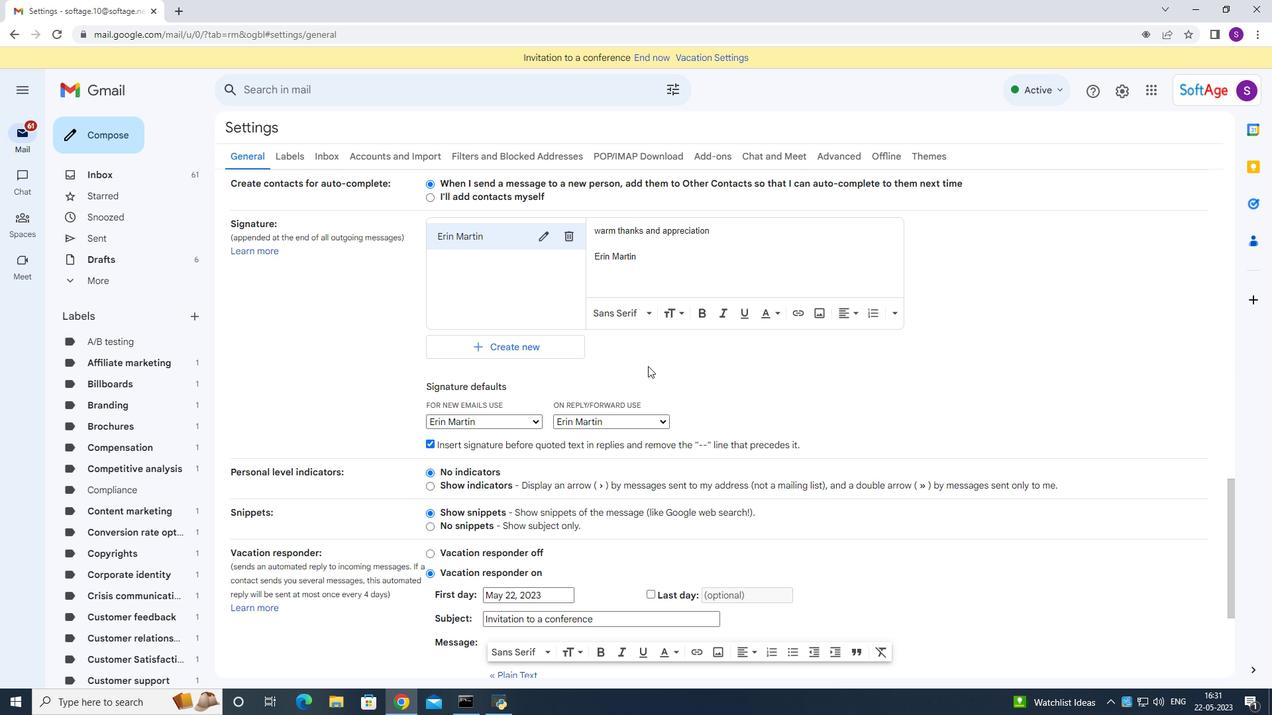
Action: Mouse moved to (668, 394)
Screenshot: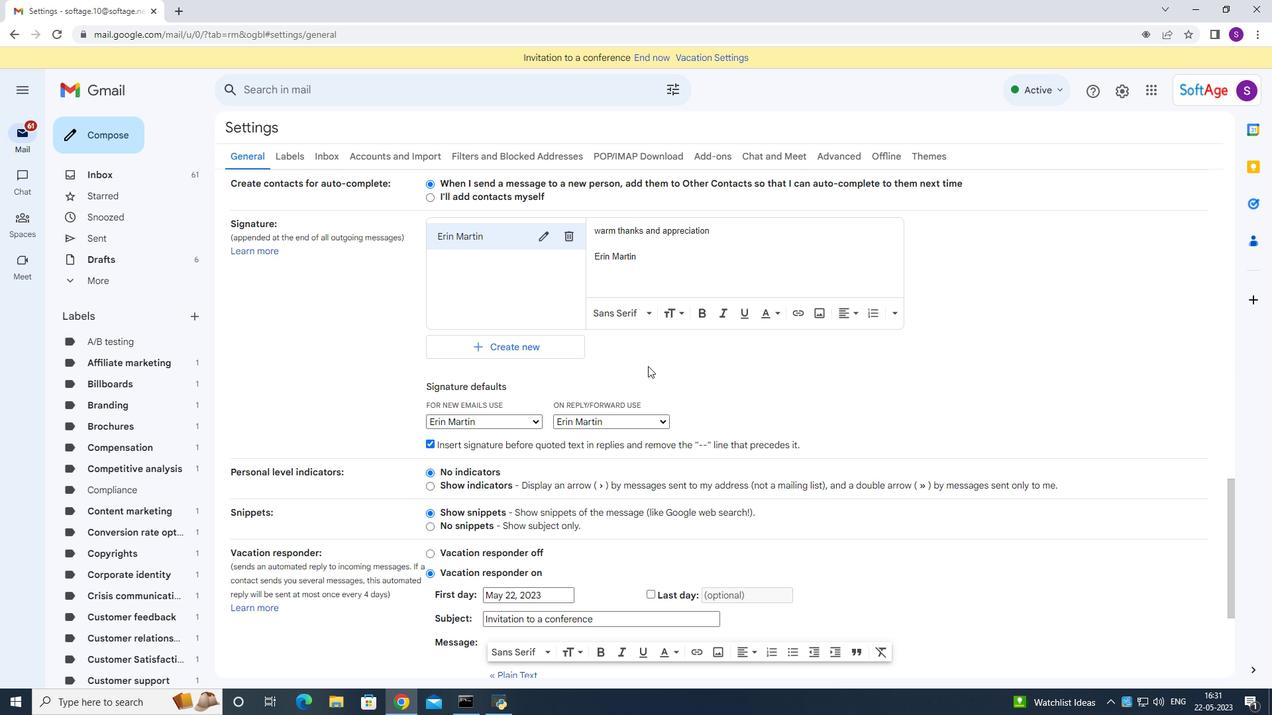 
Action: Mouse scrolled (668, 393) with delta (0, 0)
Screenshot: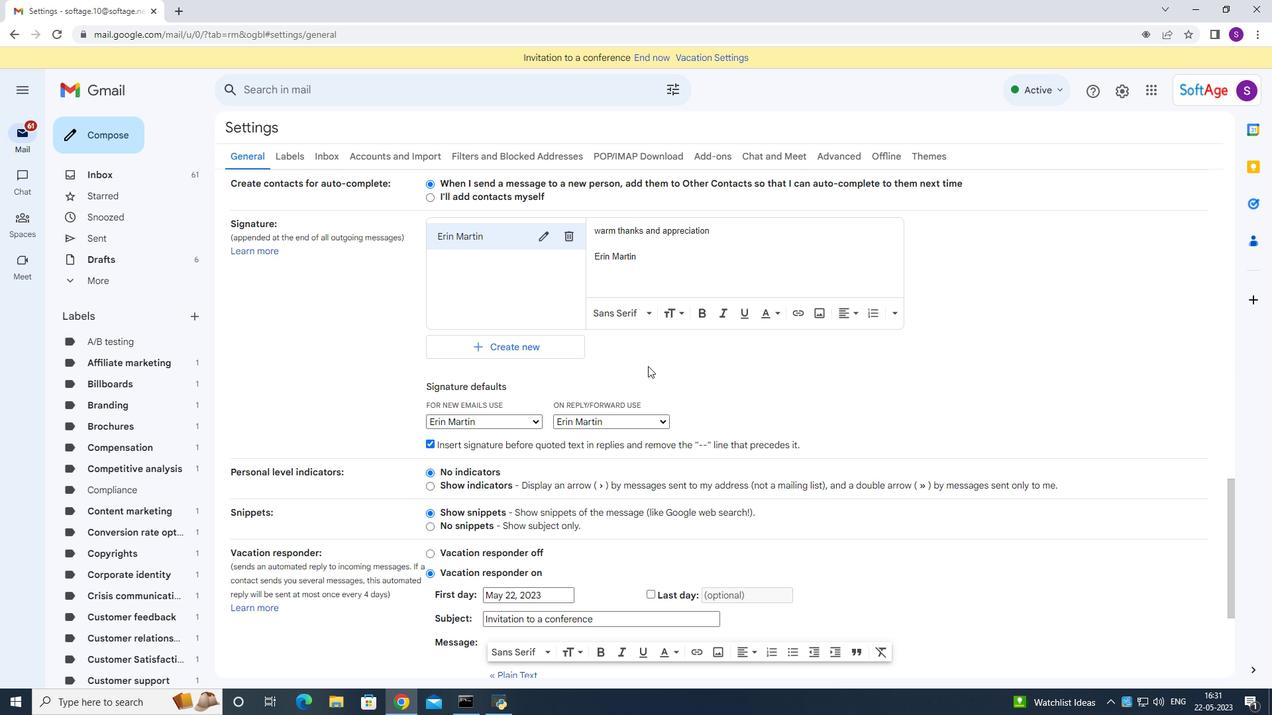 
Action: Mouse moved to (669, 395)
Screenshot: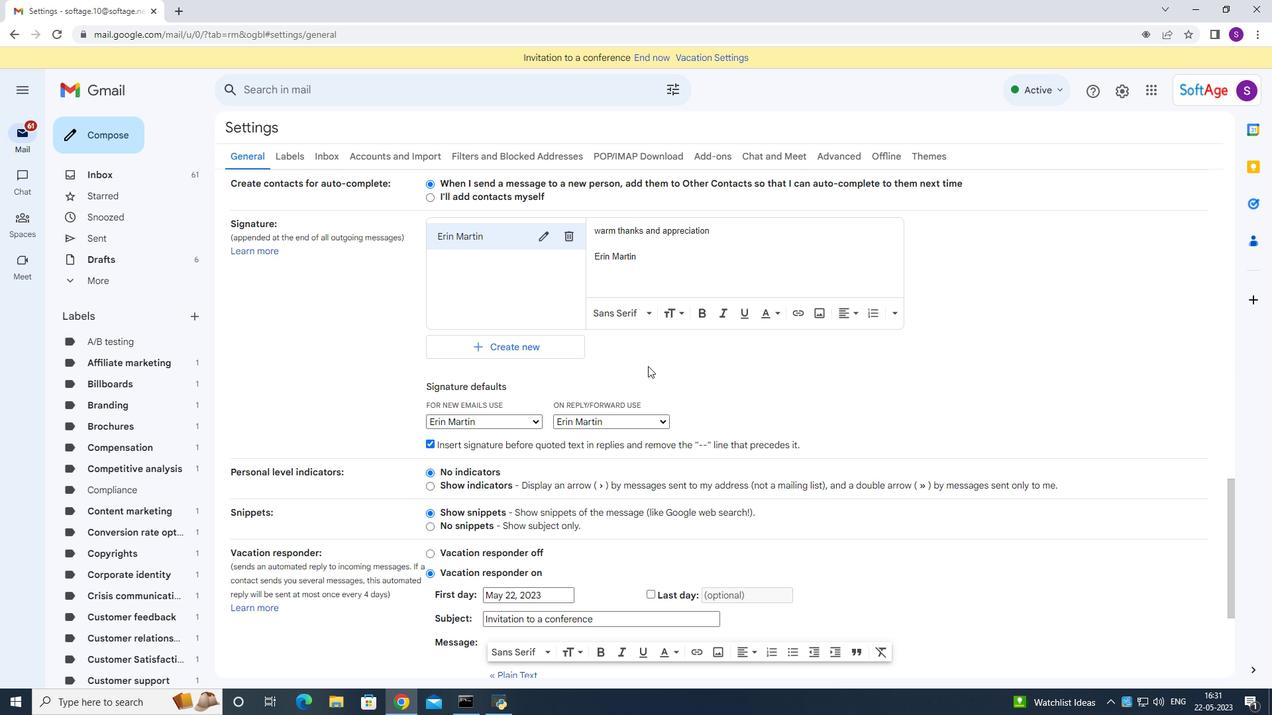 
Action: Mouse scrolled (669, 394) with delta (0, 0)
Screenshot: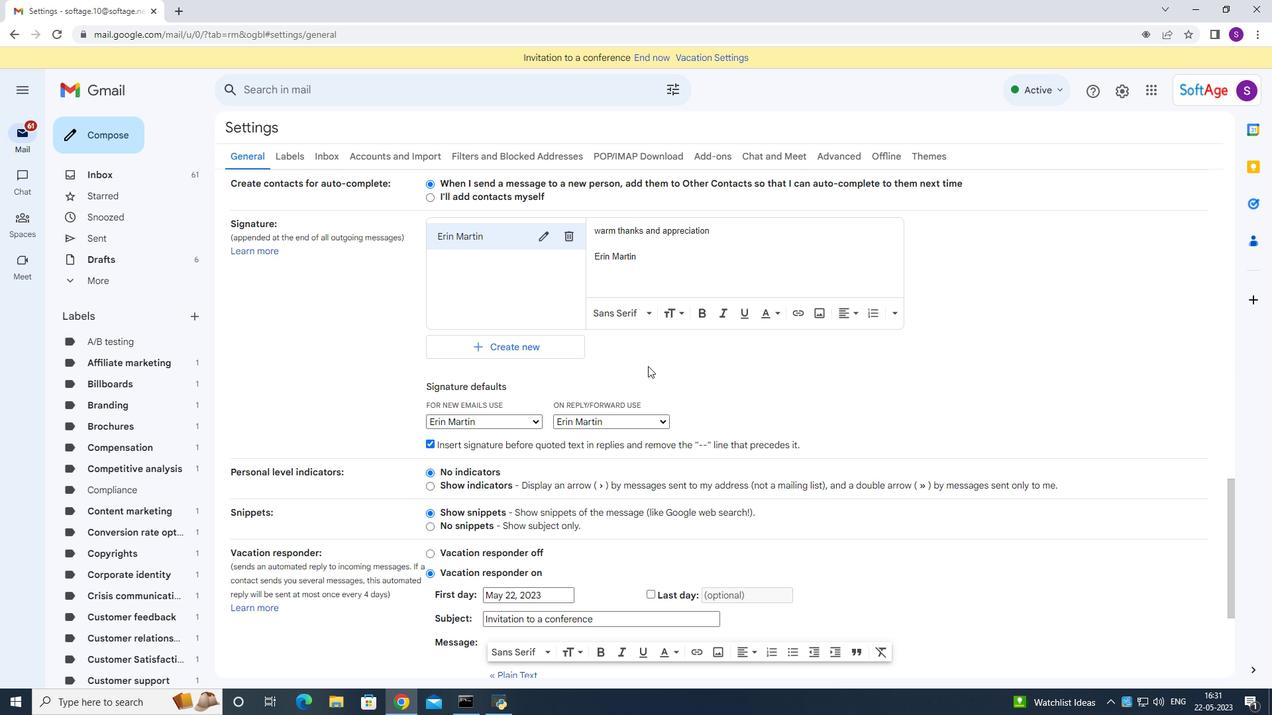 
Action: Mouse moved to (683, 605)
Screenshot: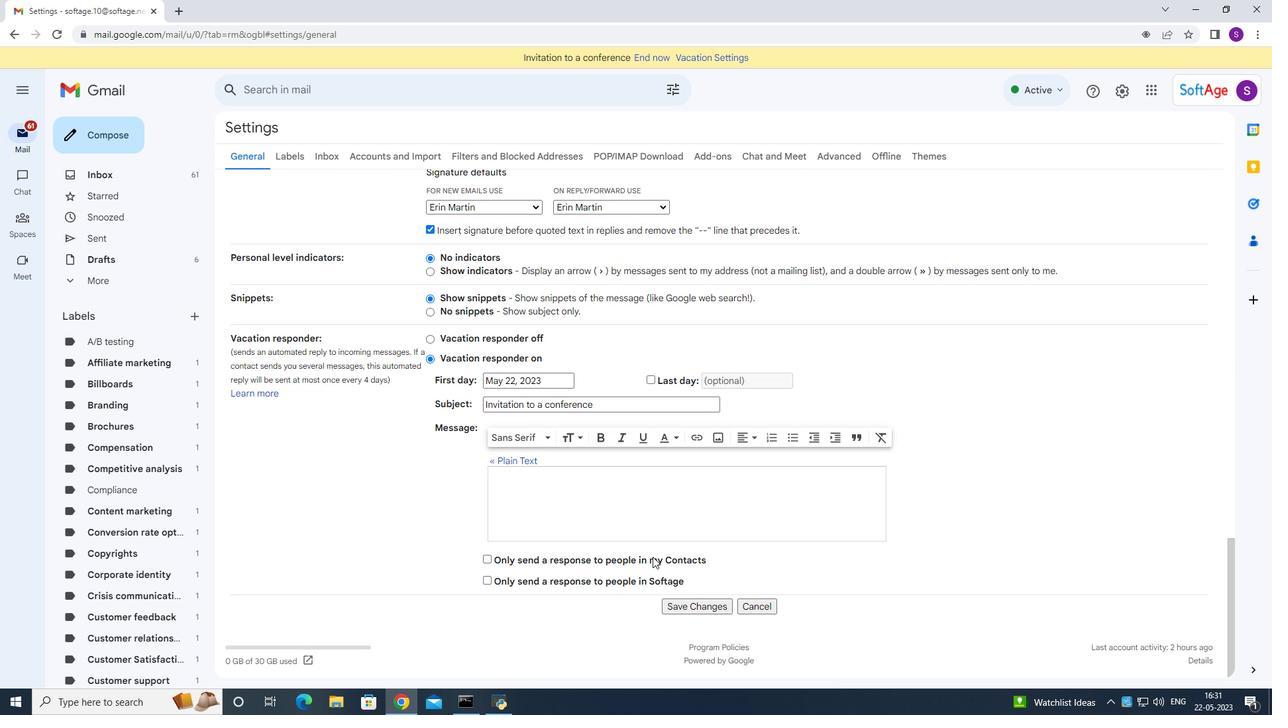 
Action: Mouse pressed left at (683, 605)
Screenshot: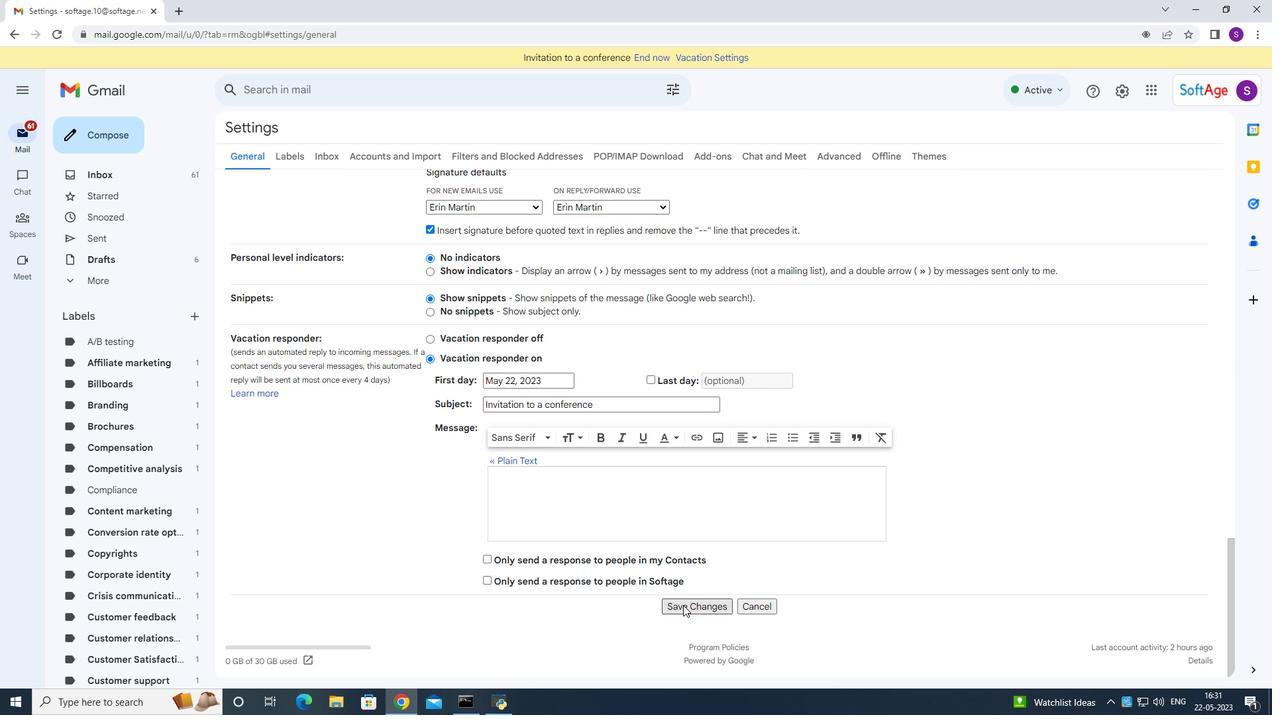 
Action: Mouse moved to (527, 263)
Screenshot: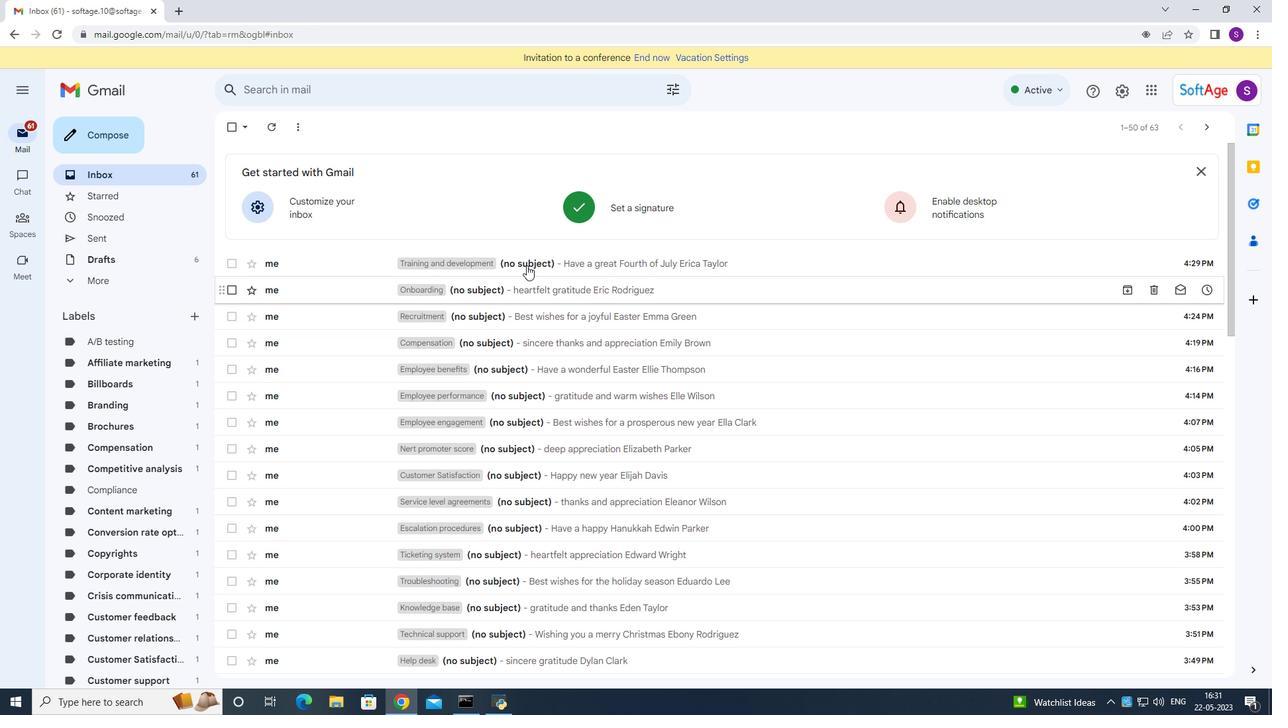 
Action: Mouse scrolled (527, 262) with delta (0, 0)
Screenshot: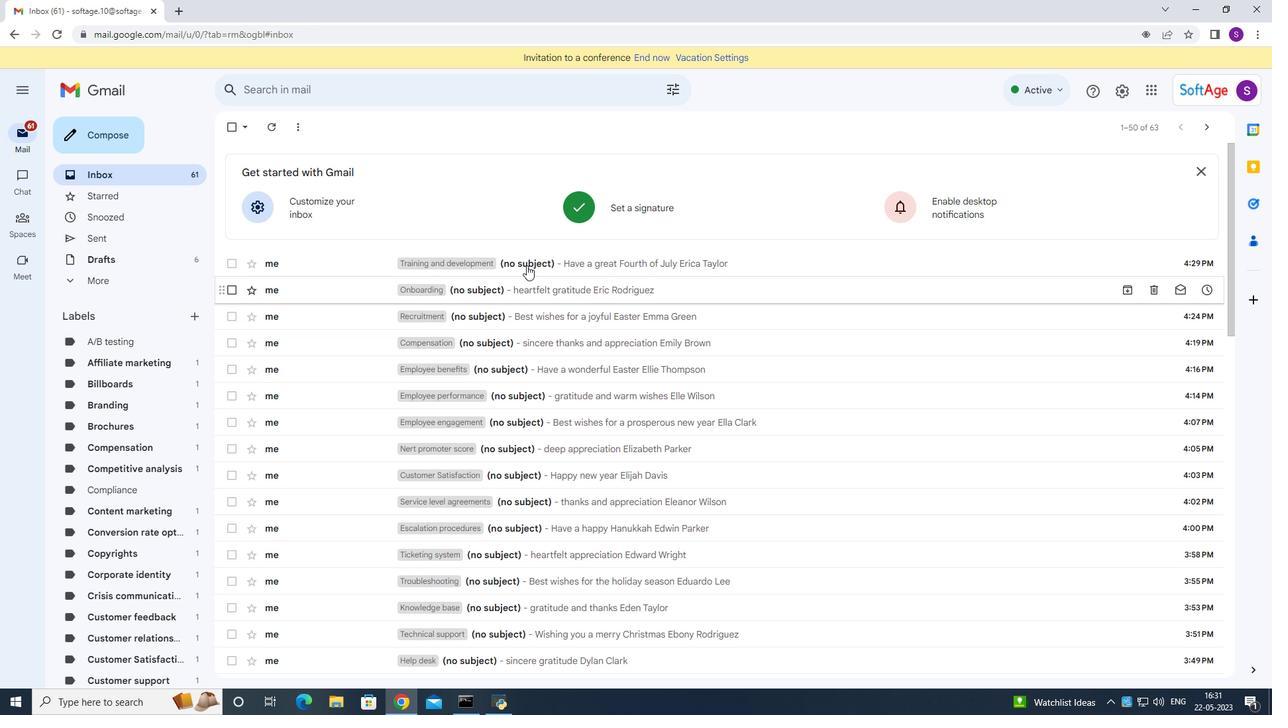
Action: Mouse scrolled (527, 262) with delta (0, 0)
Screenshot: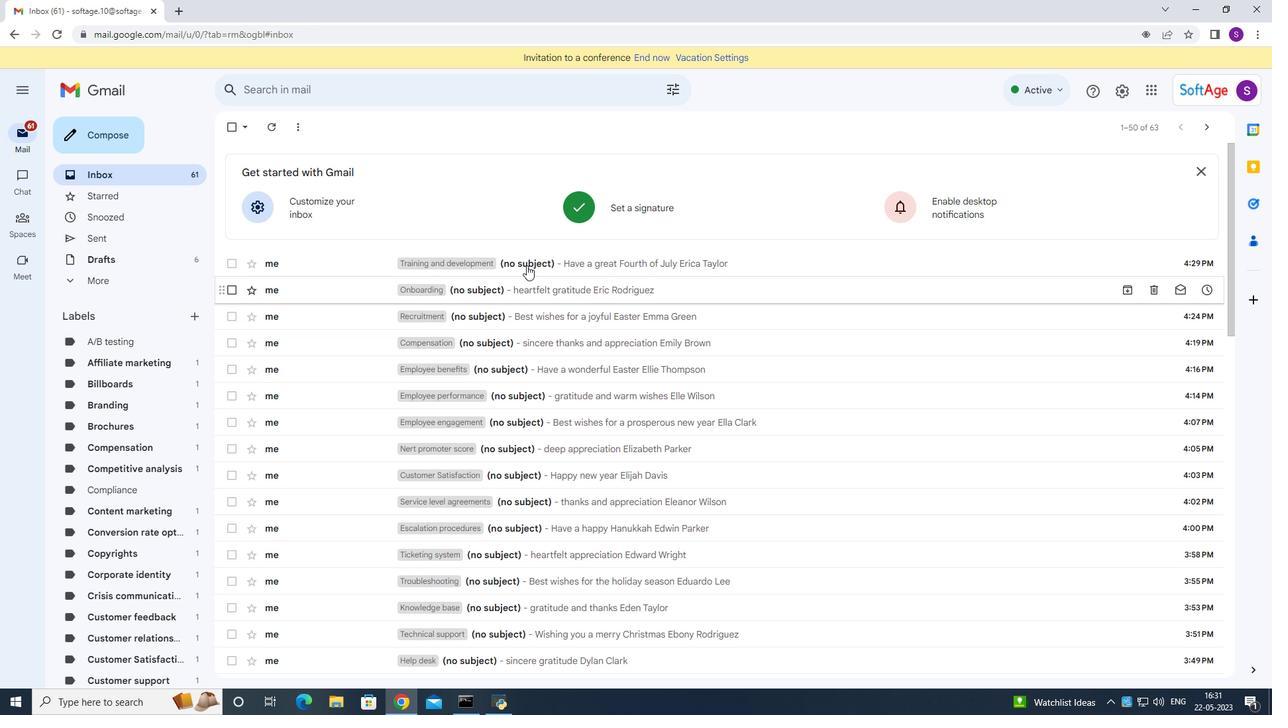 
Action: Mouse scrolled (527, 262) with delta (0, 0)
Screenshot: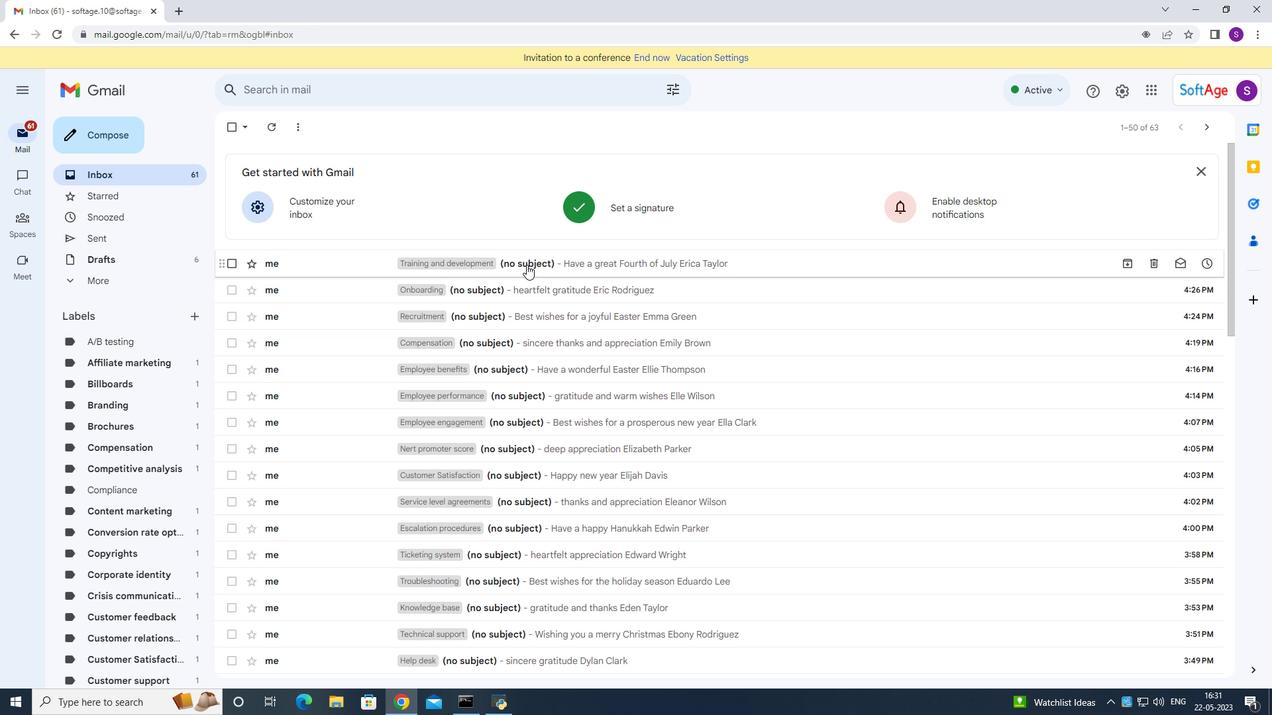 
Action: Mouse scrolled (527, 262) with delta (0, 0)
Screenshot: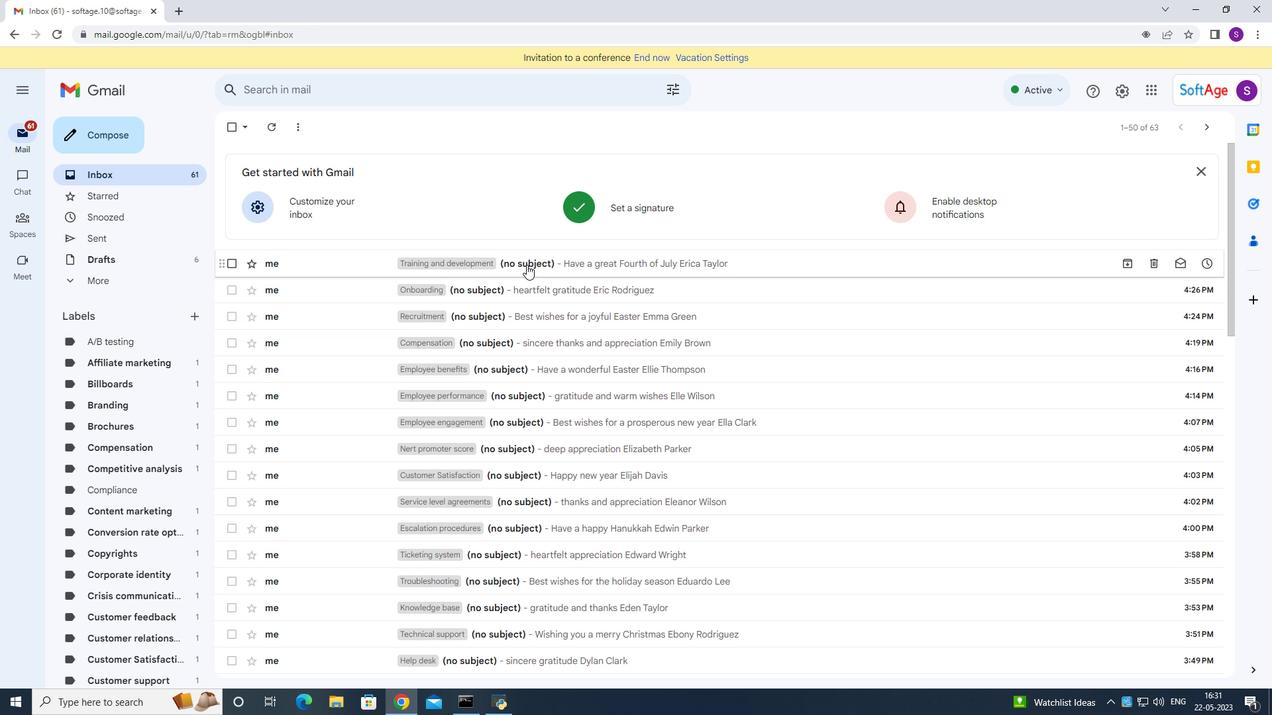 
Action: Mouse moved to (758, 304)
Screenshot: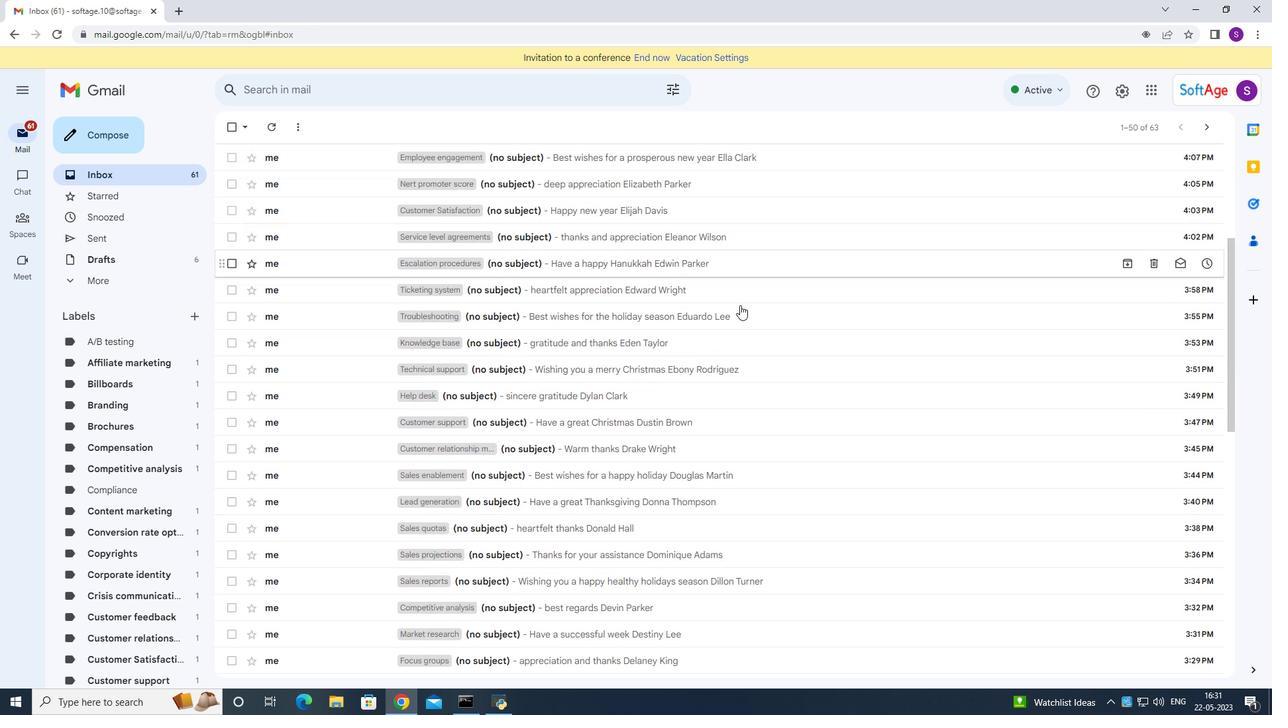 
Action: Mouse scrolled (758, 304) with delta (0, 0)
Screenshot: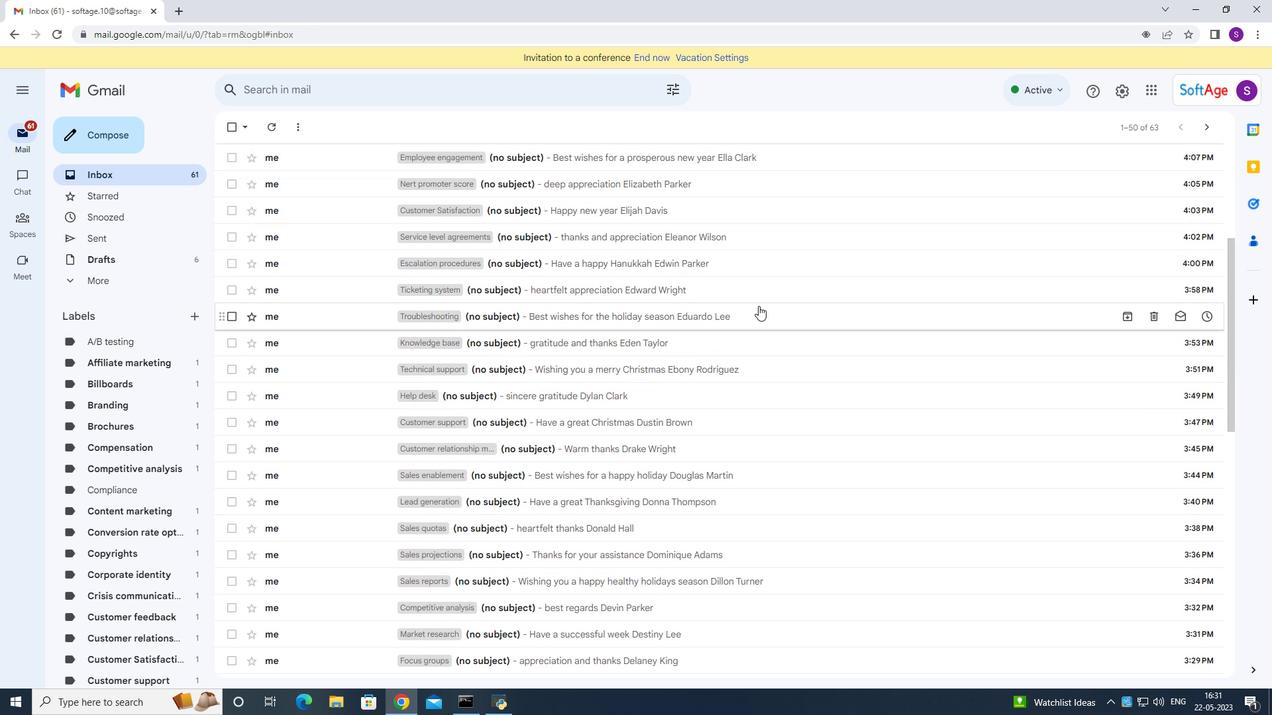 
Action: Mouse scrolled (758, 304) with delta (0, 0)
Screenshot: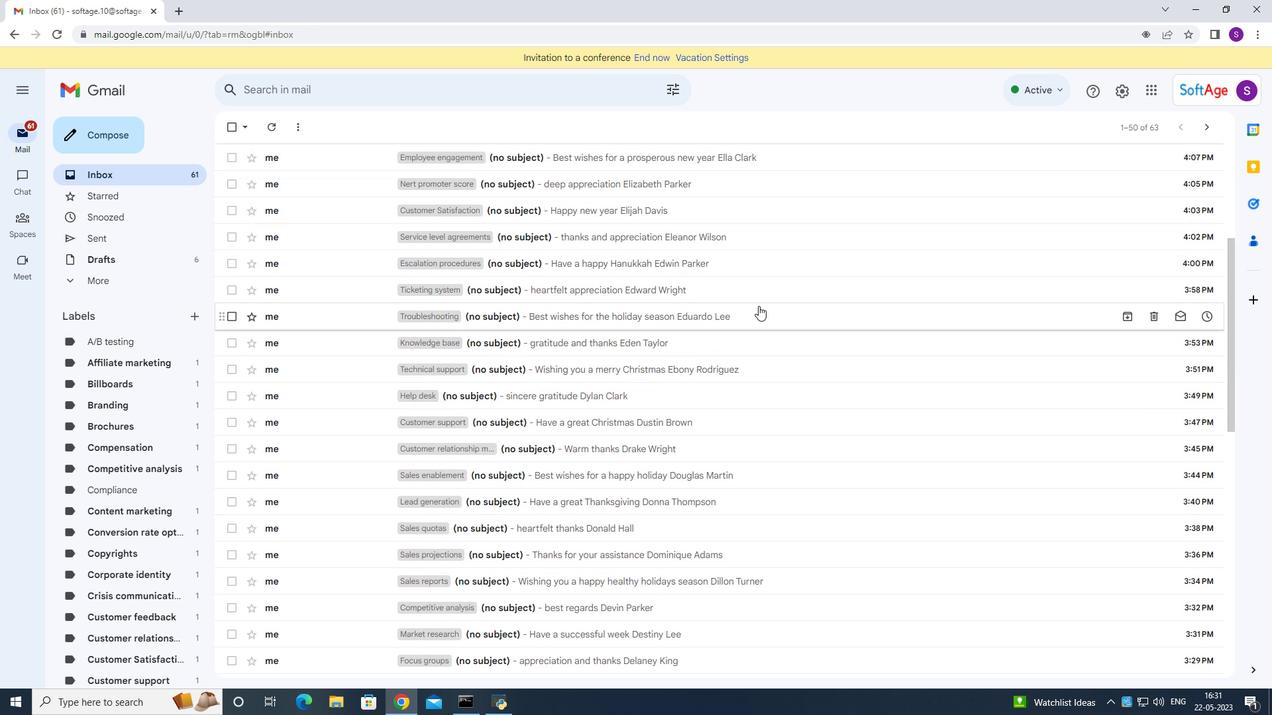 
Action: Mouse scrolled (758, 304) with delta (0, 0)
Screenshot: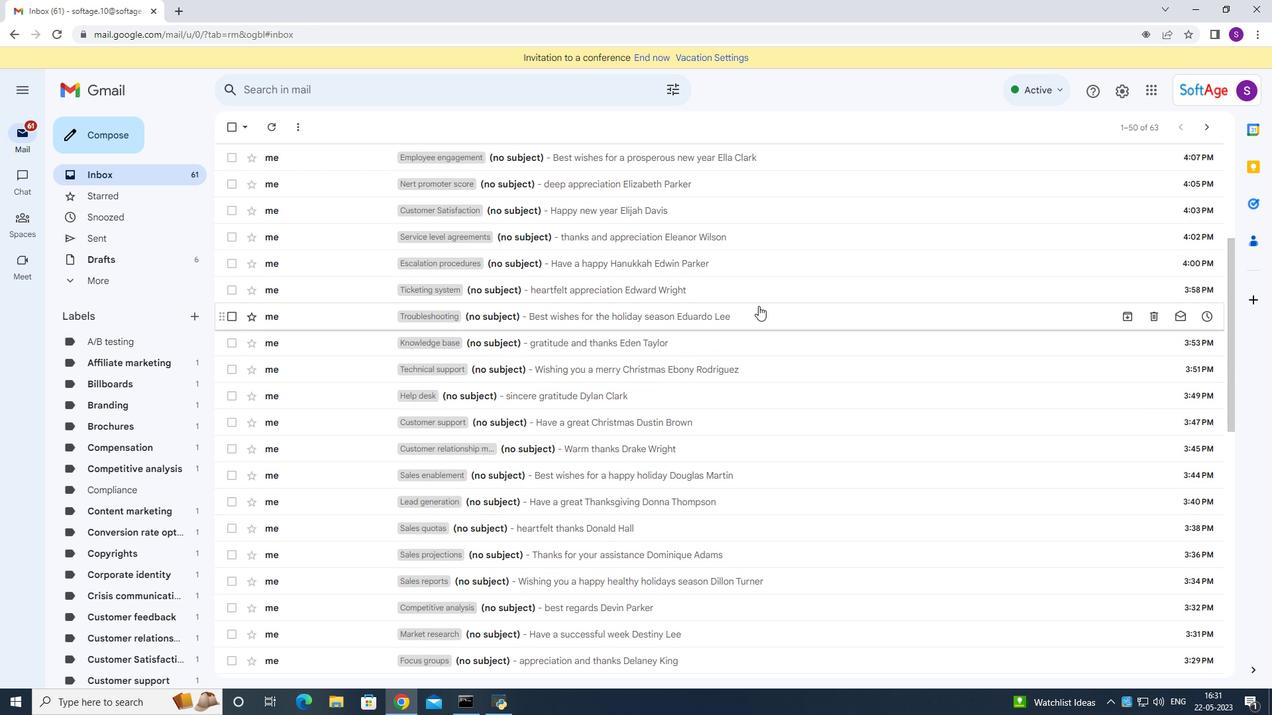 
Action: Mouse scrolled (758, 304) with delta (0, 0)
Screenshot: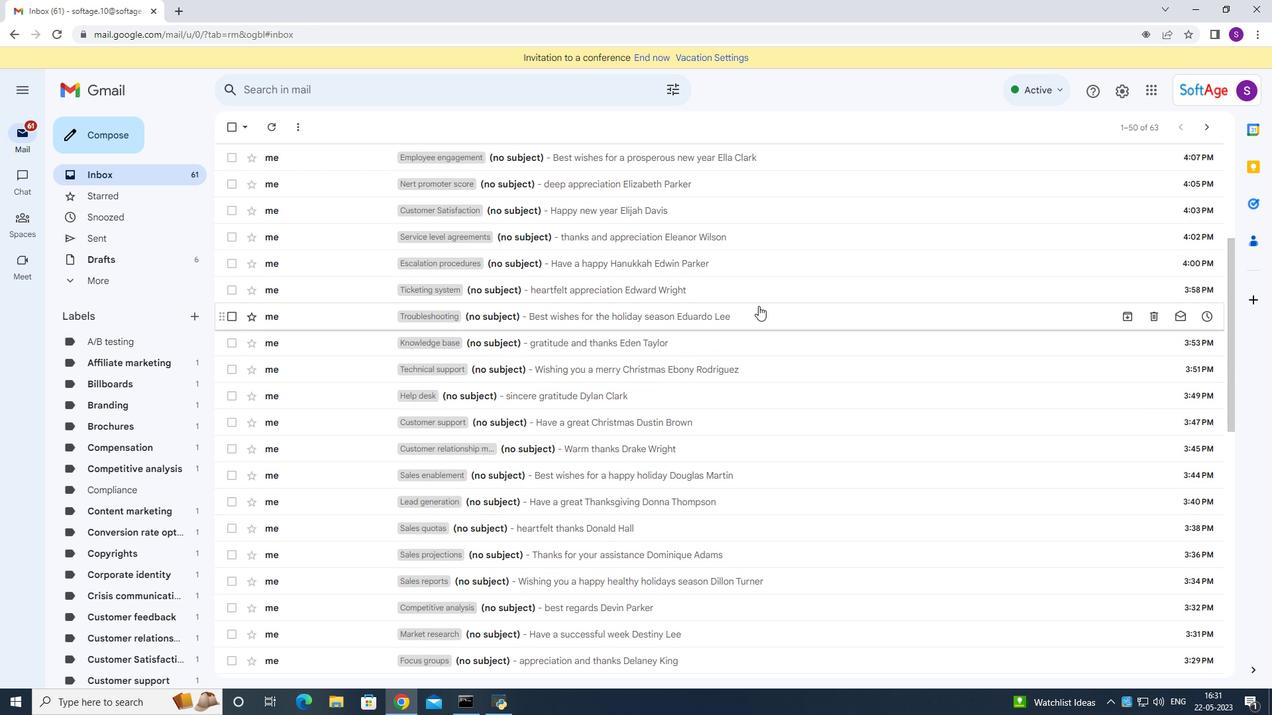 
Action: Mouse moved to (744, 306)
Screenshot: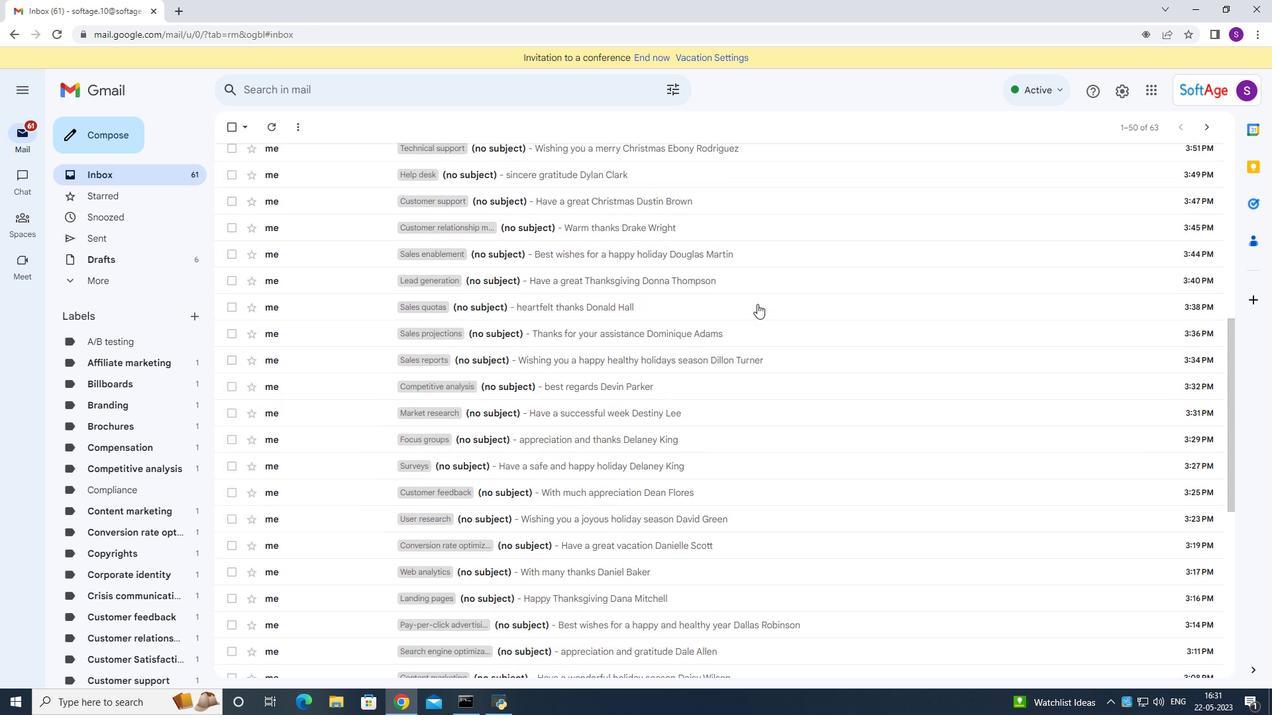 
Action: Mouse scrolled (744, 306) with delta (0, 0)
Screenshot: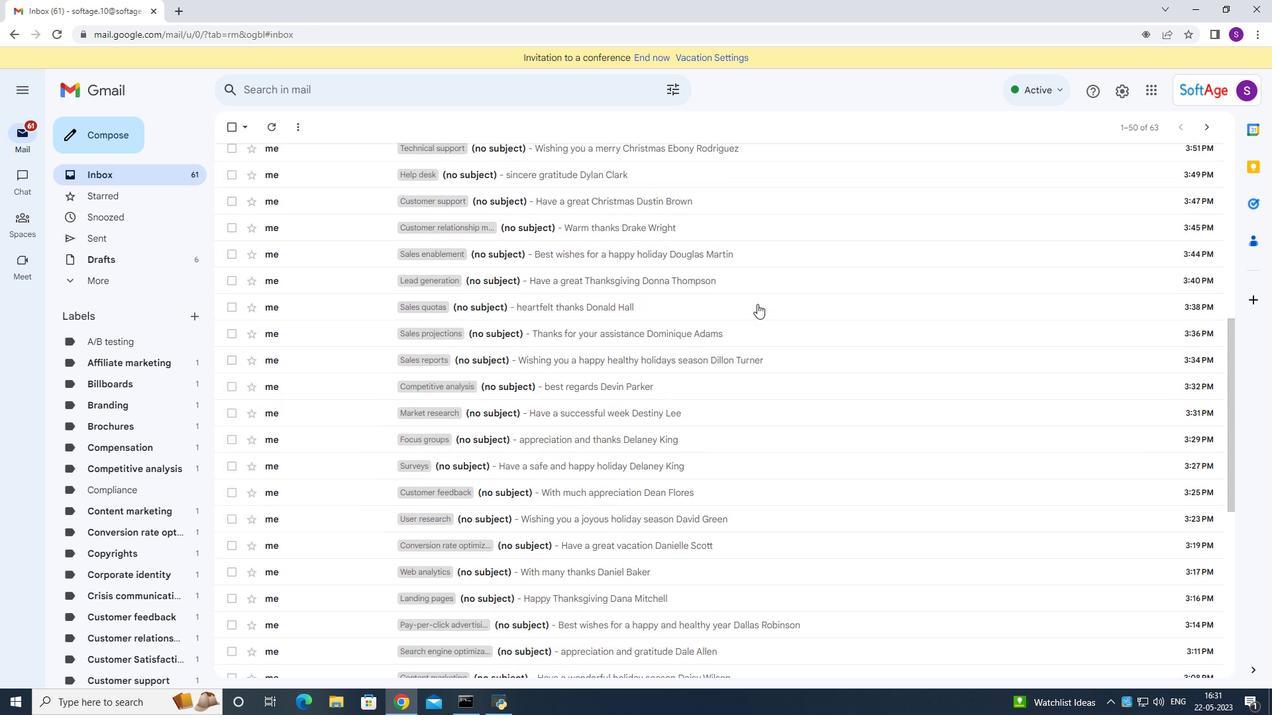 
Action: Mouse moved to (741, 305)
Screenshot: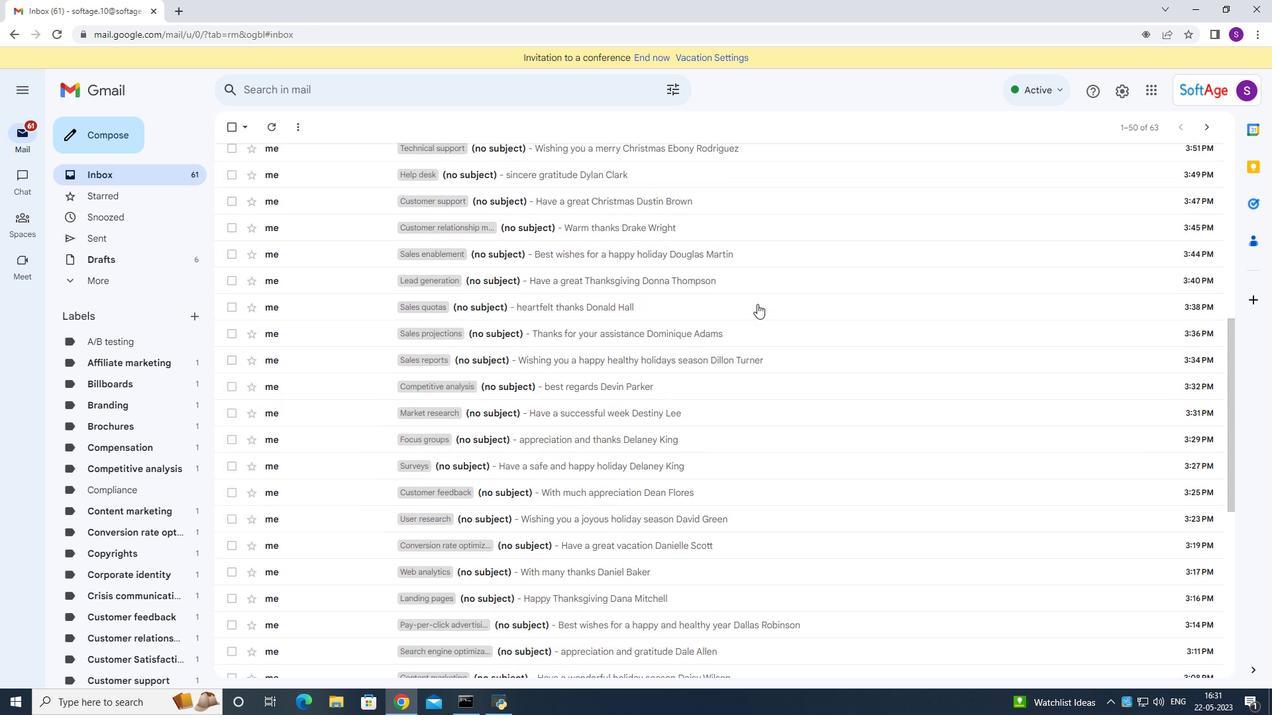 
Action: Mouse scrolled (741, 306) with delta (0, 0)
Screenshot: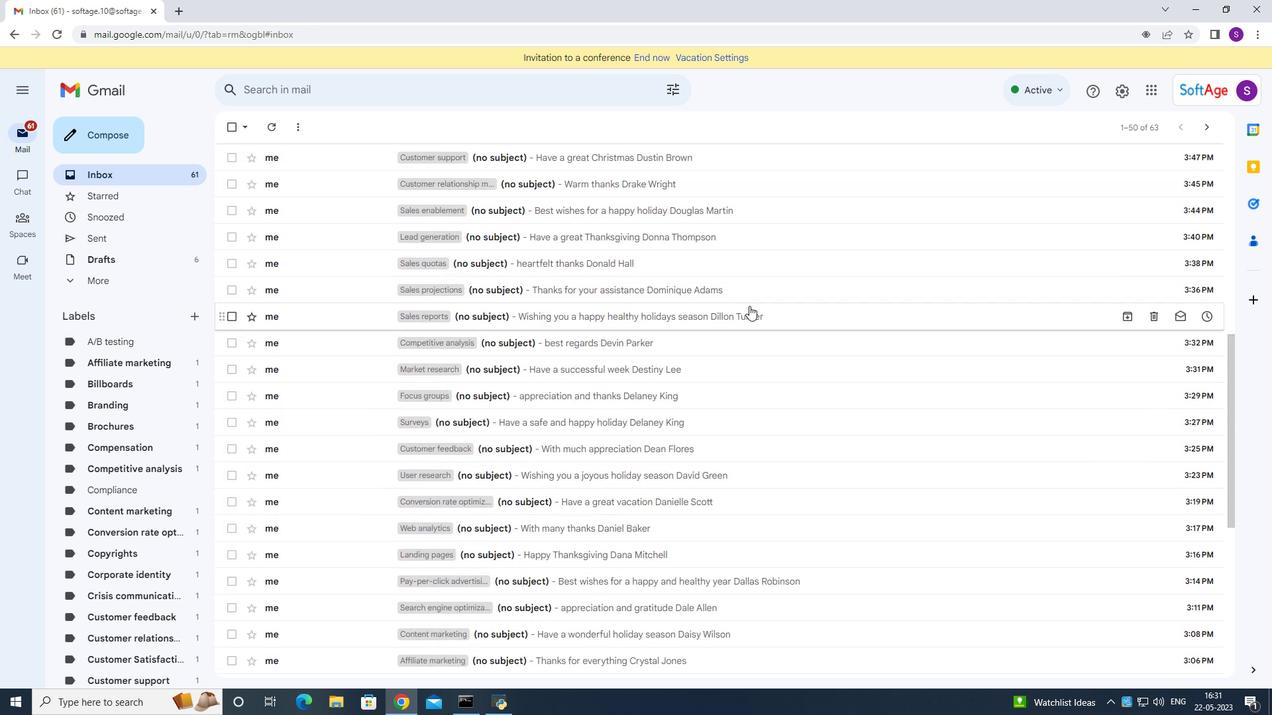 
Action: Mouse moved to (740, 304)
Screenshot: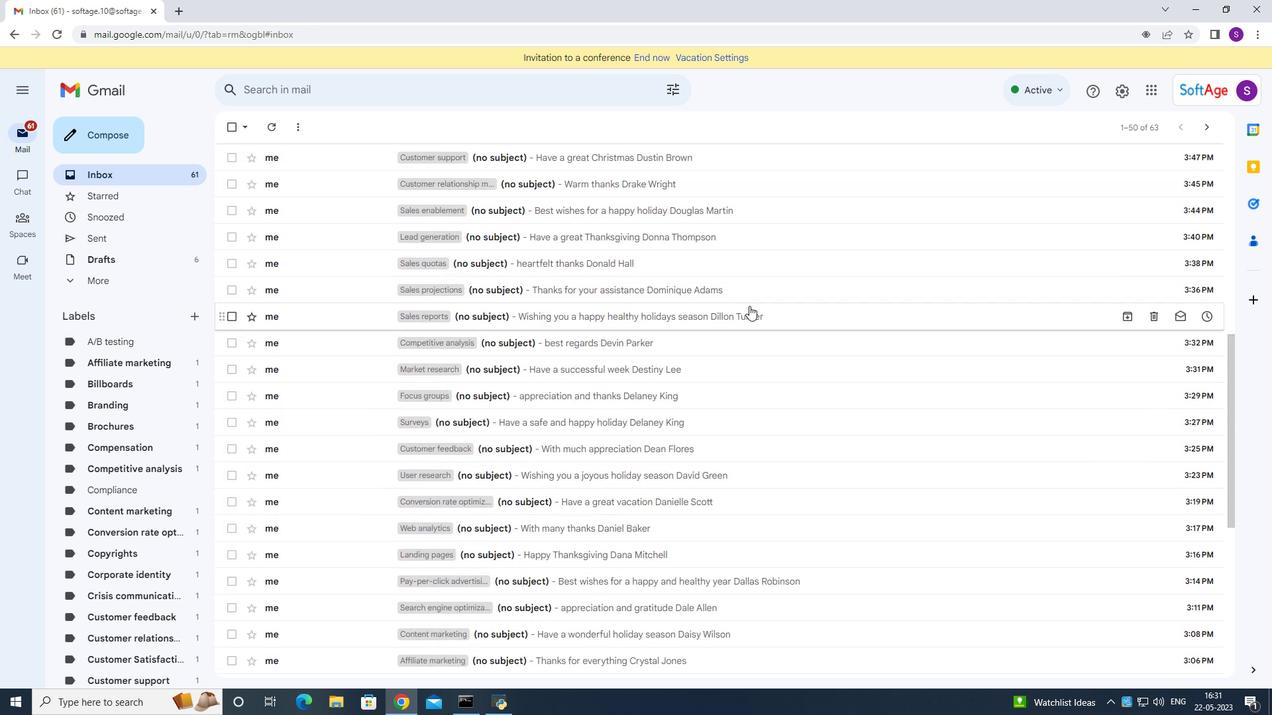 
Action: Mouse scrolled (740, 304) with delta (0, 0)
Screenshot: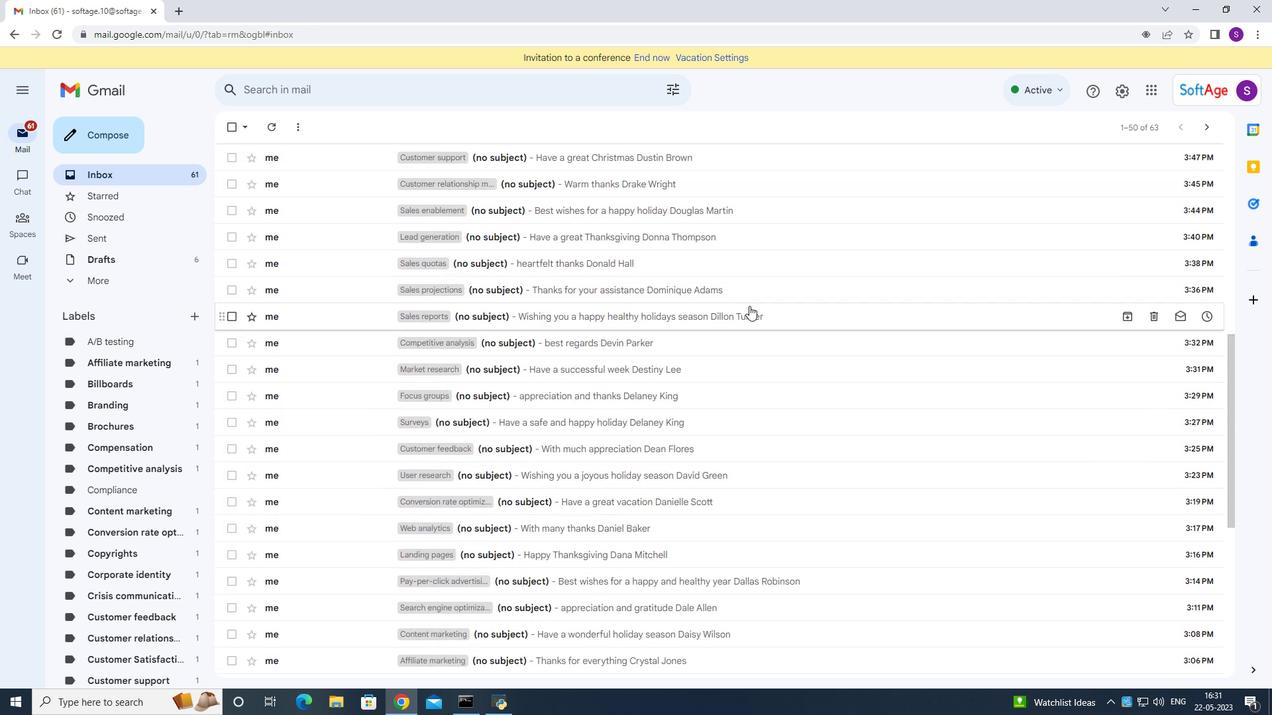 
Action: Mouse moved to (735, 300)
Screenshot: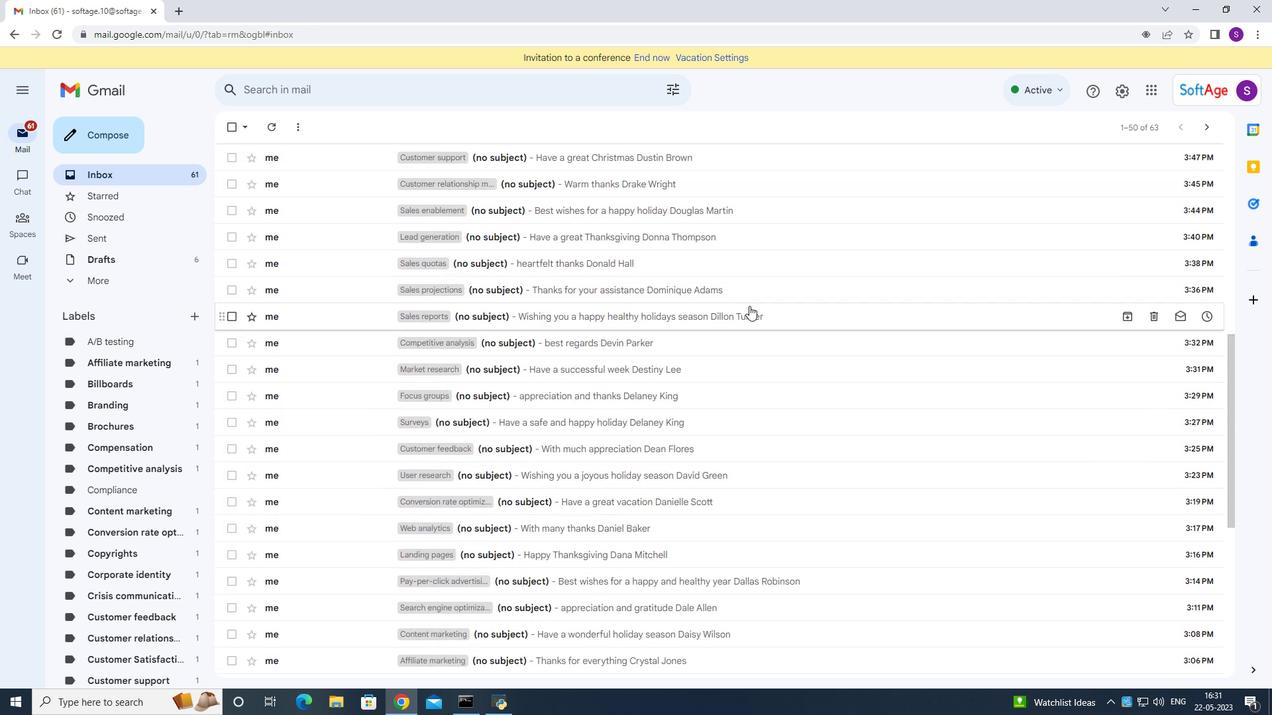 
Action: Mouse scrolled (738, 303) with delta (0, 0)
Screenshot: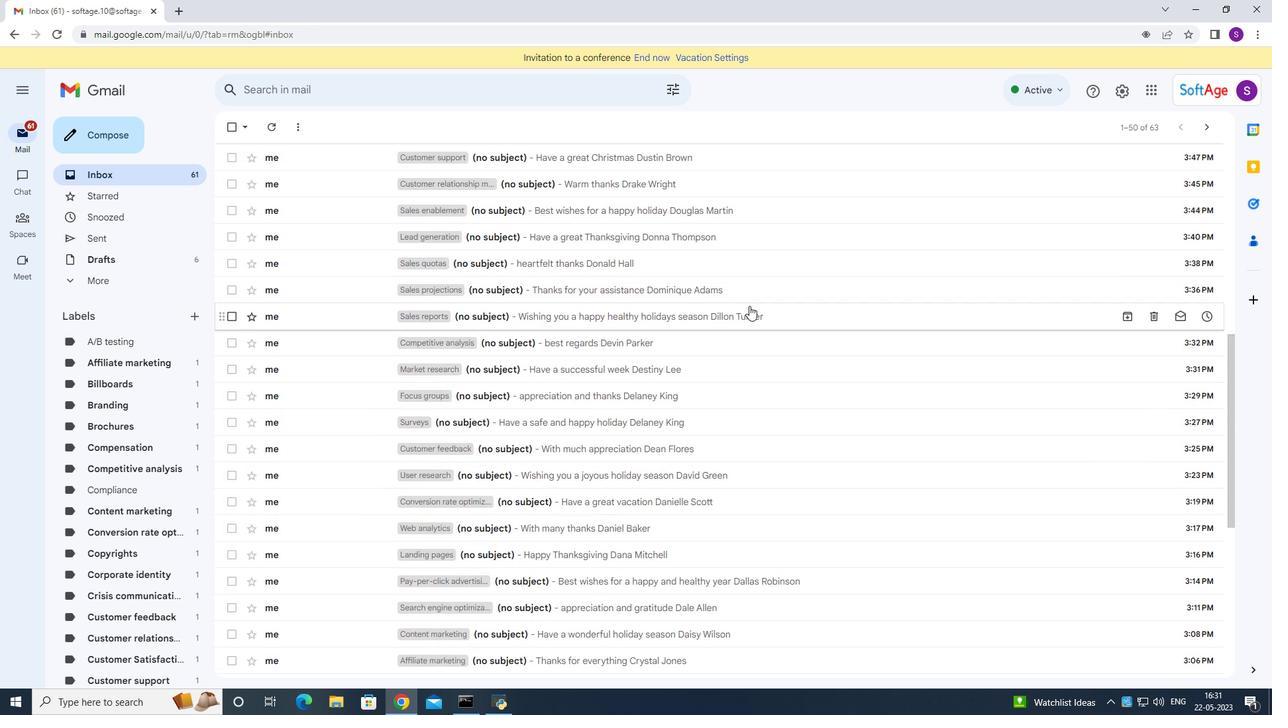 
Action: Mouse moved to (731, 298)
Screenshot: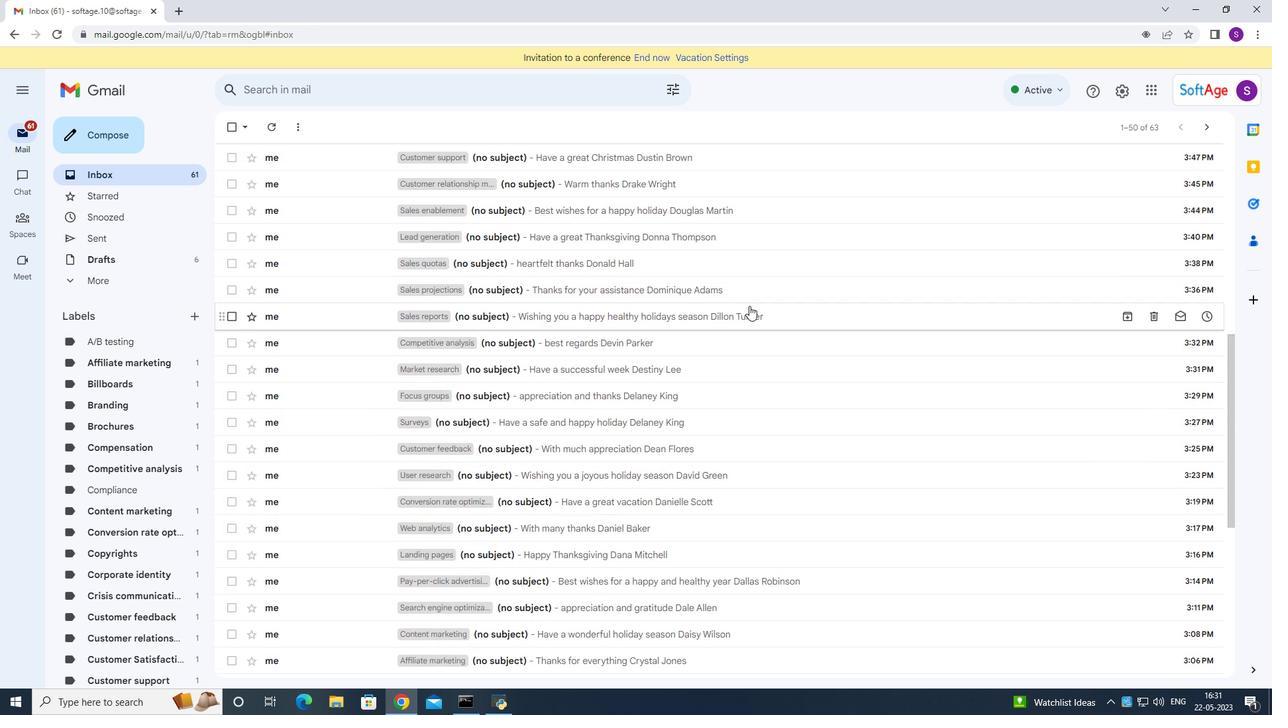 
Action: Mouse scrolled (735, 301) with delta (0, 0)
Screenshot: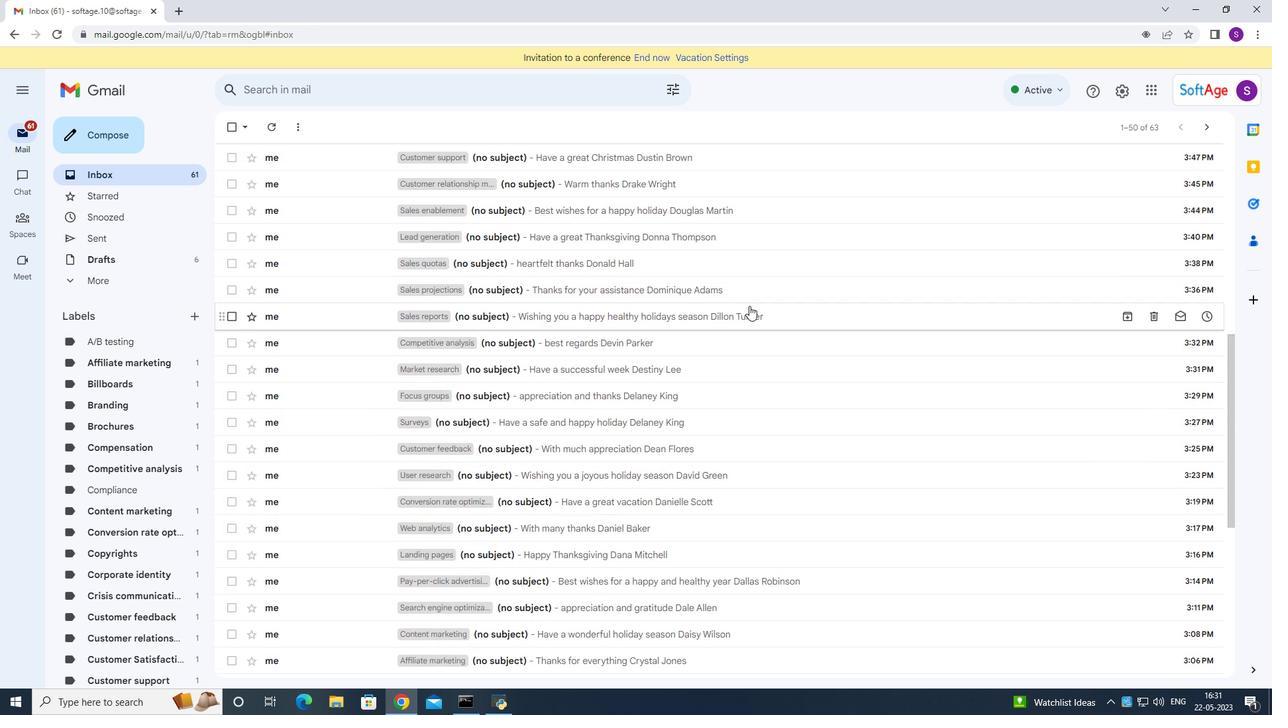 
Action: Mouse moved to (727, 296)
Screenshot: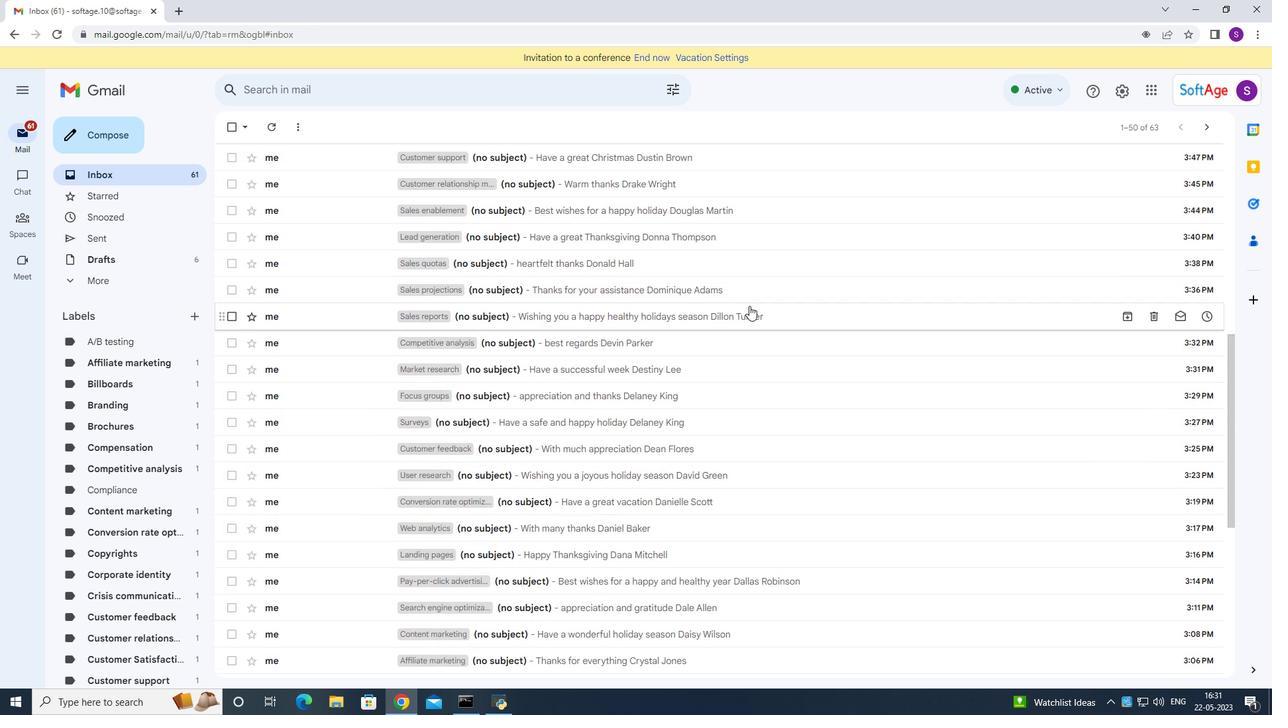 
Action: Mouse scrolled (731, 298) with delta (0, 0)
Screenshot: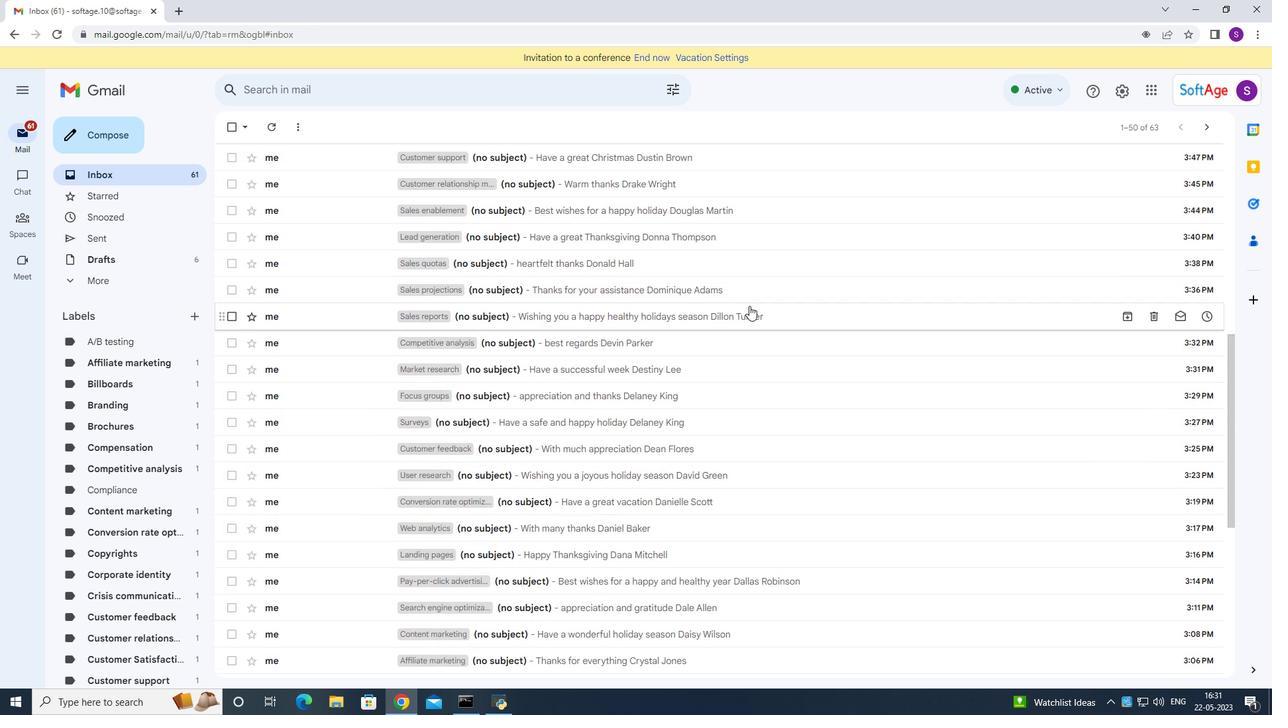 
Action: Mouse moved to (719, 292)
Screenshot: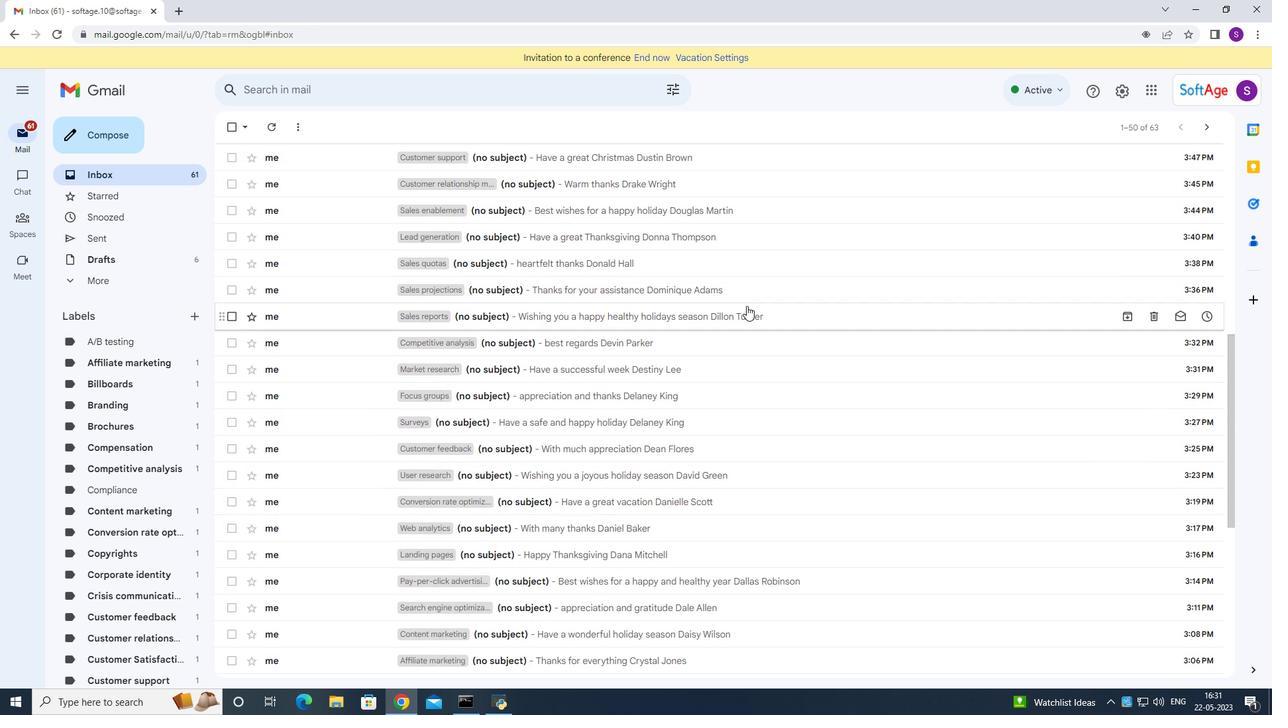 
Action: Mouse scrolled (724, 296) with delta (0, 0)
Screenshot: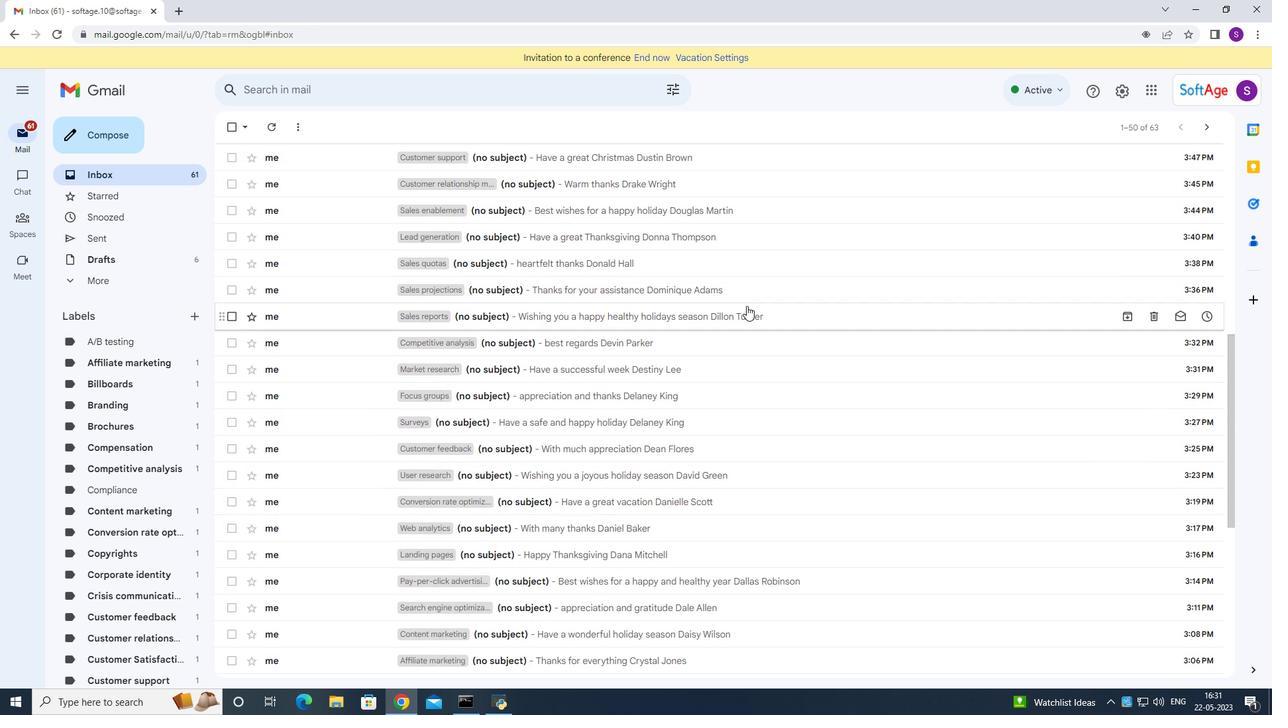 
Action: Mouse moved to (718, 292)
Screenshot: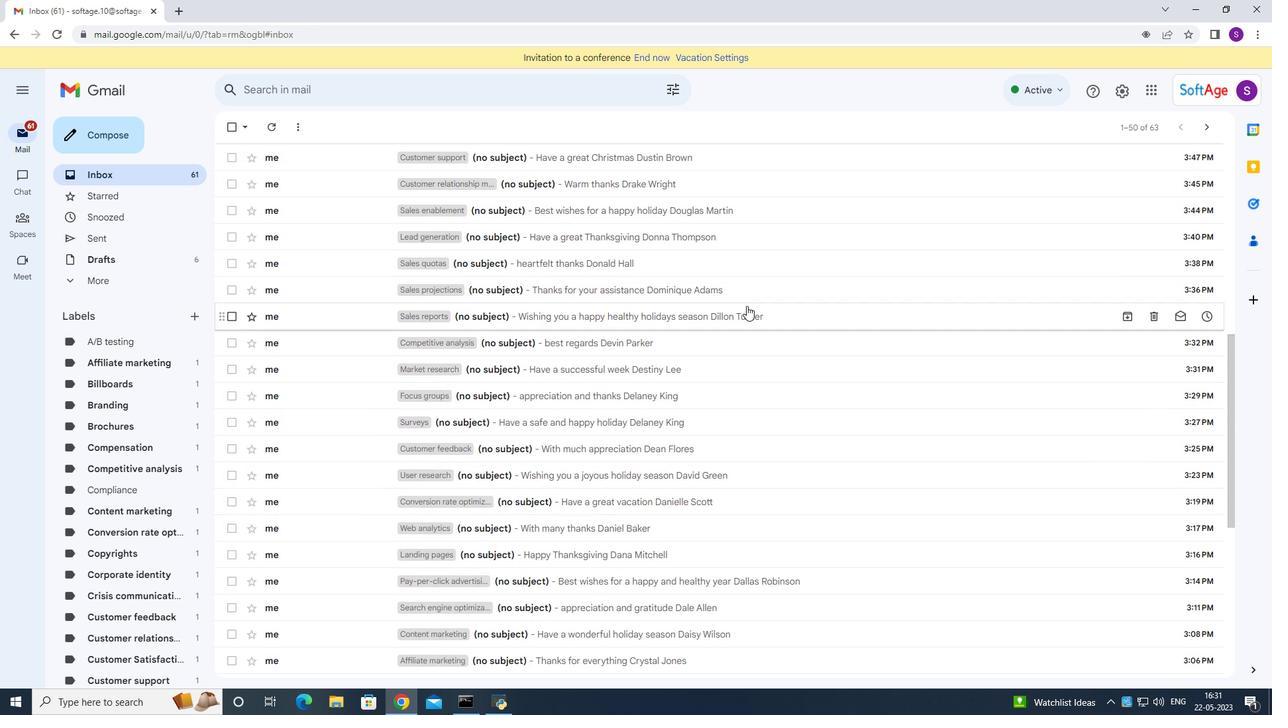 
Action: Mouse scrolled (719, 292) with delta (0, 0)
Screenshot: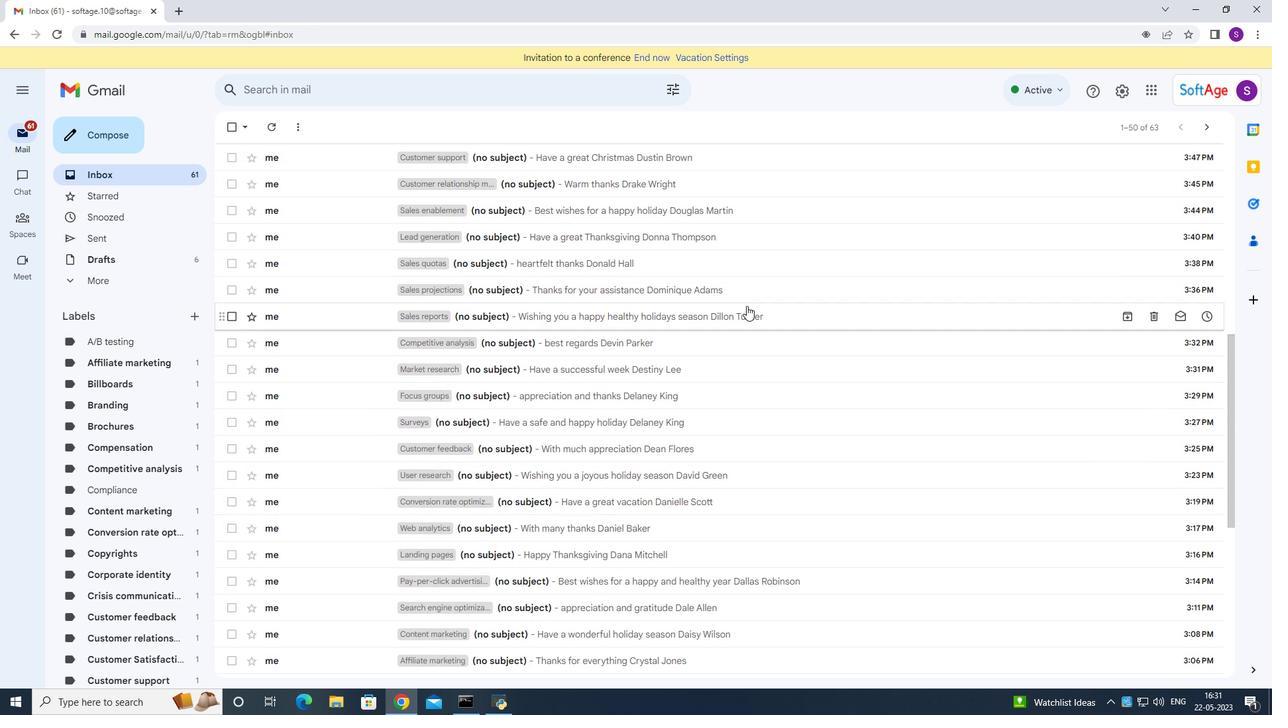 
Action: Mouse moved to (715, 290)
Screenshot: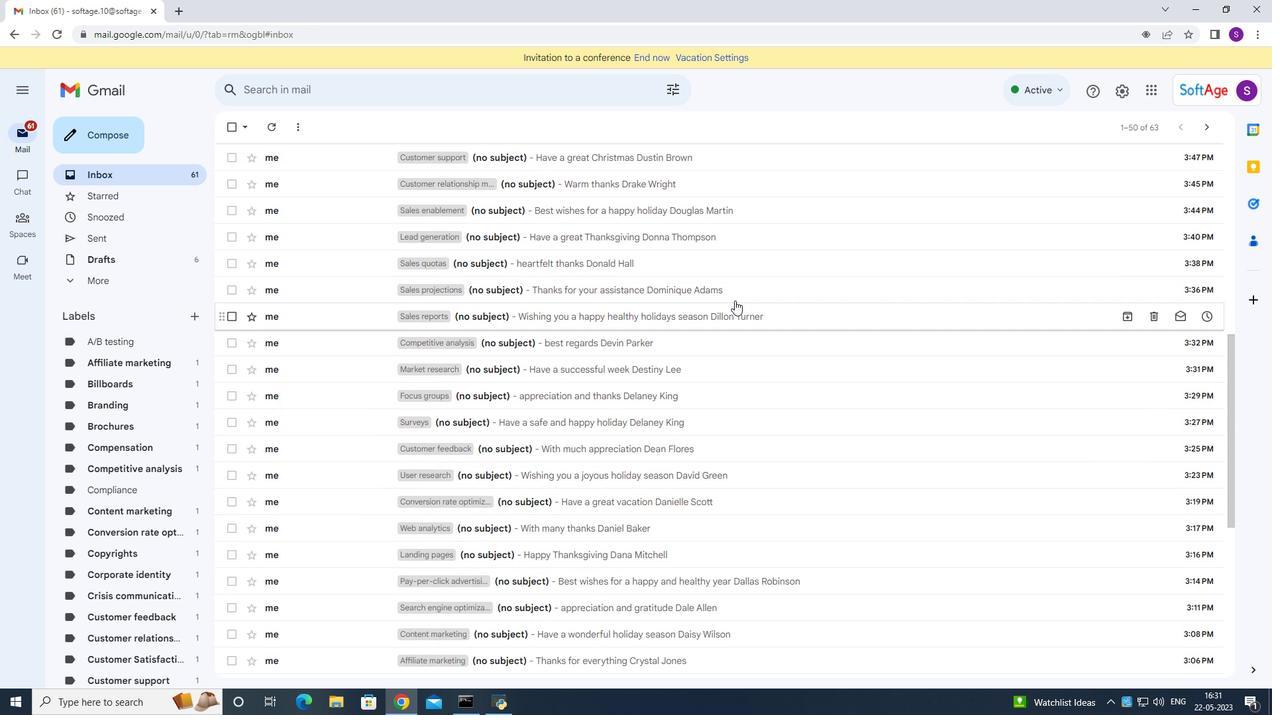
Action: Mouse scrolled (715, 290) with delta (0, 0)
Screenshot: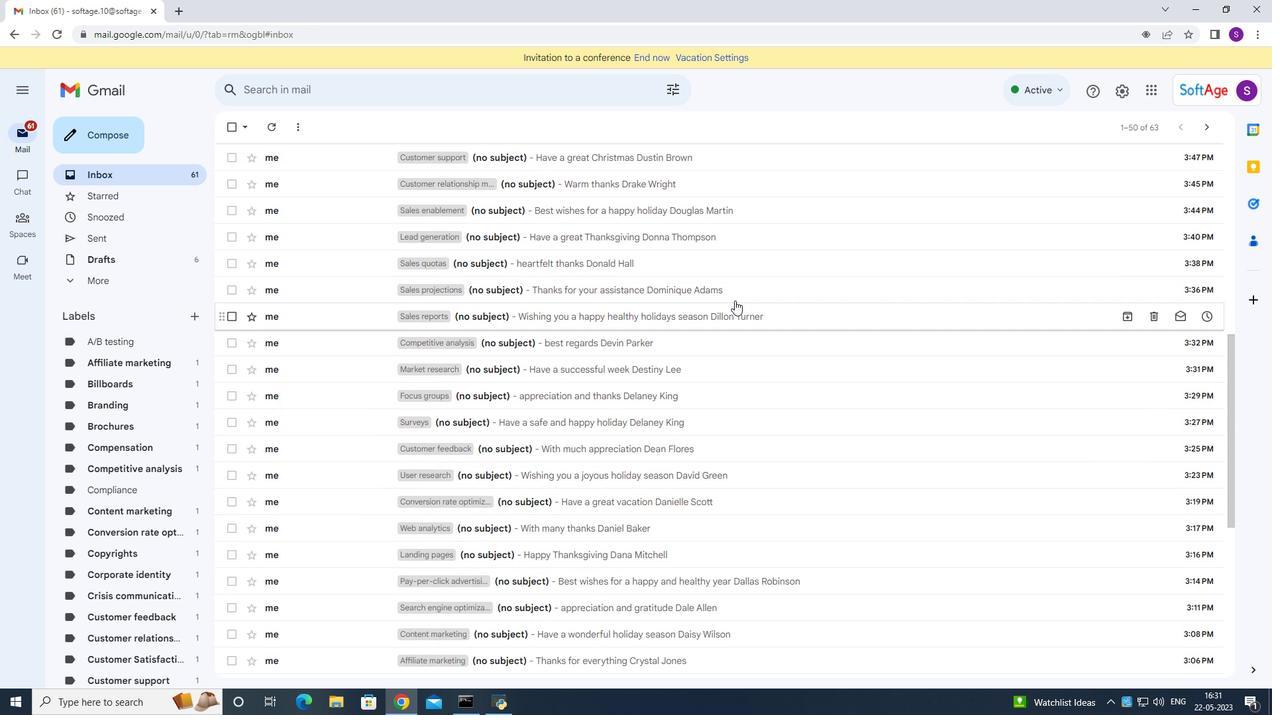 
Action: Mouse moved to (588, 281)
Screenshot: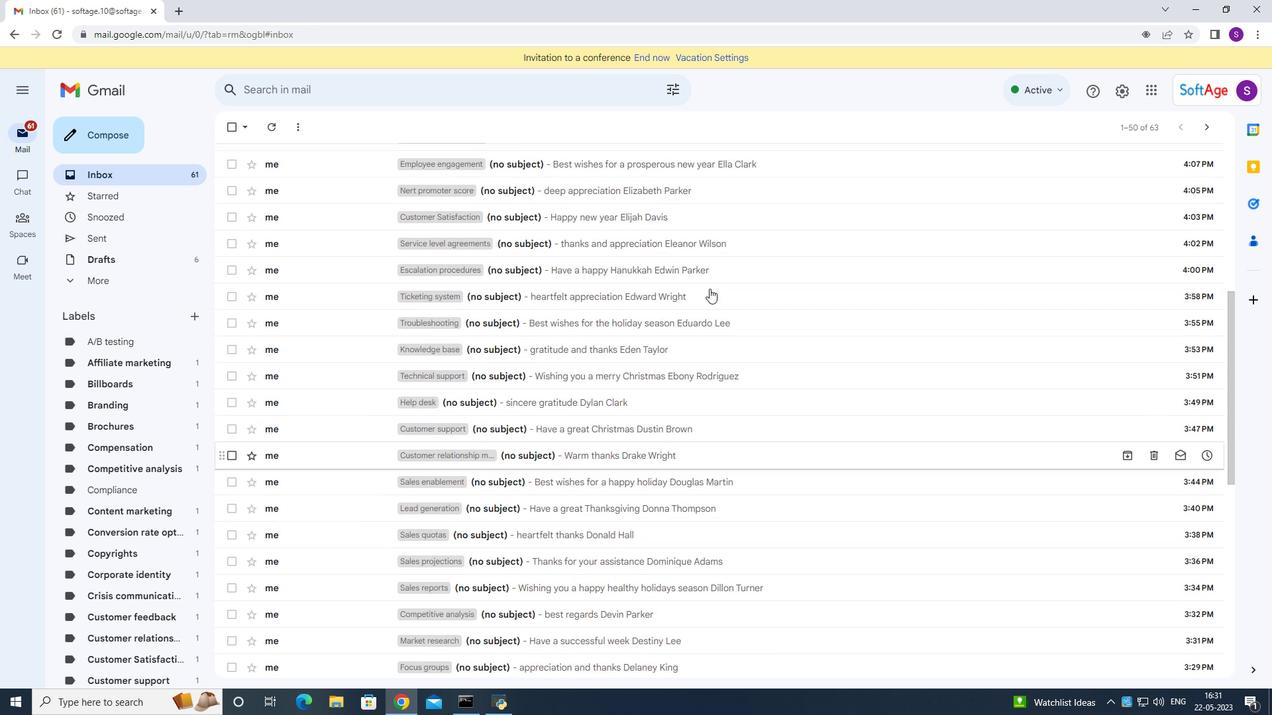 
Action: Mouse scrolled (588, 282) with delta (0, 0)
Screenshot: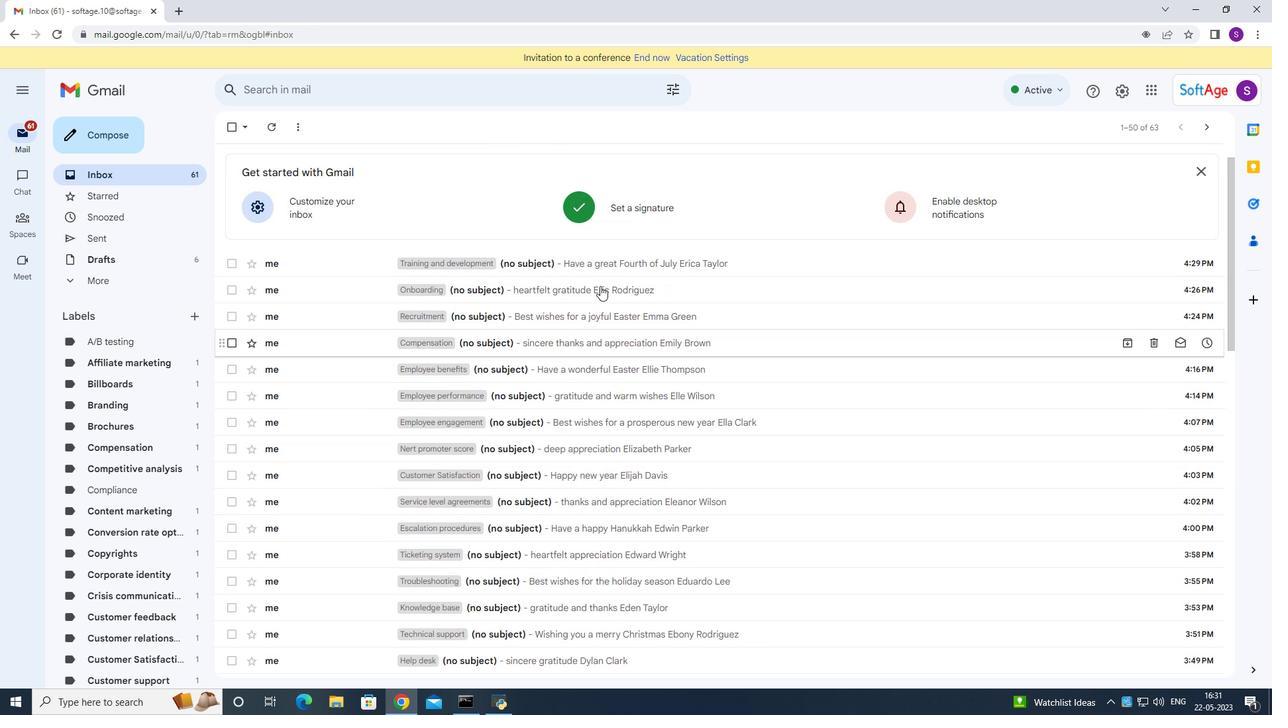 
Action: Mouse scrolled (588, 282) with delta (0, 0)
Screenshot: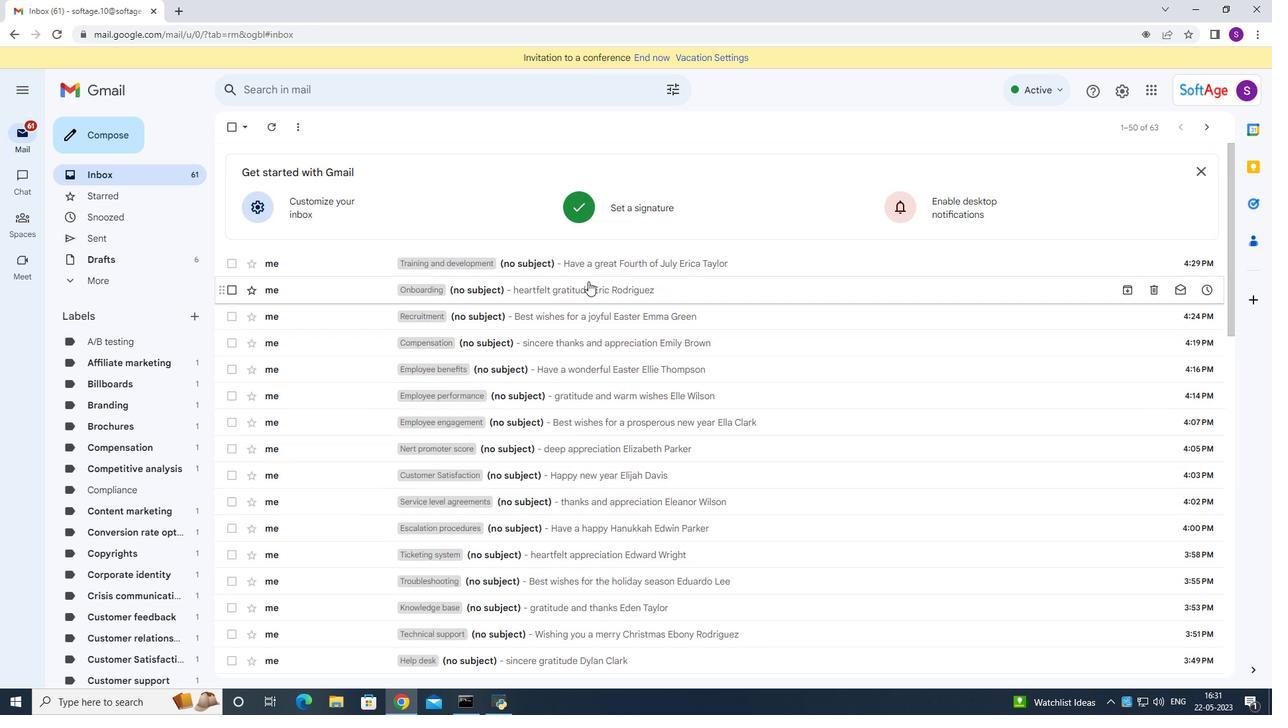 
Action: Mouse scrolled (588, 282) with delta (0, 0)
Screenshot: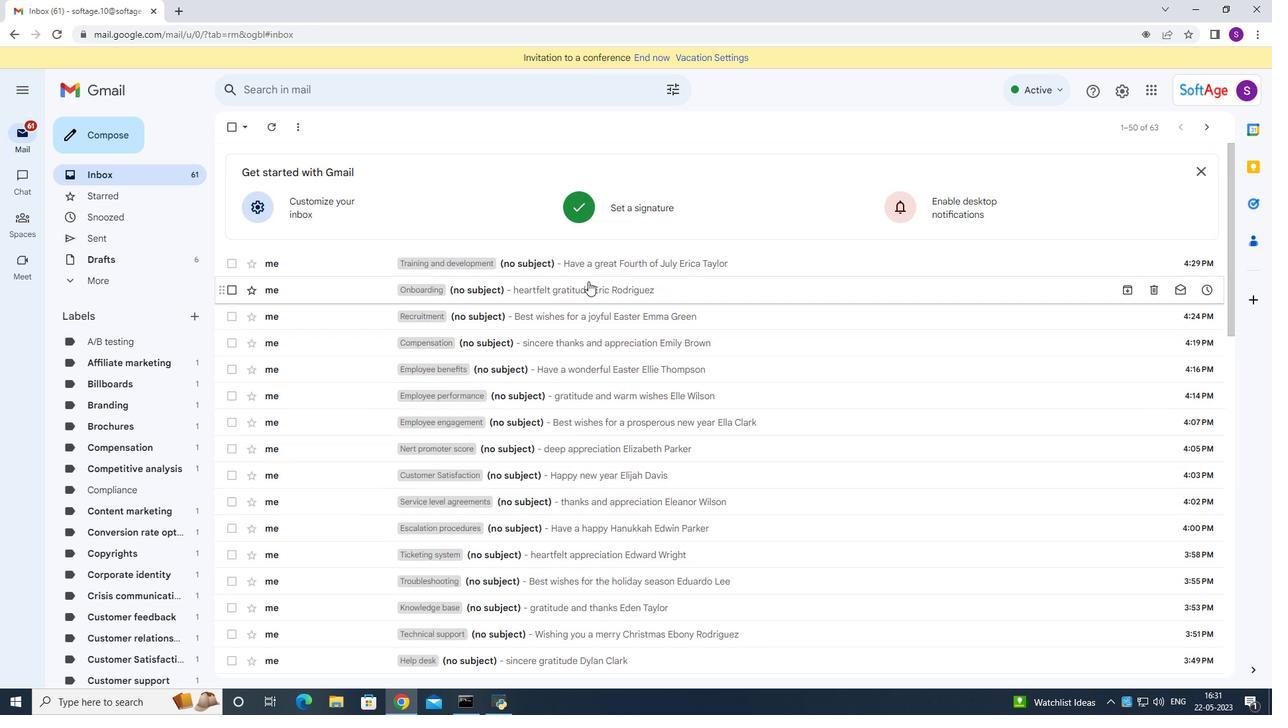 
Action: Mouse scrolled (588, 282) with delta (0, 0)
Screenshot: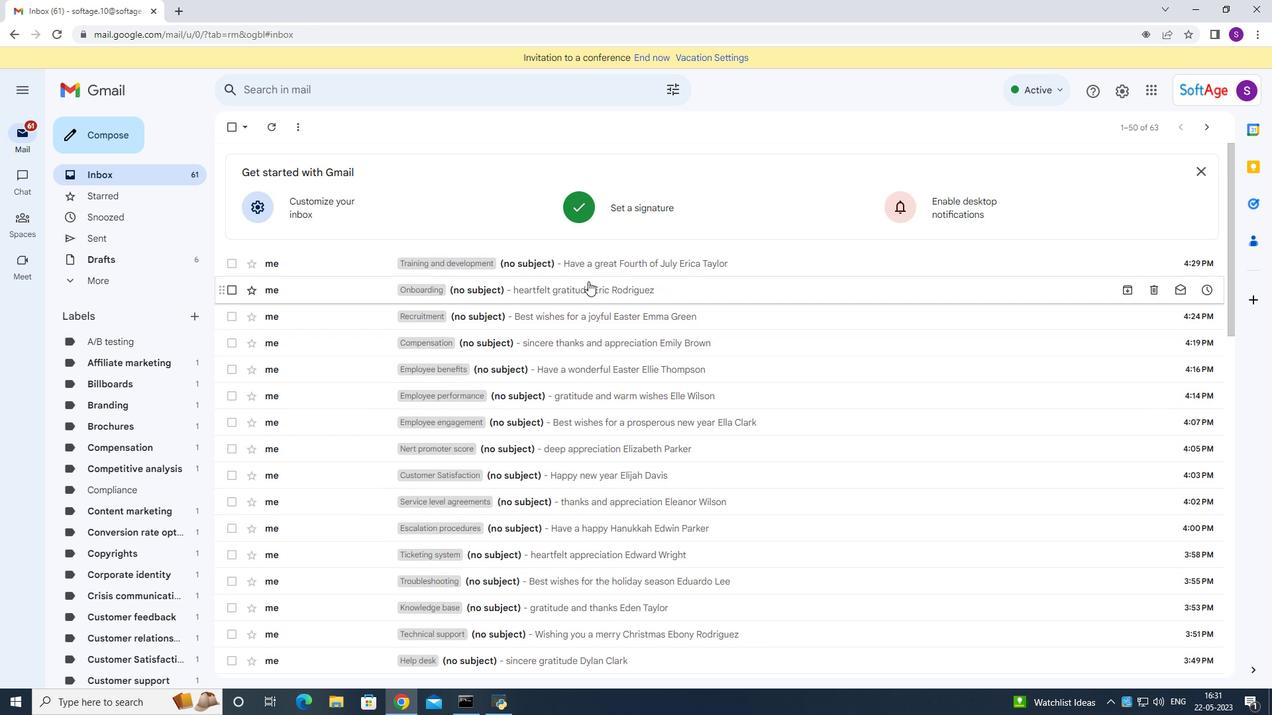 
Action: Mouse scrolled (588, 282) with delta (0, 0)
Screenshot: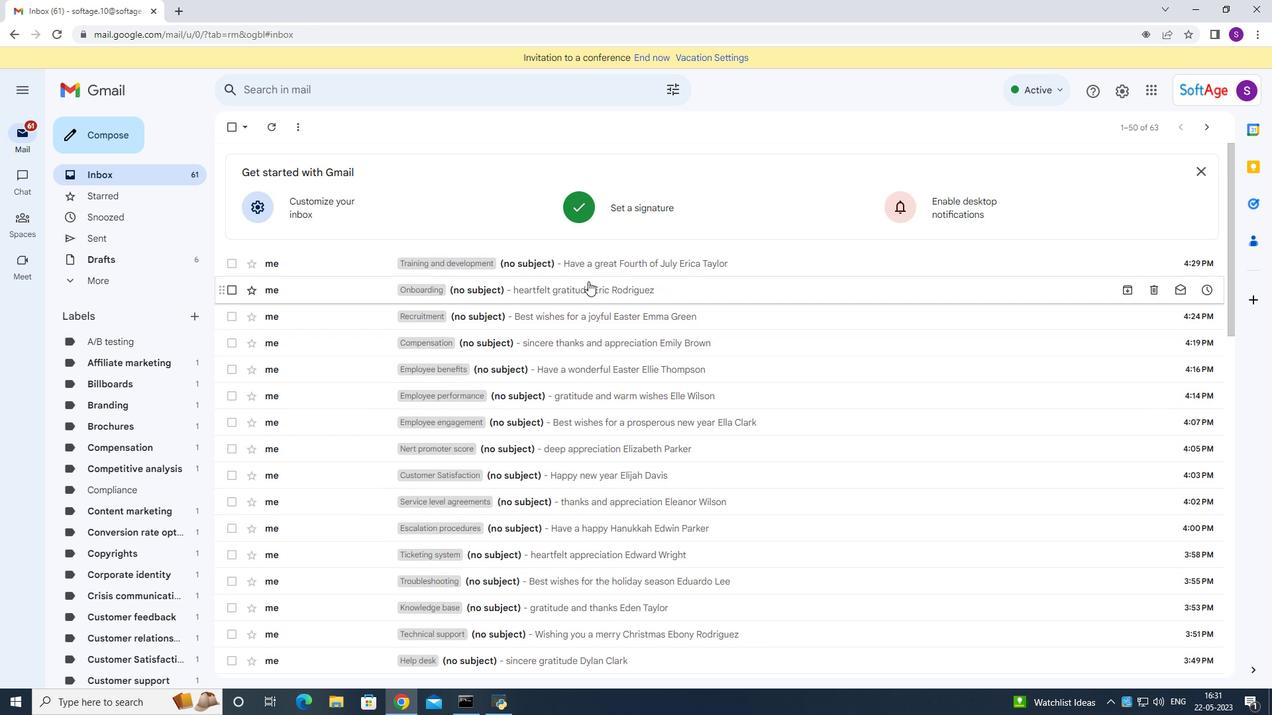 
Action: Mouse scrolled (588, 282) with delta (0, 0)
Screenshot: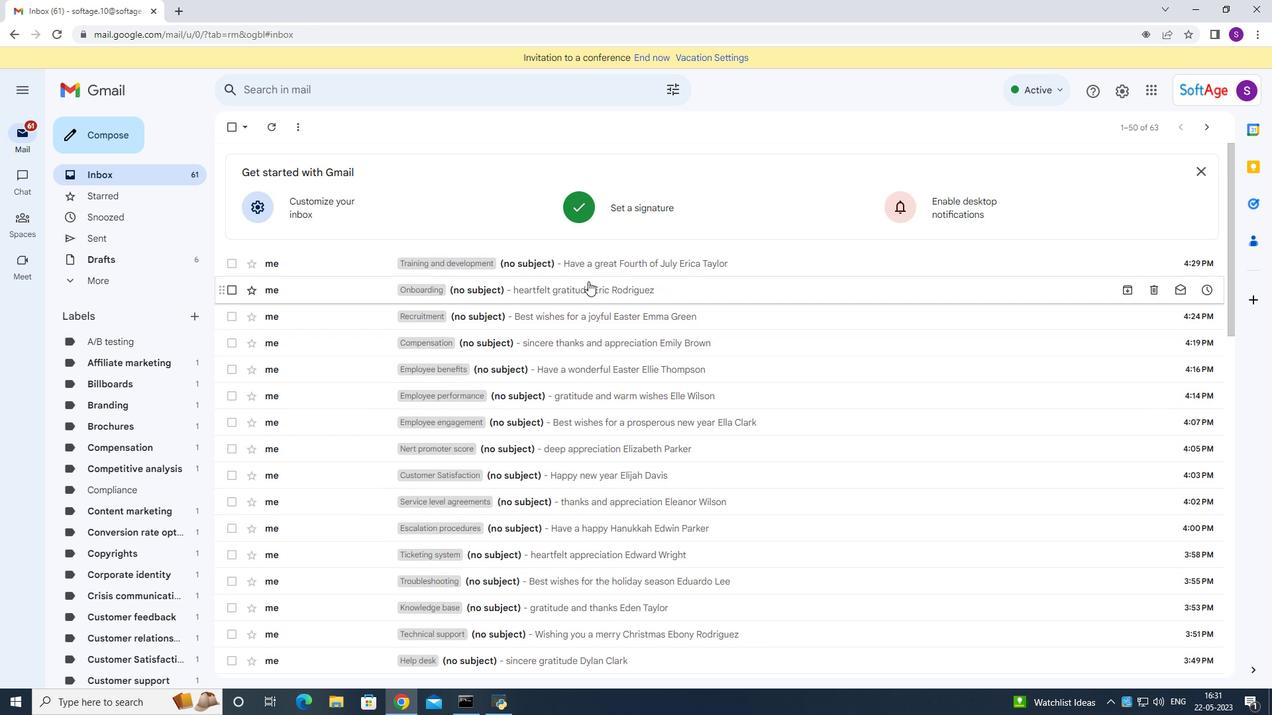 
Action: Mouse scrolled (588, 282) with delta (0, 0)
Screenshot: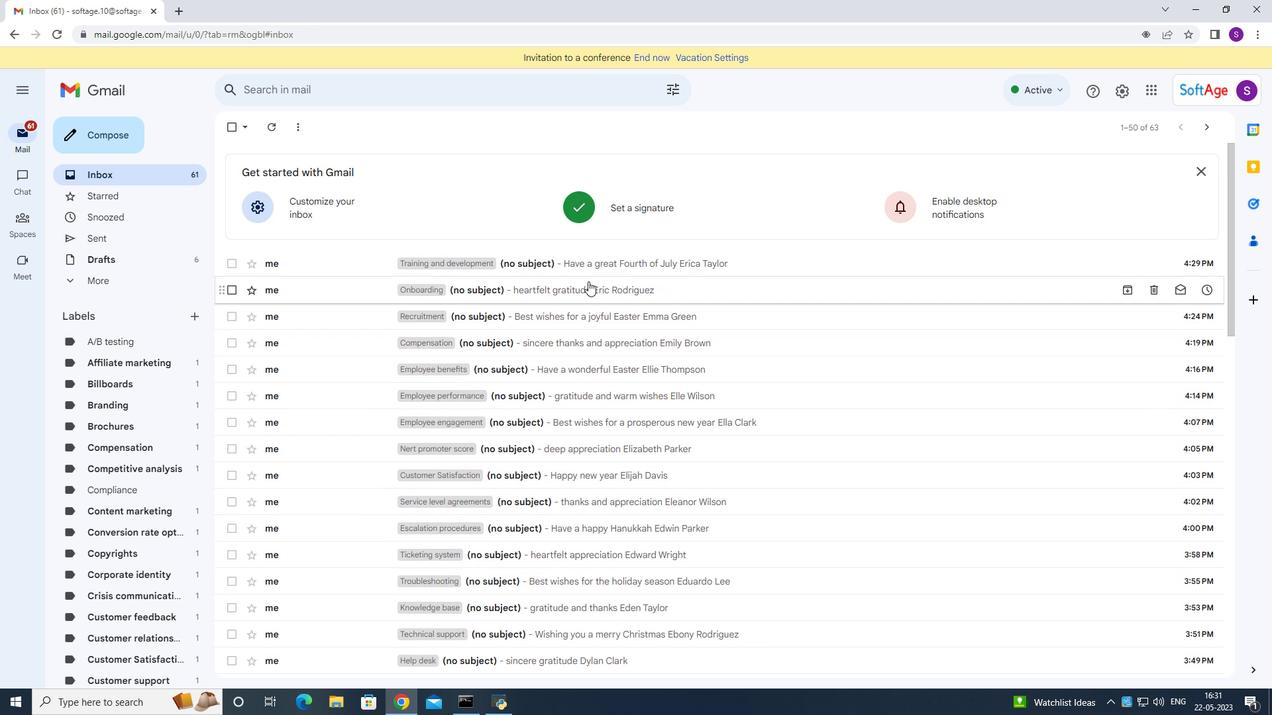 
Action: Mouse scrolled (588, 282) with delta (0, 0)
Screenshot: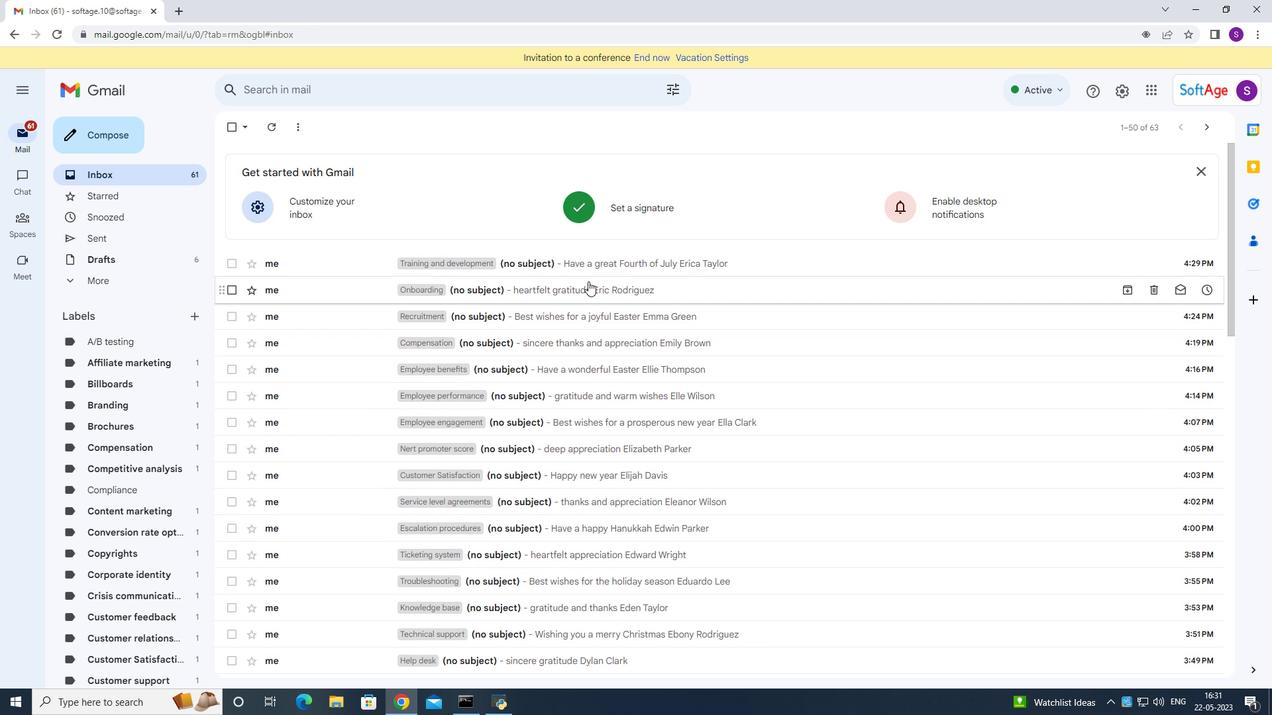 
Action: Mouse moved to (112, 132)
Screenshot: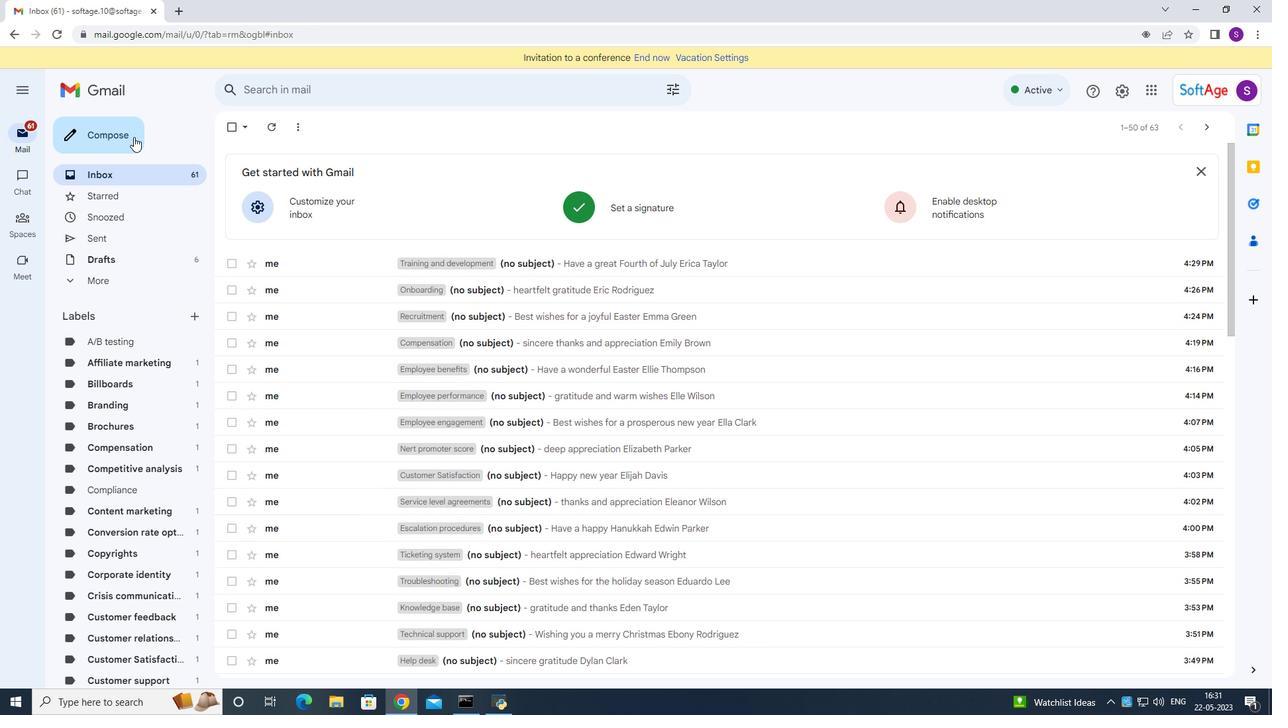 
Action: Mouse pressed left at (112, 132)
Screenshot: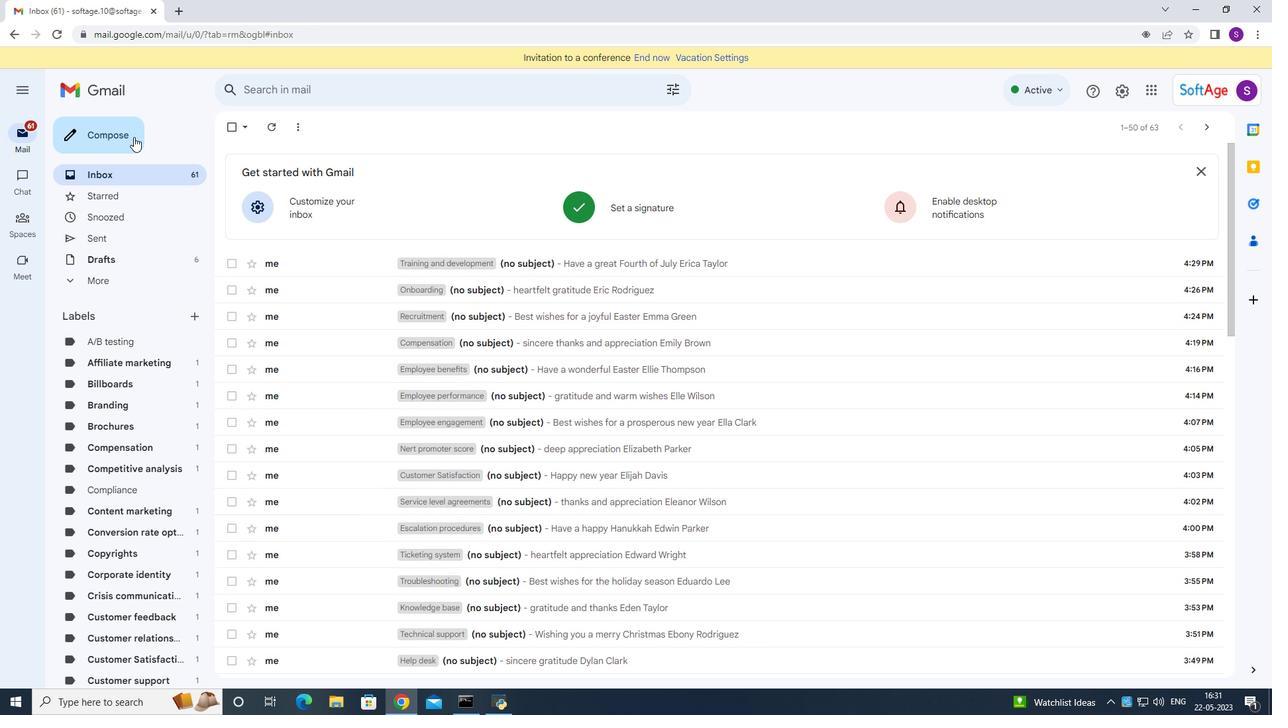 
Action: Mouse moved to (884, 323)
Screenshot: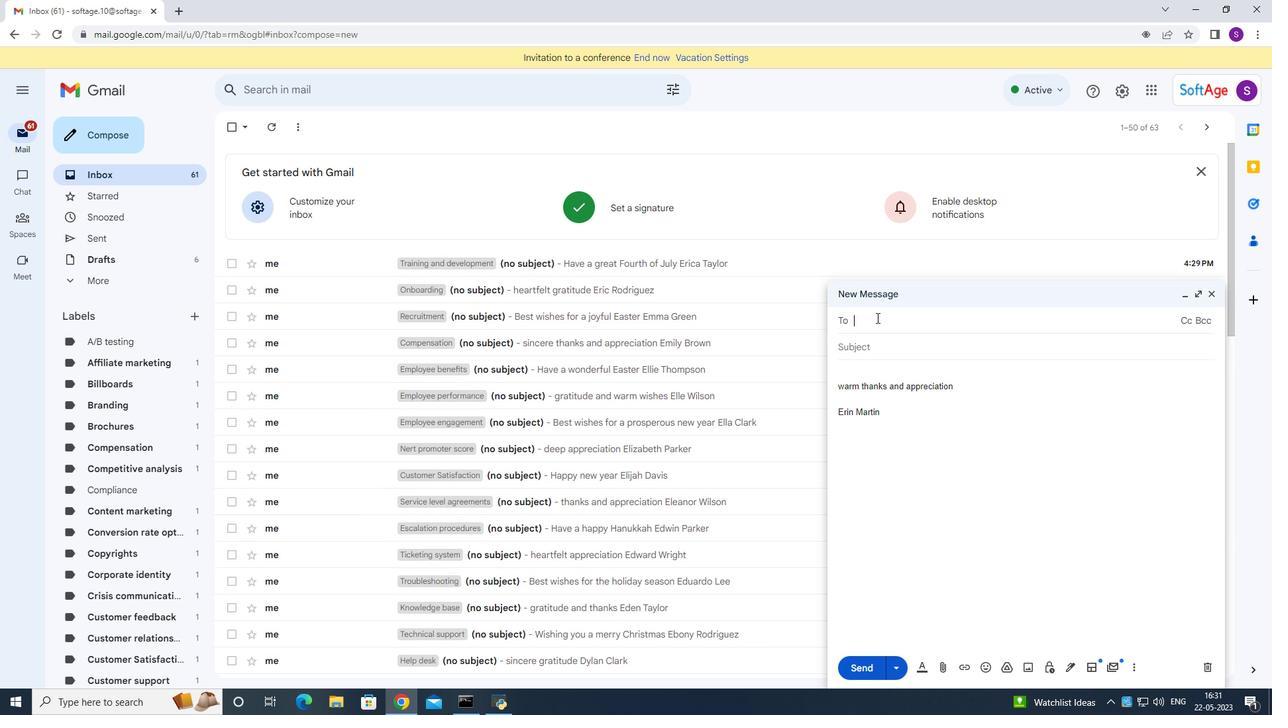 
Action: Key pressed <Key.shift>Softage.10<Key.shift>@softage.net
Screenshot: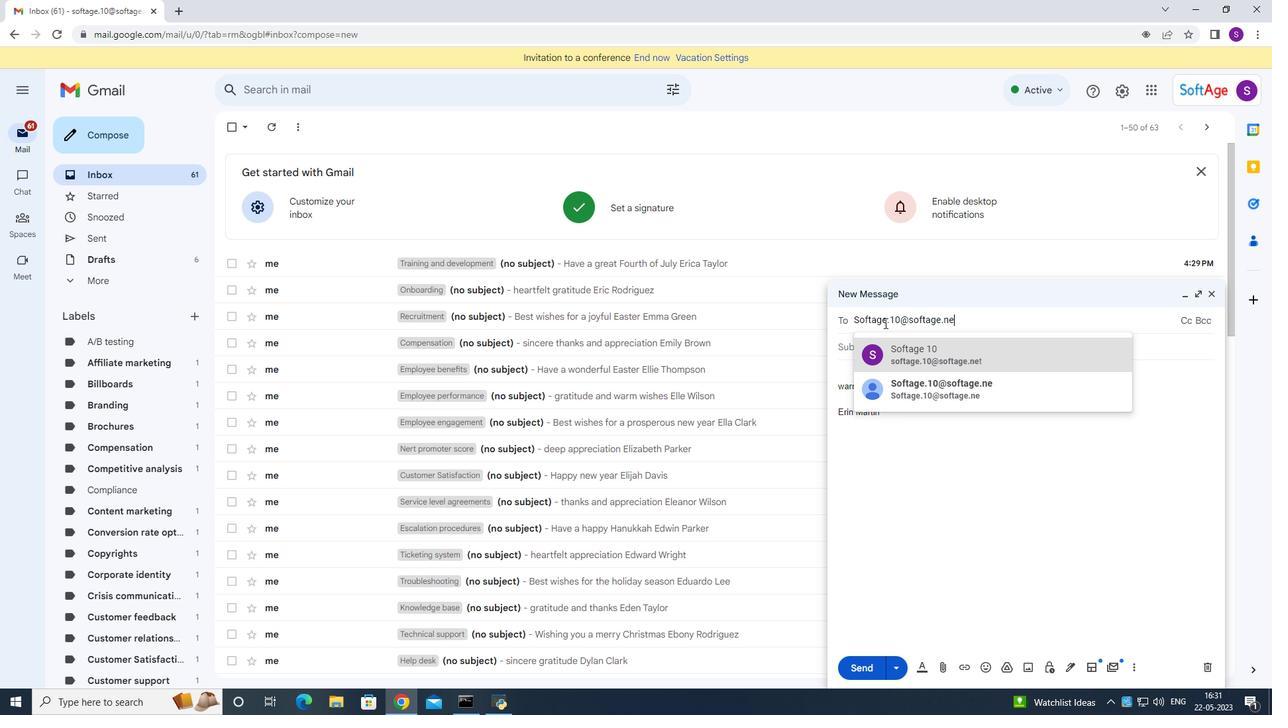 
Action: Mouse moved to (953, 348)
Screenshot: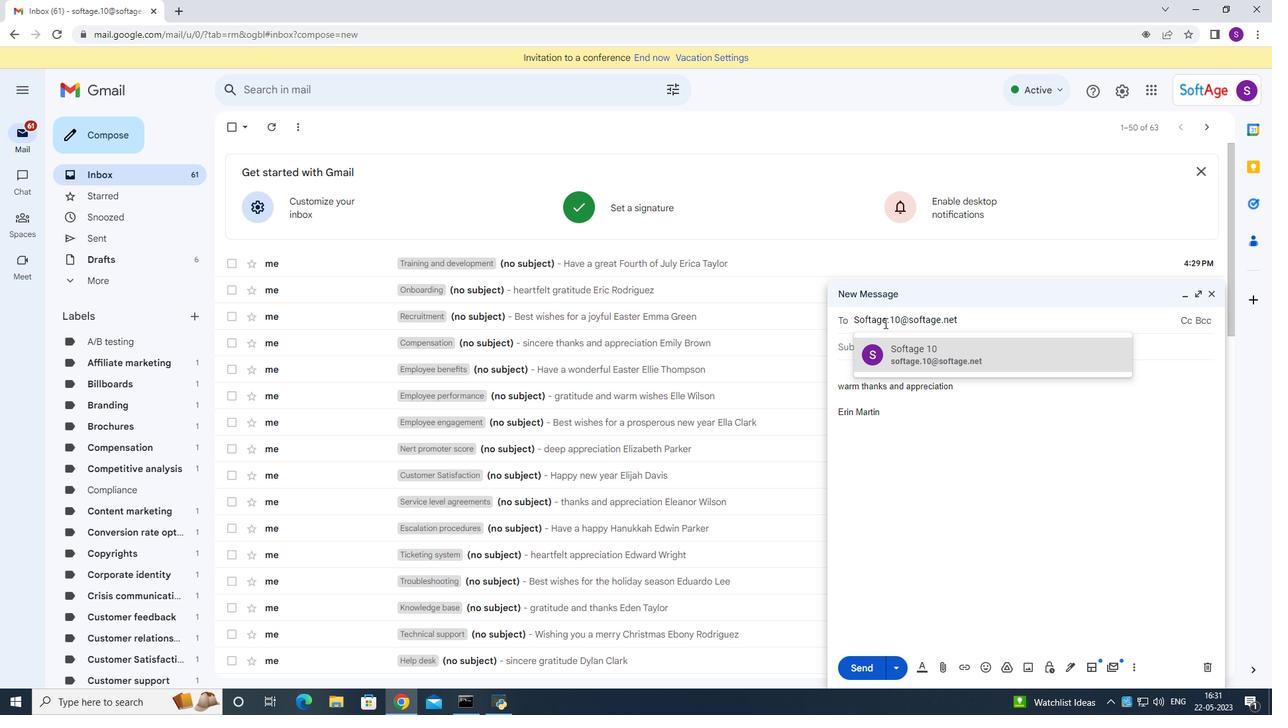 
Action: Mouse pressed left at (953, 348)
Screenshot: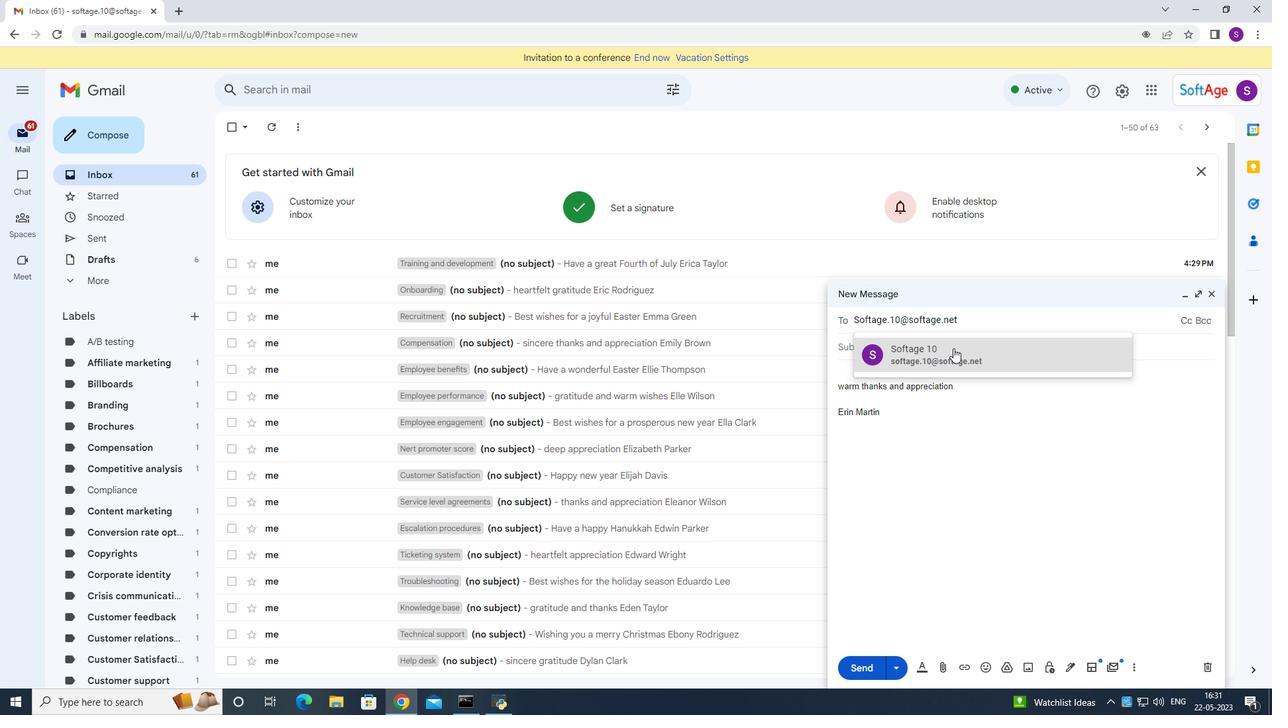 
Action: Mouse moved to (1130, 668)
Screenshot: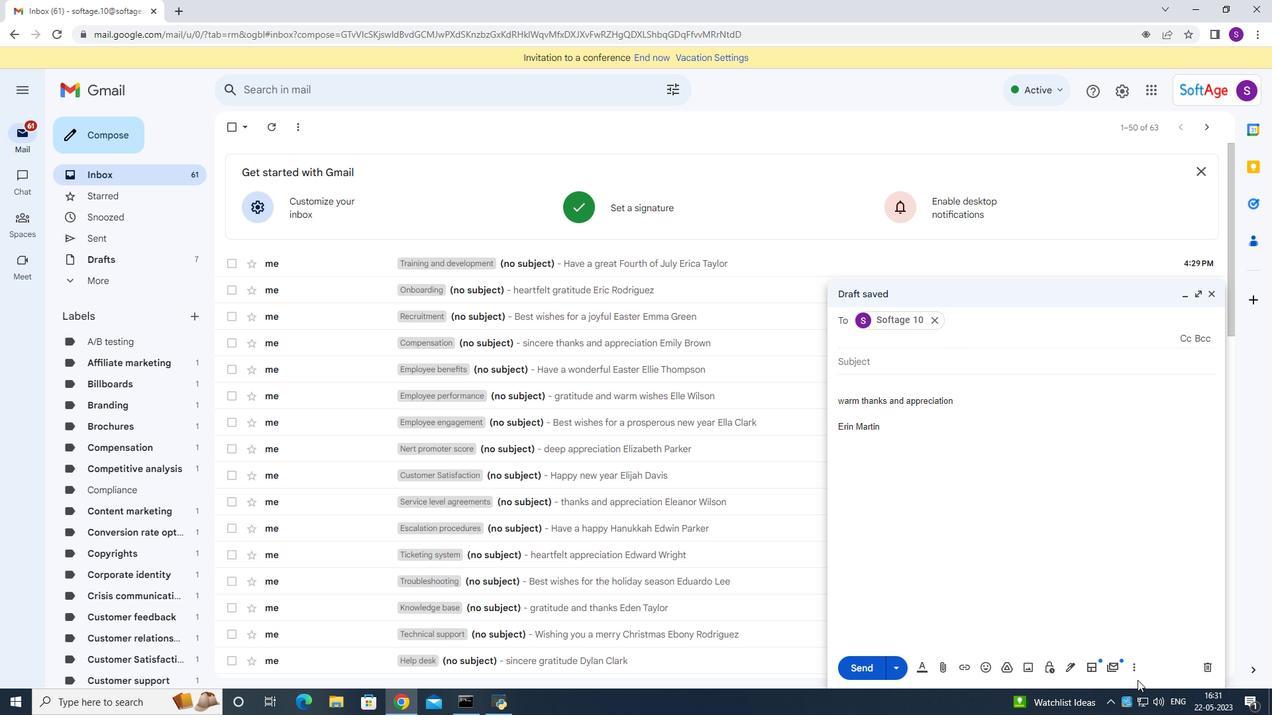 
Action: Mouse pressed left at (1130, 668)
Screenshot: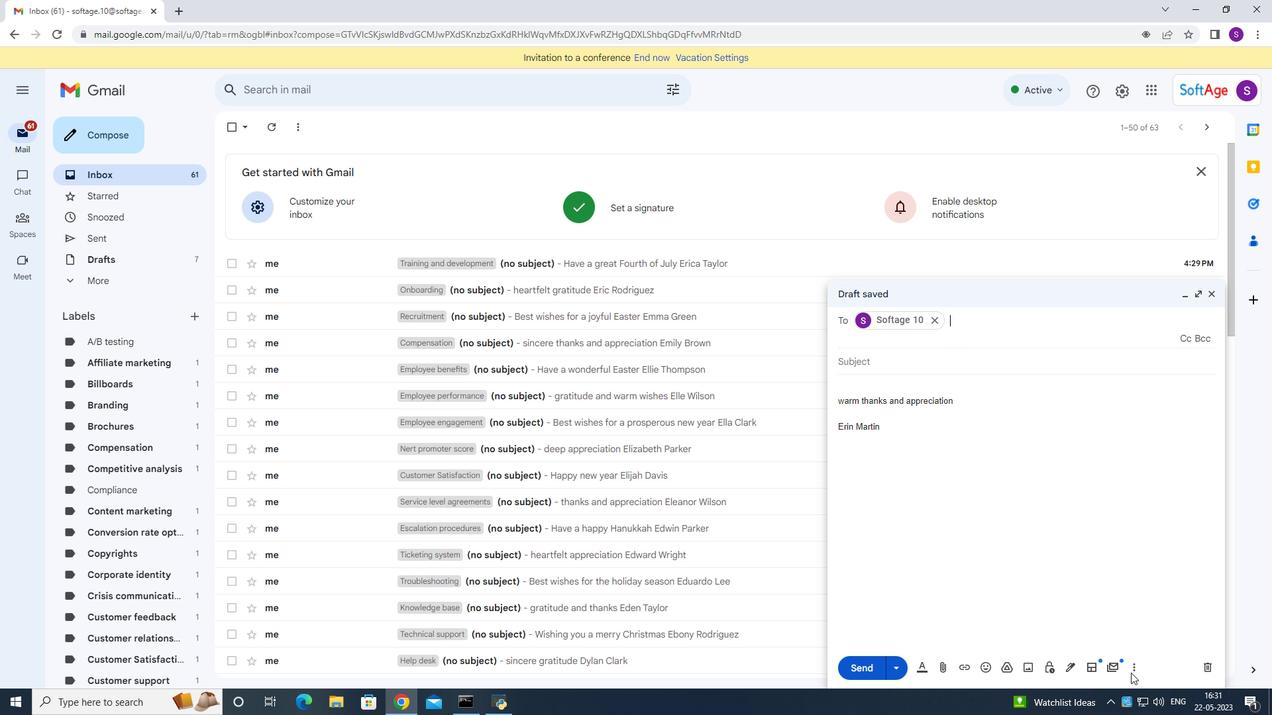 
Action: Mouse moved to (1010, 554)
Screenshot: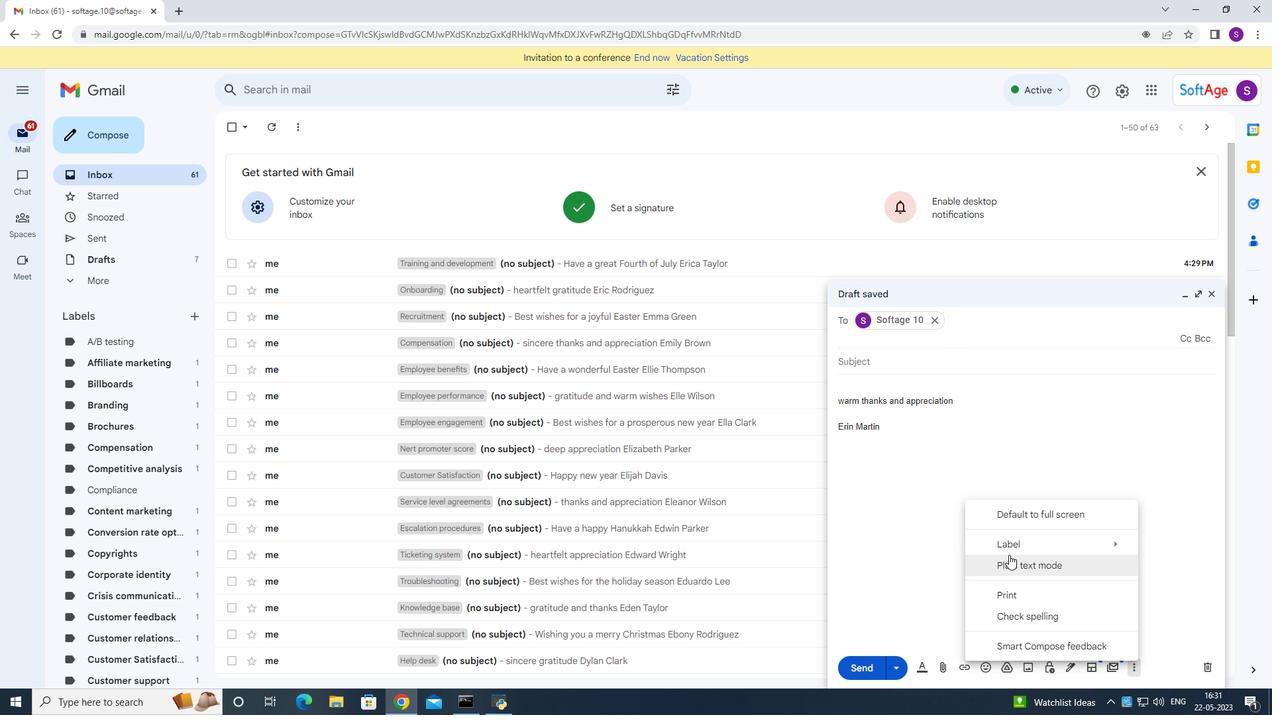 
Action: Mouse pressed left at (1010, 554)
Screenshot: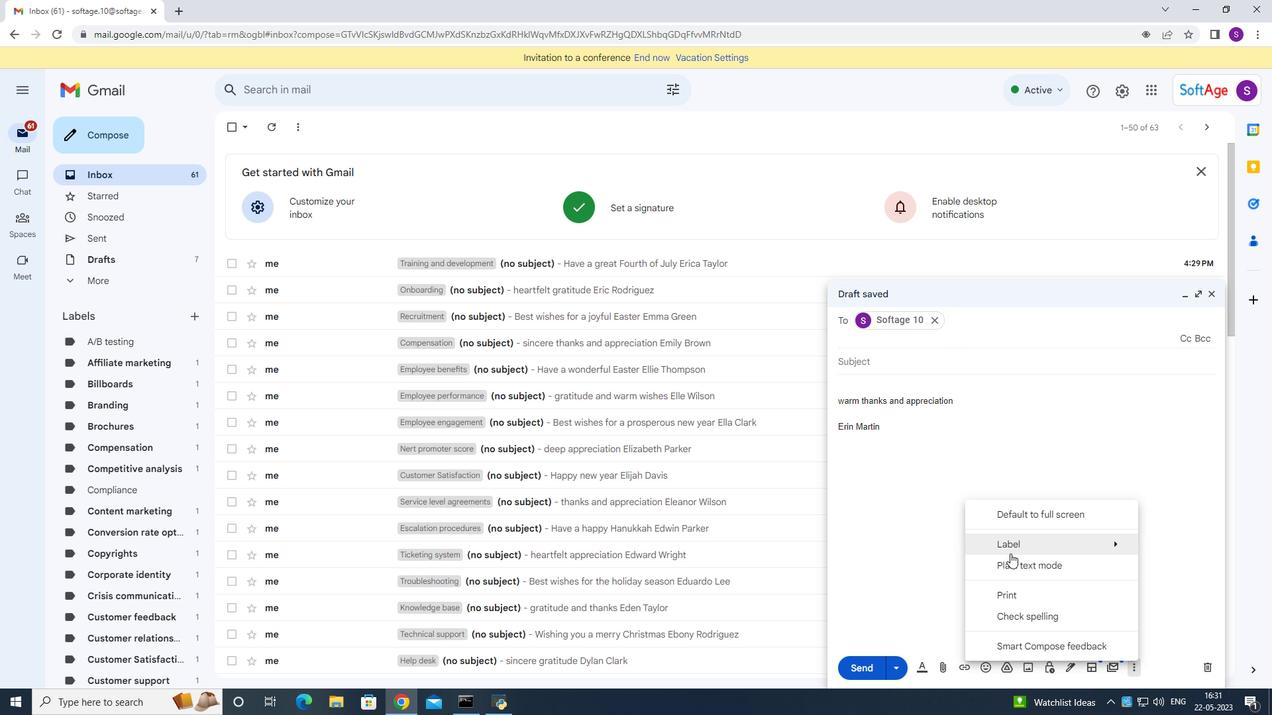 
Action: Mouse moved to (794, 517)
Screenshot: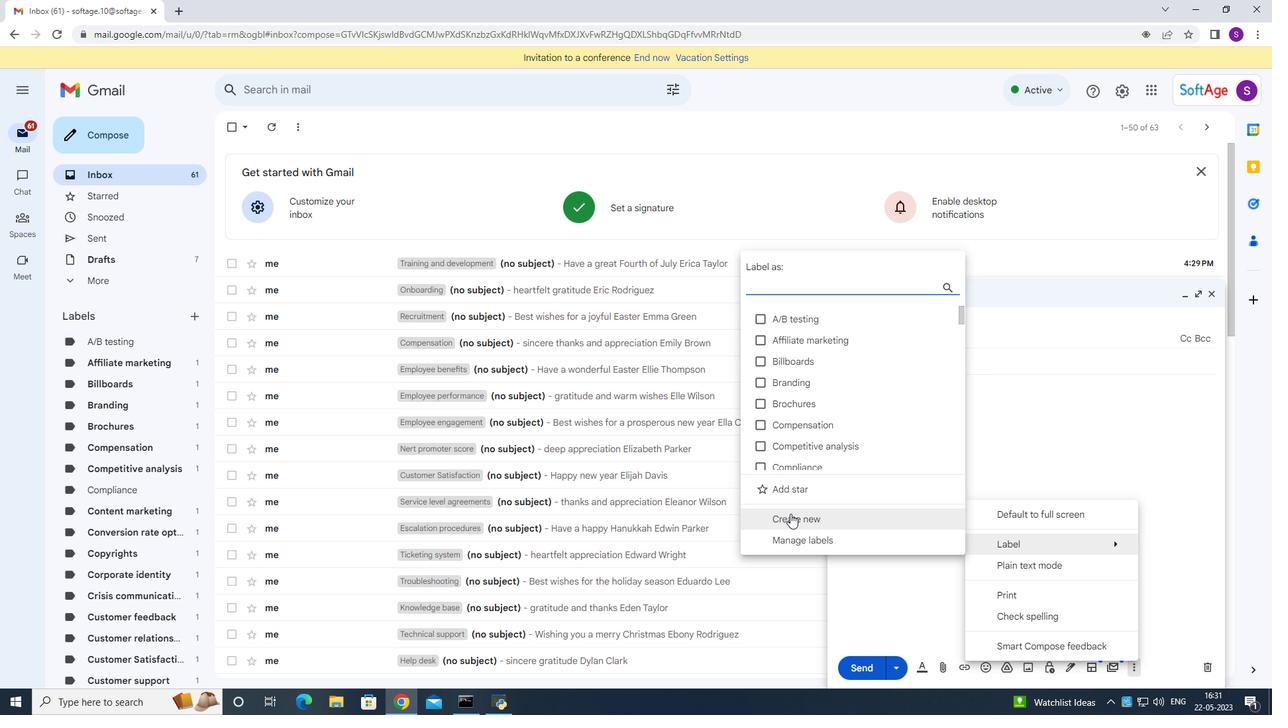 
Action: Mouse pressed left at (794, 517)
Screenshot: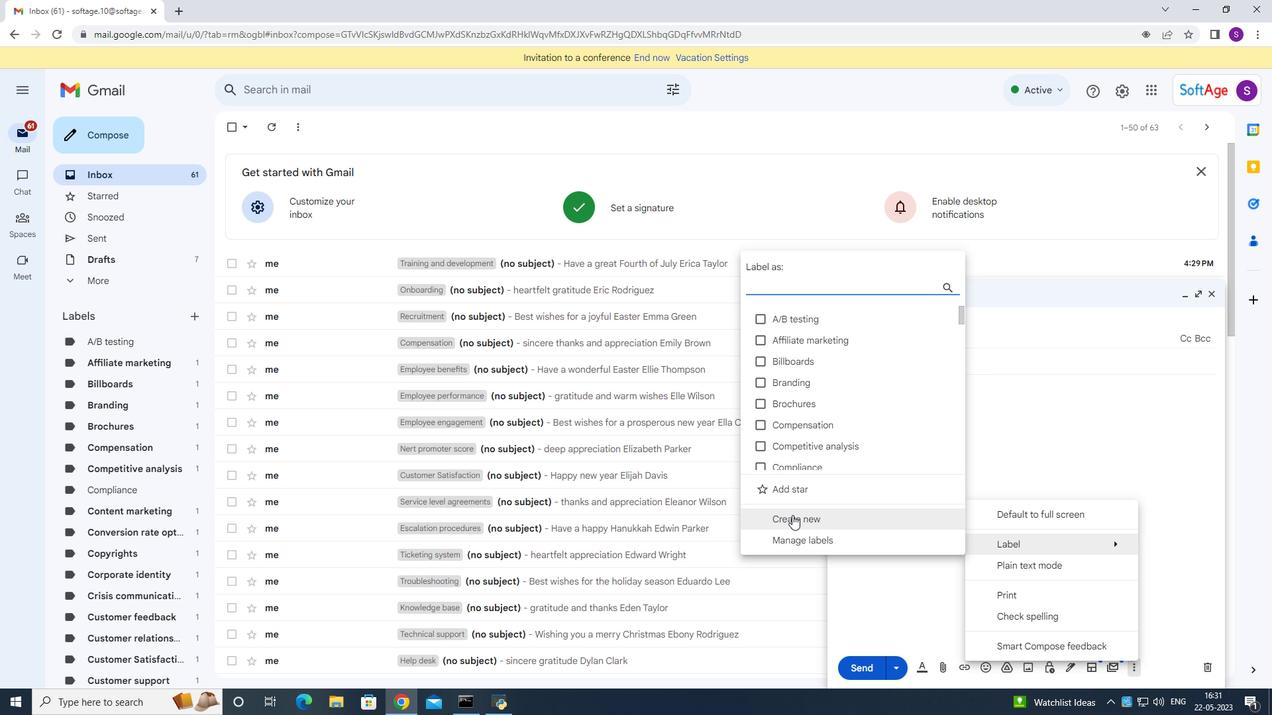 
Action: Mouse moved to (680, 391)
Screenshot: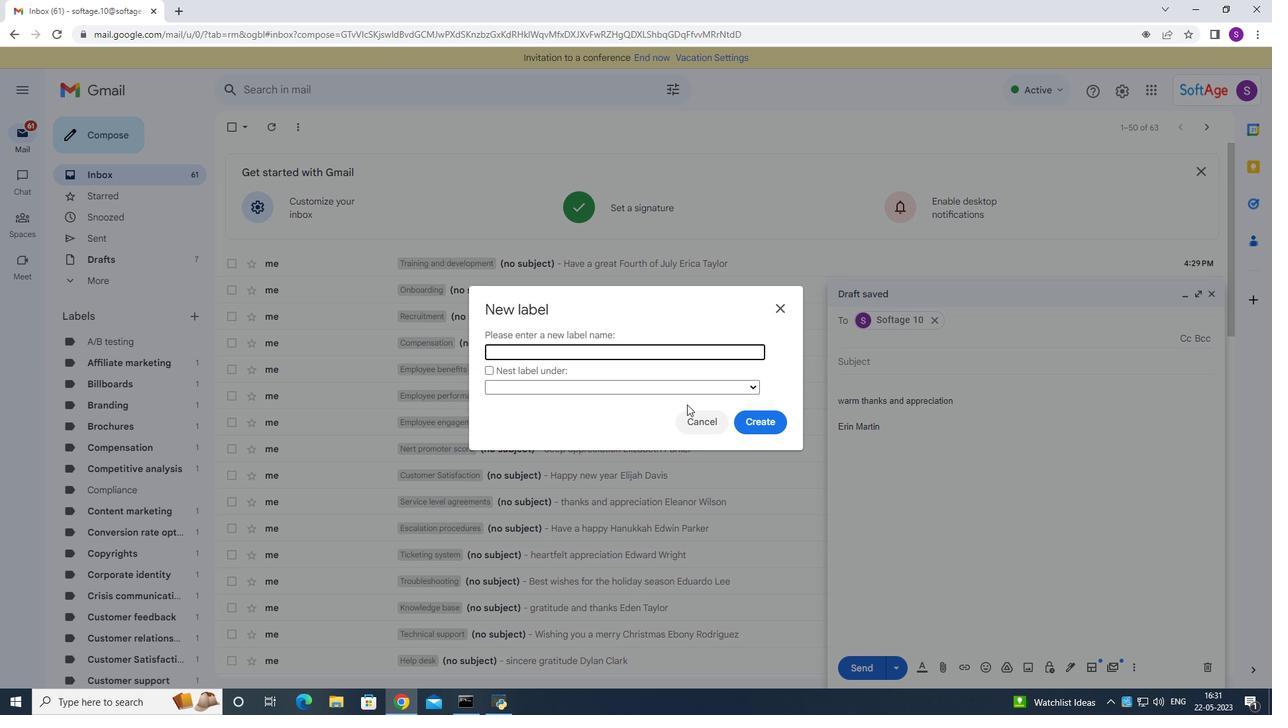
Action: Key pressed <Key.shift>Performance<Key.space>reviewa
Screenshot: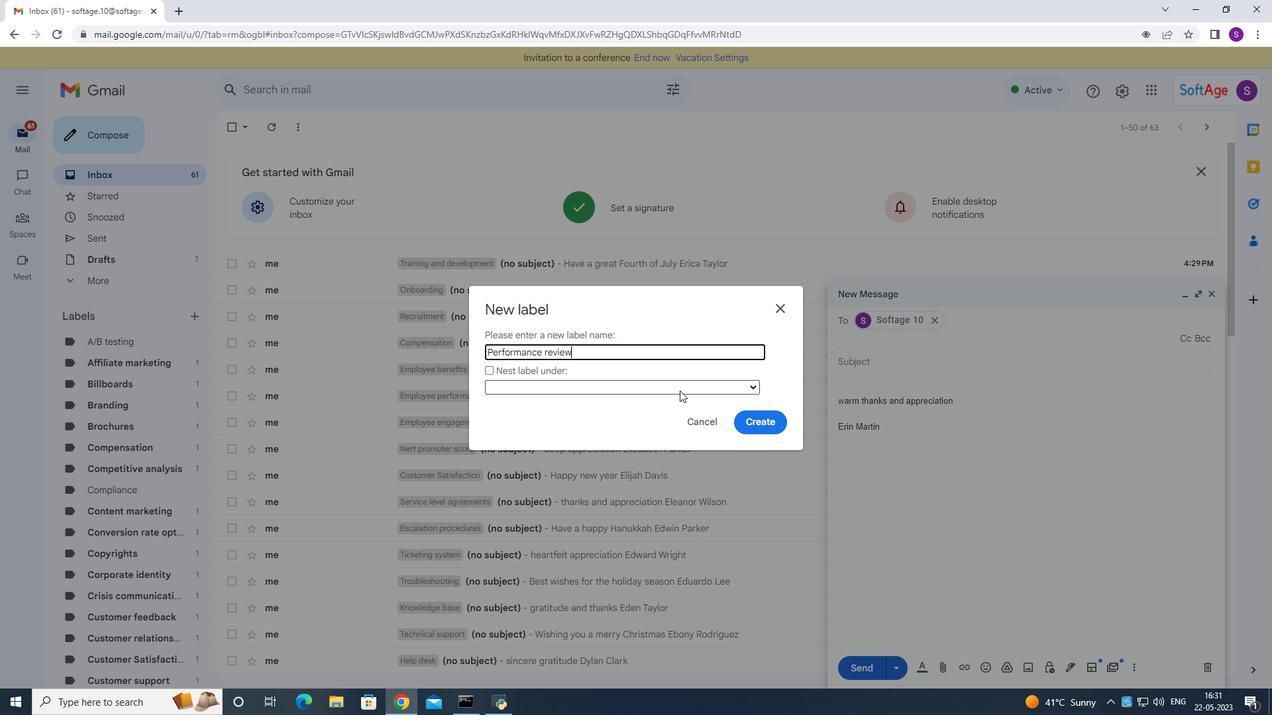 
Action: Mouse moved to (668, 375)
Screenshot: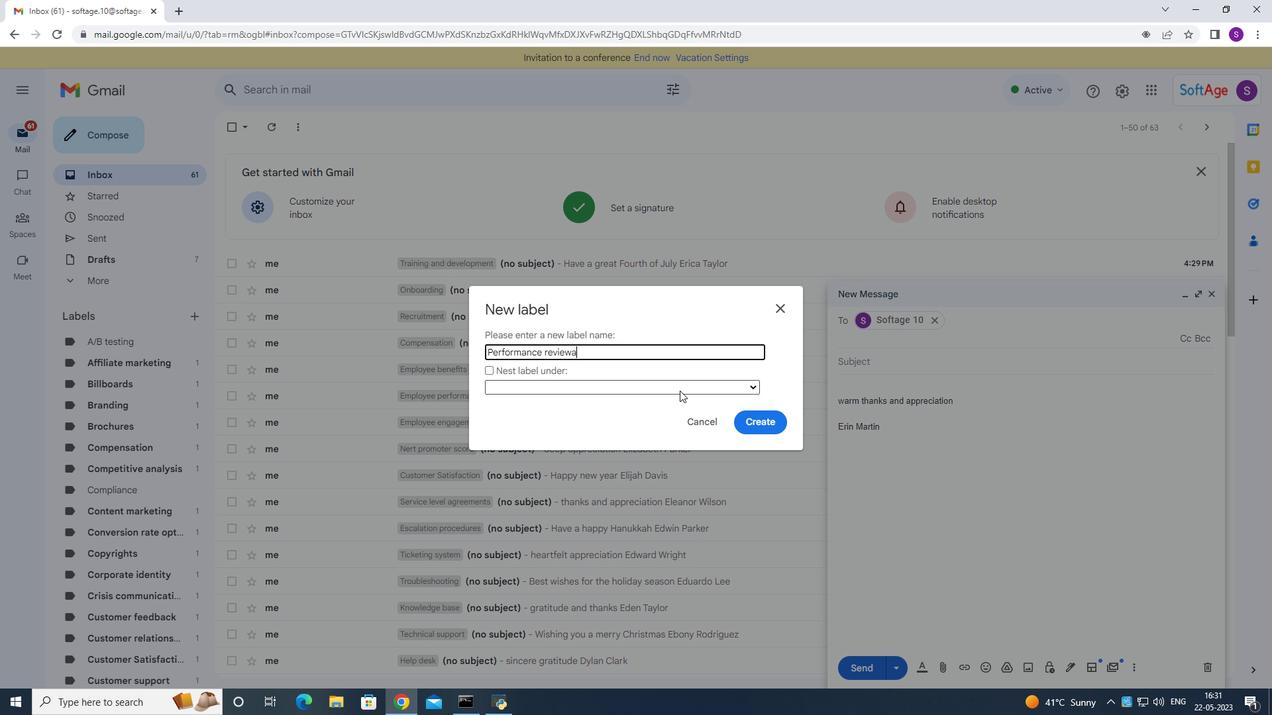 
Action: Key pressed <Key.backspace>s
Screenshot: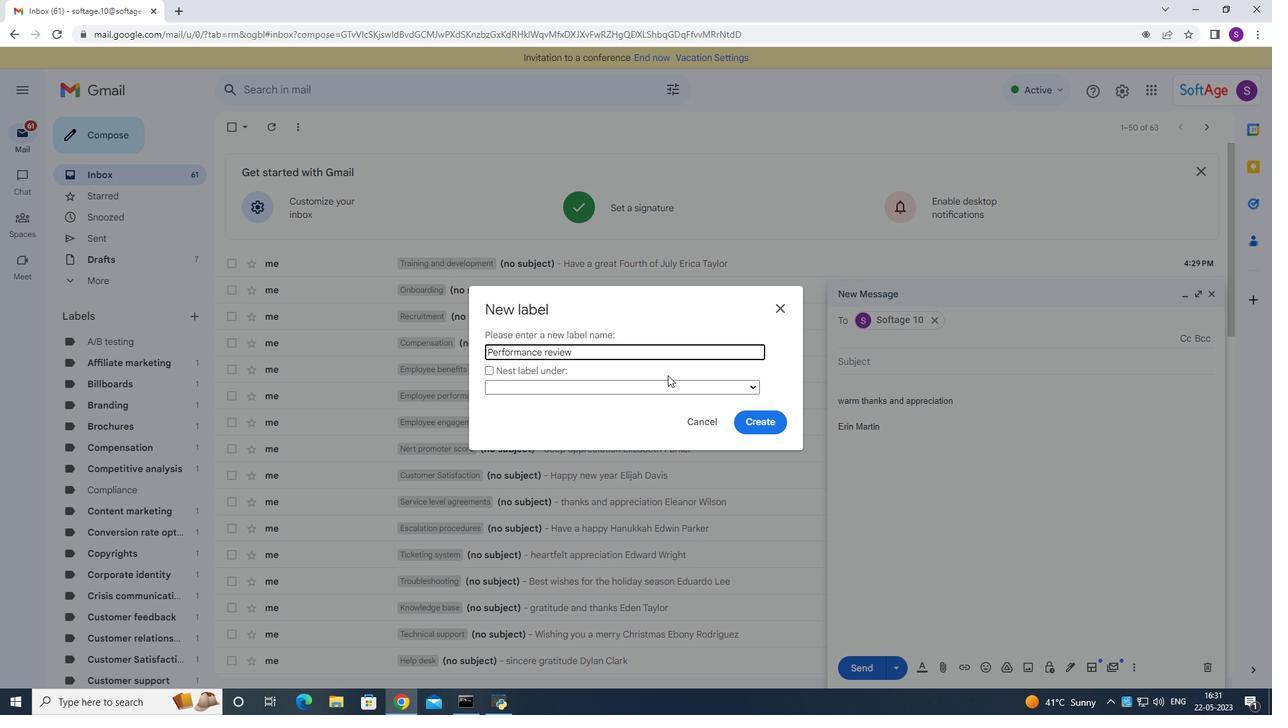 
Action: Mouse moved to (760, 424)
Screenshot: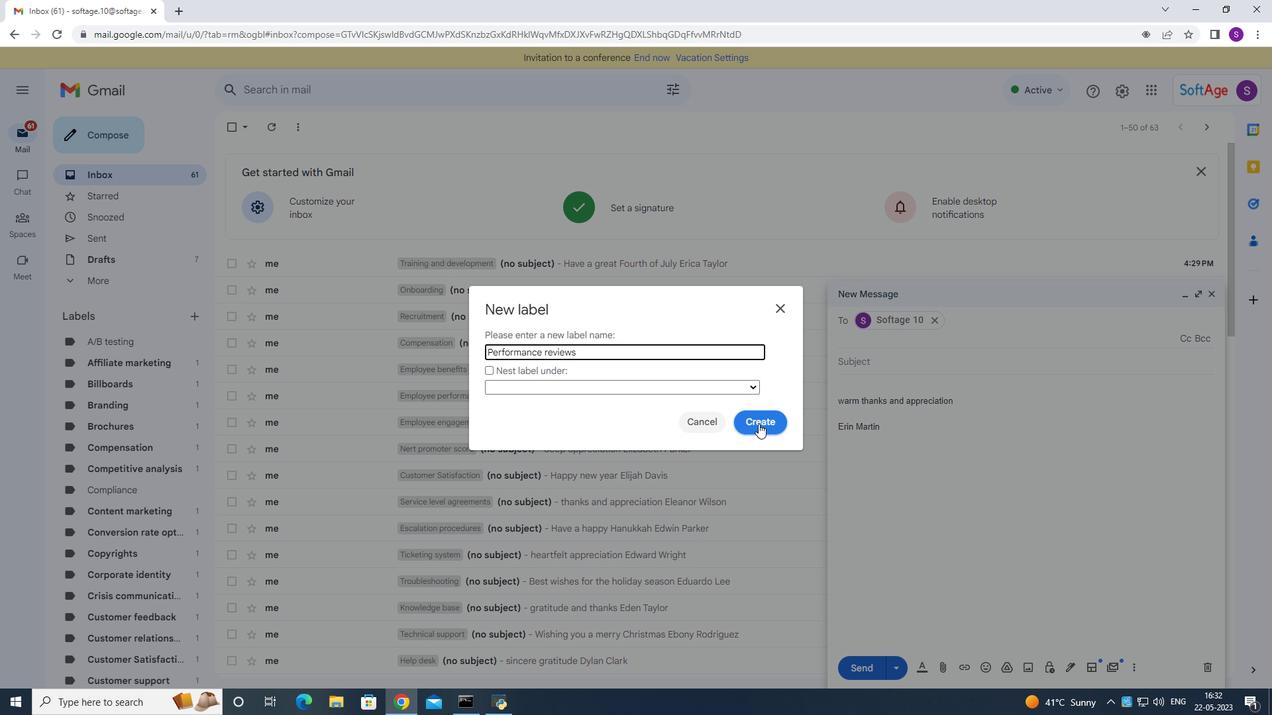 
Action: Mouse pressed left at (760, 424)
Screenshot: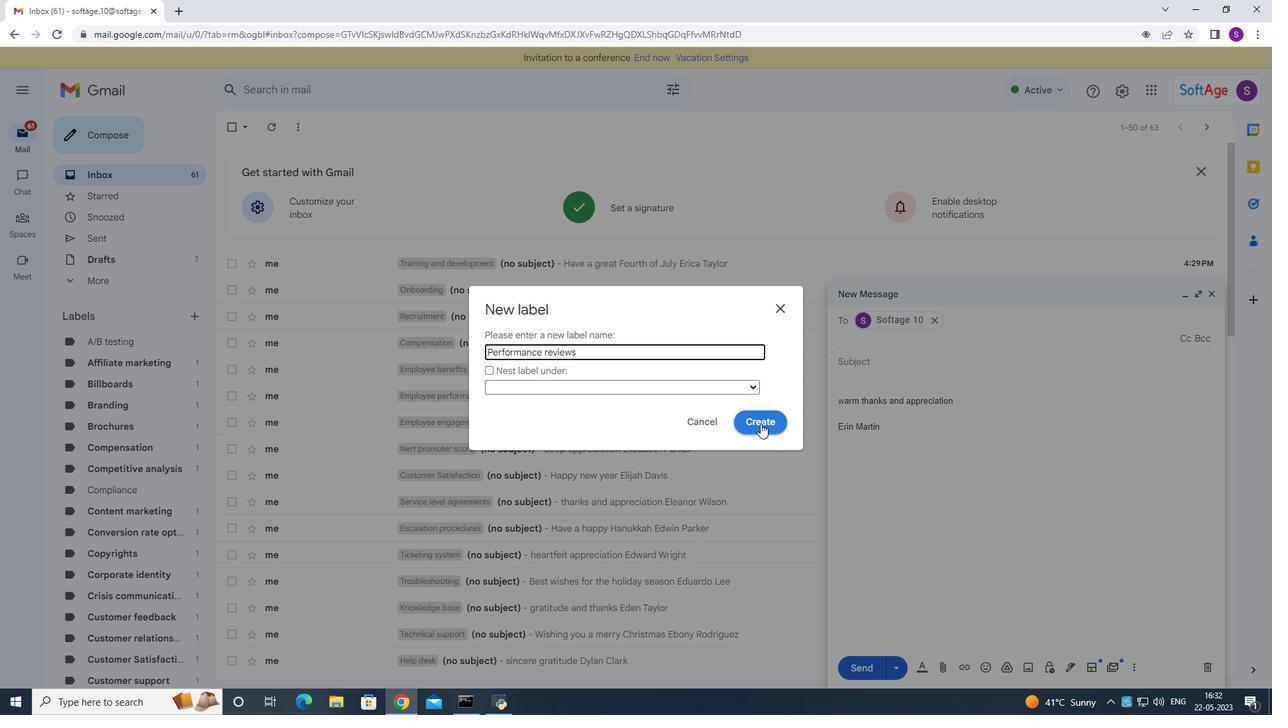 
Action: Mouse moved to (863, 667)
Screenshot: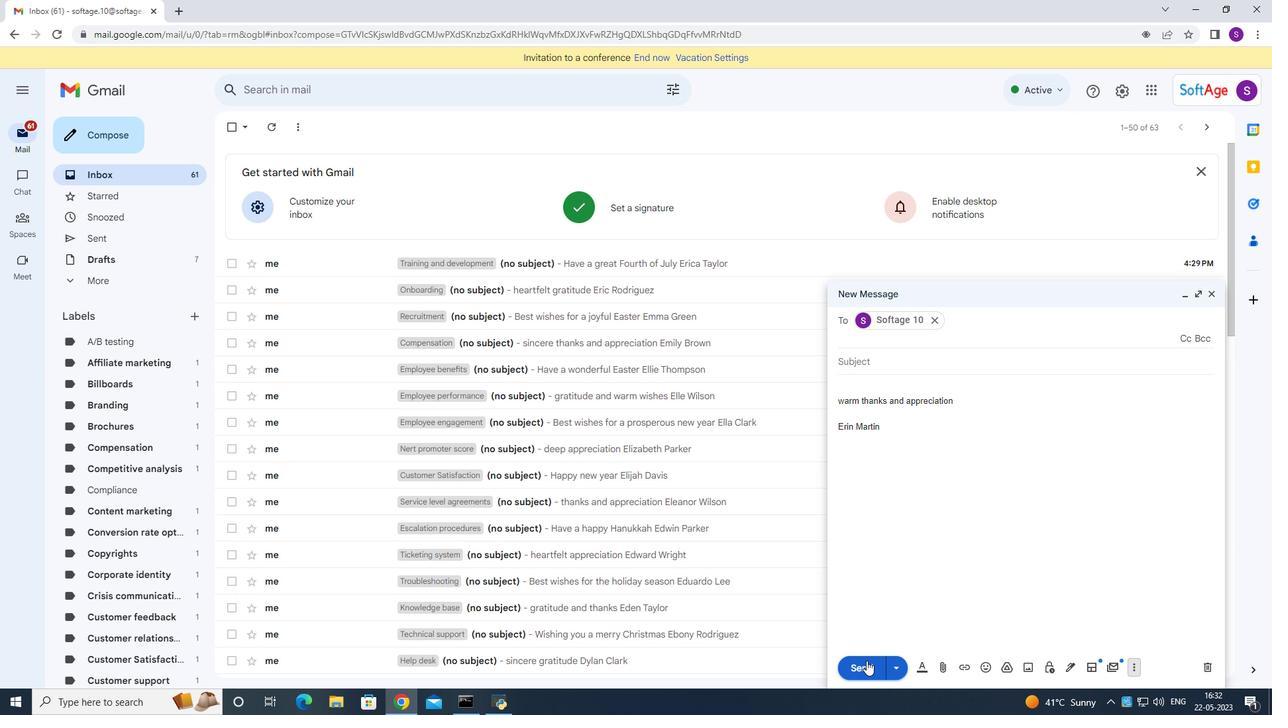 
Action: Mouse pressed left at (863, 667)
Screenshot: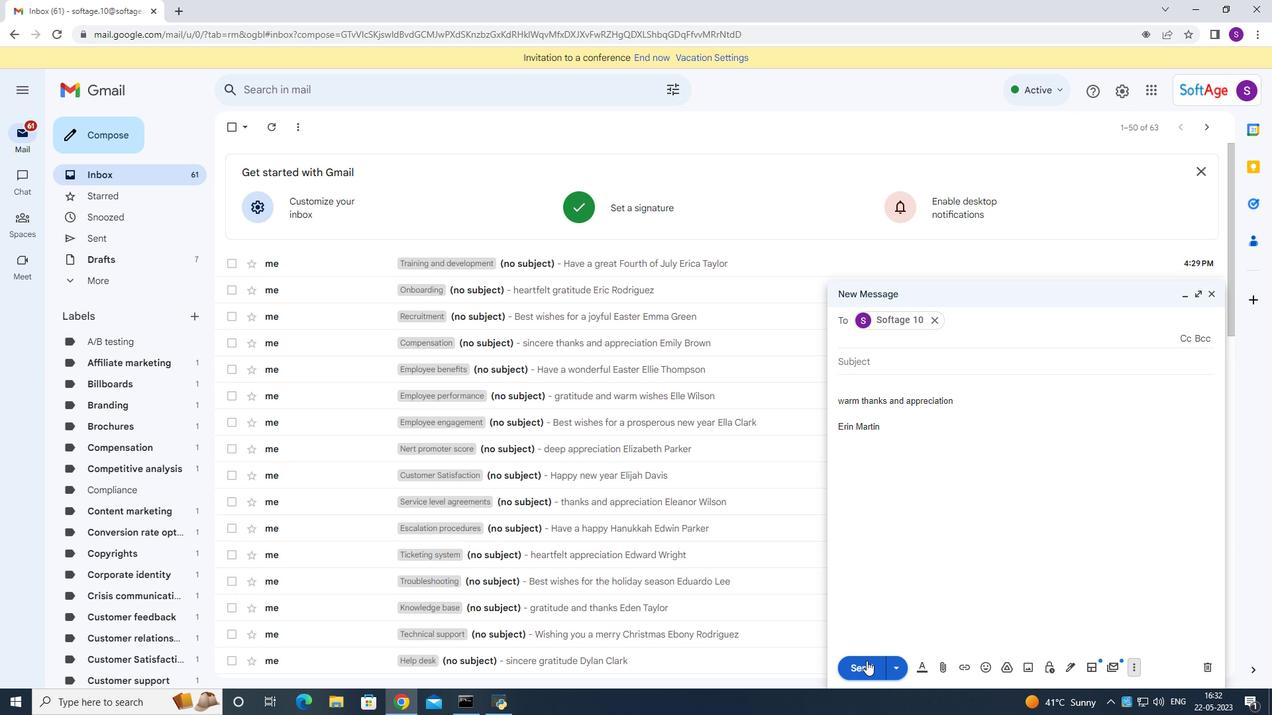 
Action: Mouse moved to (786, 469)
Screenshot: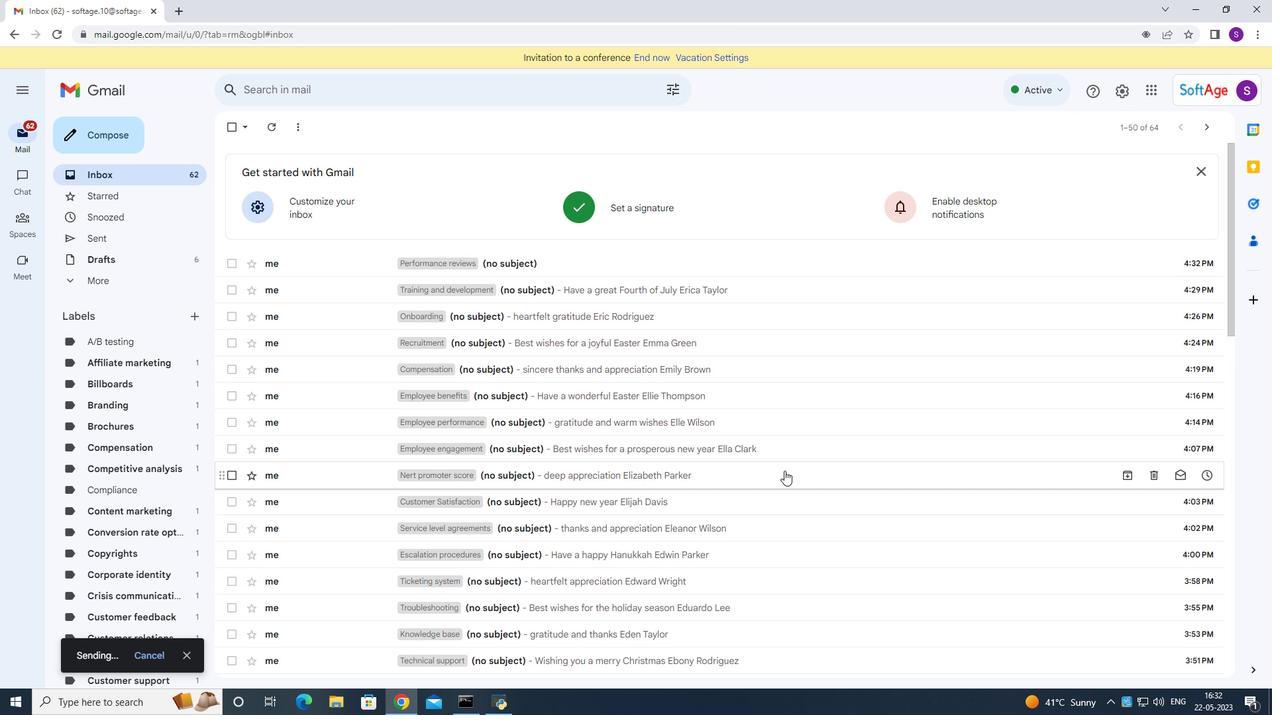 
